 Task: Search one way flight ticket for 4 adults, 1 infant in seat and 1 infant on lap in premium economy from King Salmon: King Salmon Airport to Jacksonville: Albert J. Ellis Airport on 5-3-2023. Choice of flights is Singapure airlines. Number of bags: 2 carry on bags and 1 checked bag. Price is upto 98000. Outbound departure time preference is 17:45.
Action: Mouse moved to (346, 460)
Screenshot: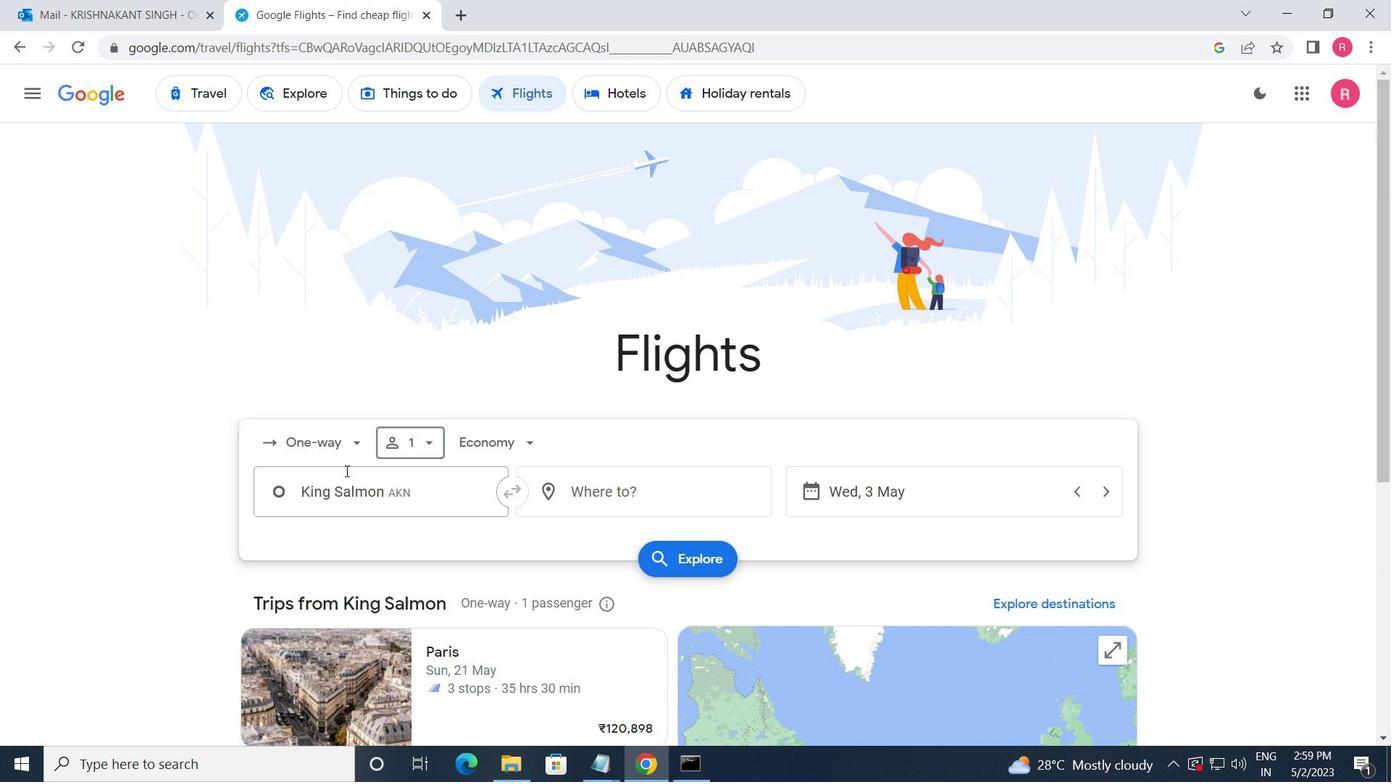 
Action: Mouse pressed left at (346, 460)
Screenshot: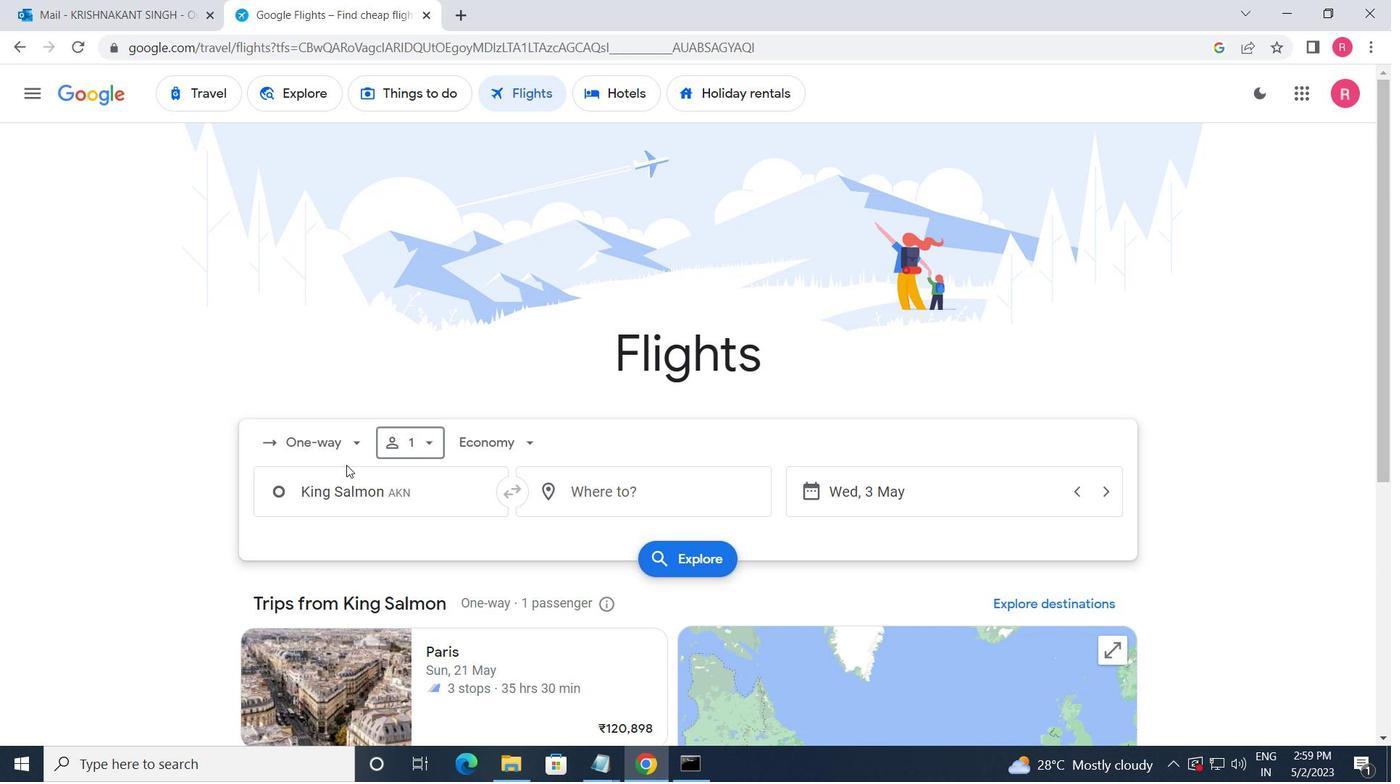 
Action: Mouse moved to (369, 524)
Screenshot: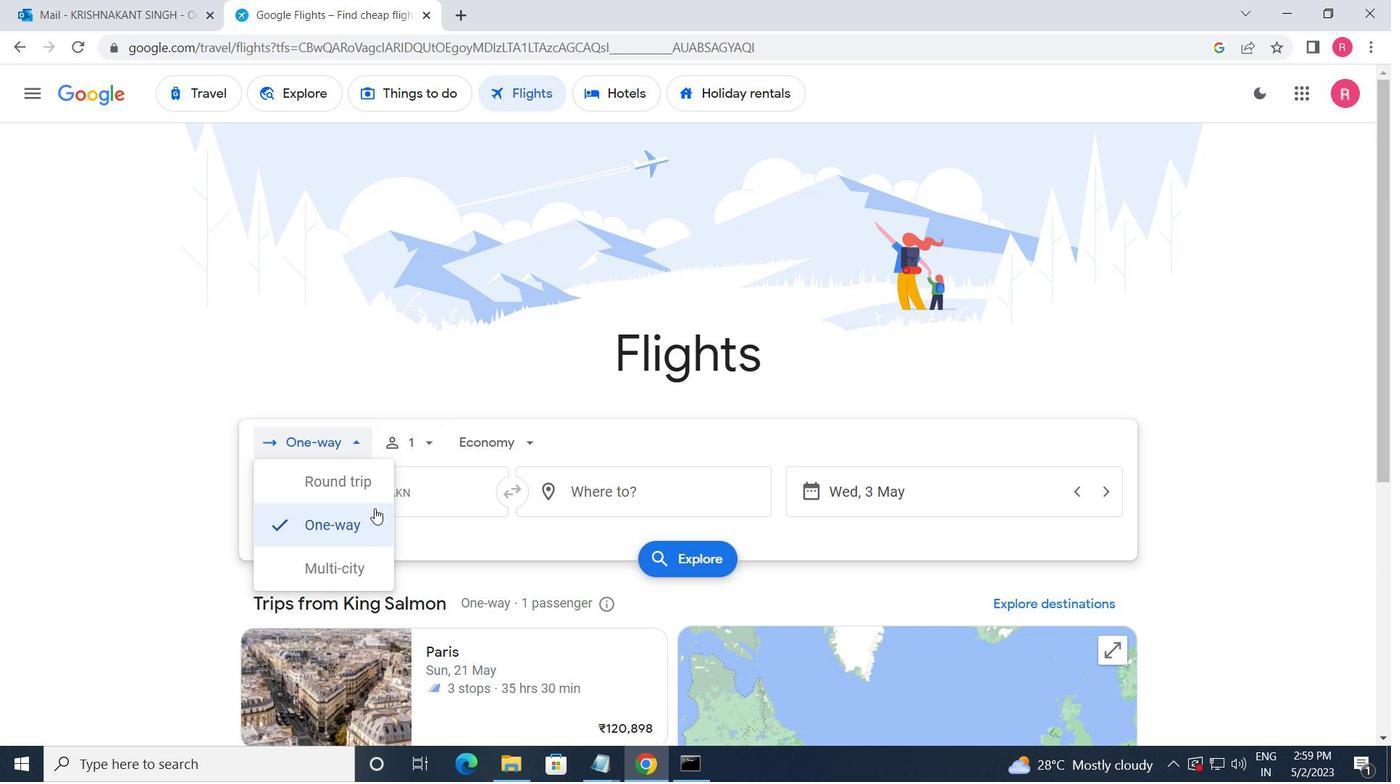
Action: Mouse pressed left at (369, 524)
Screenshot: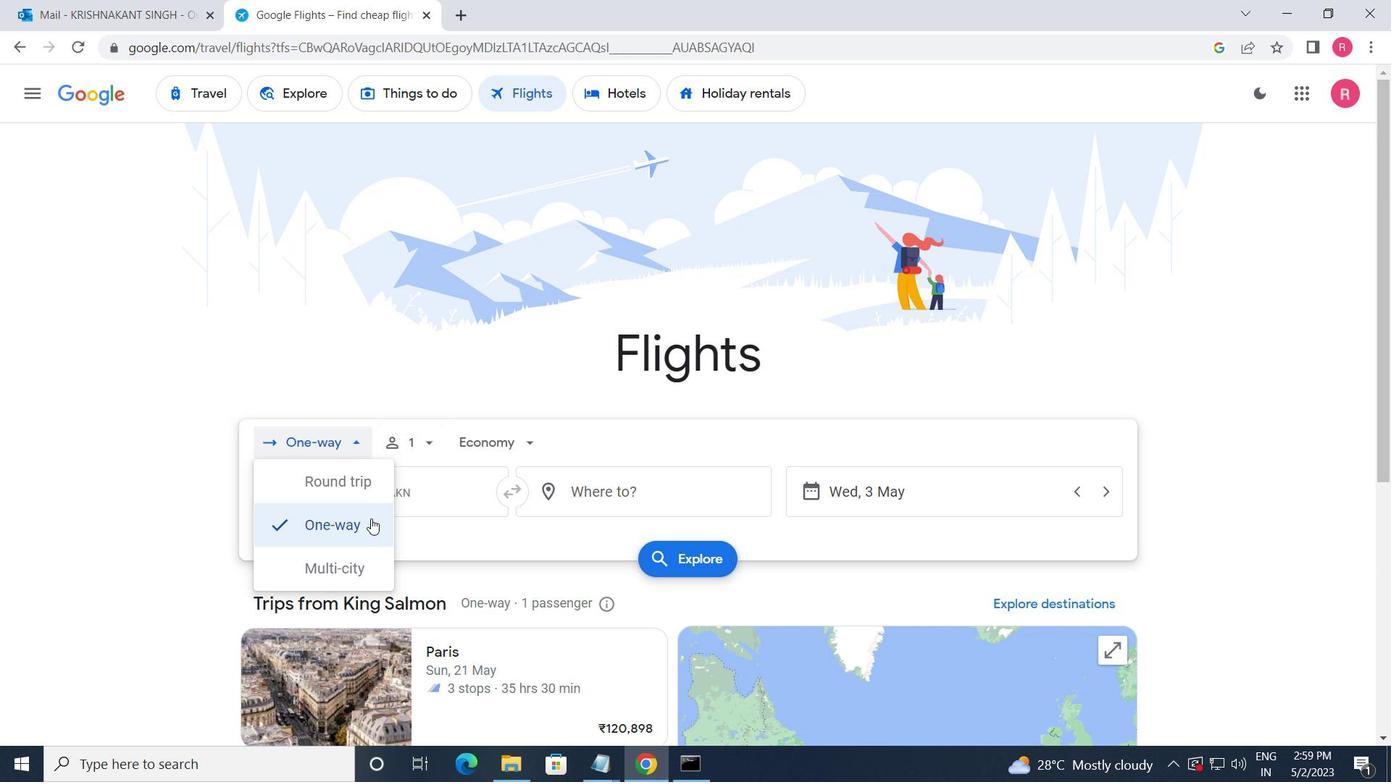 
Action: Mouse moved to (405, 453)
Screenshot: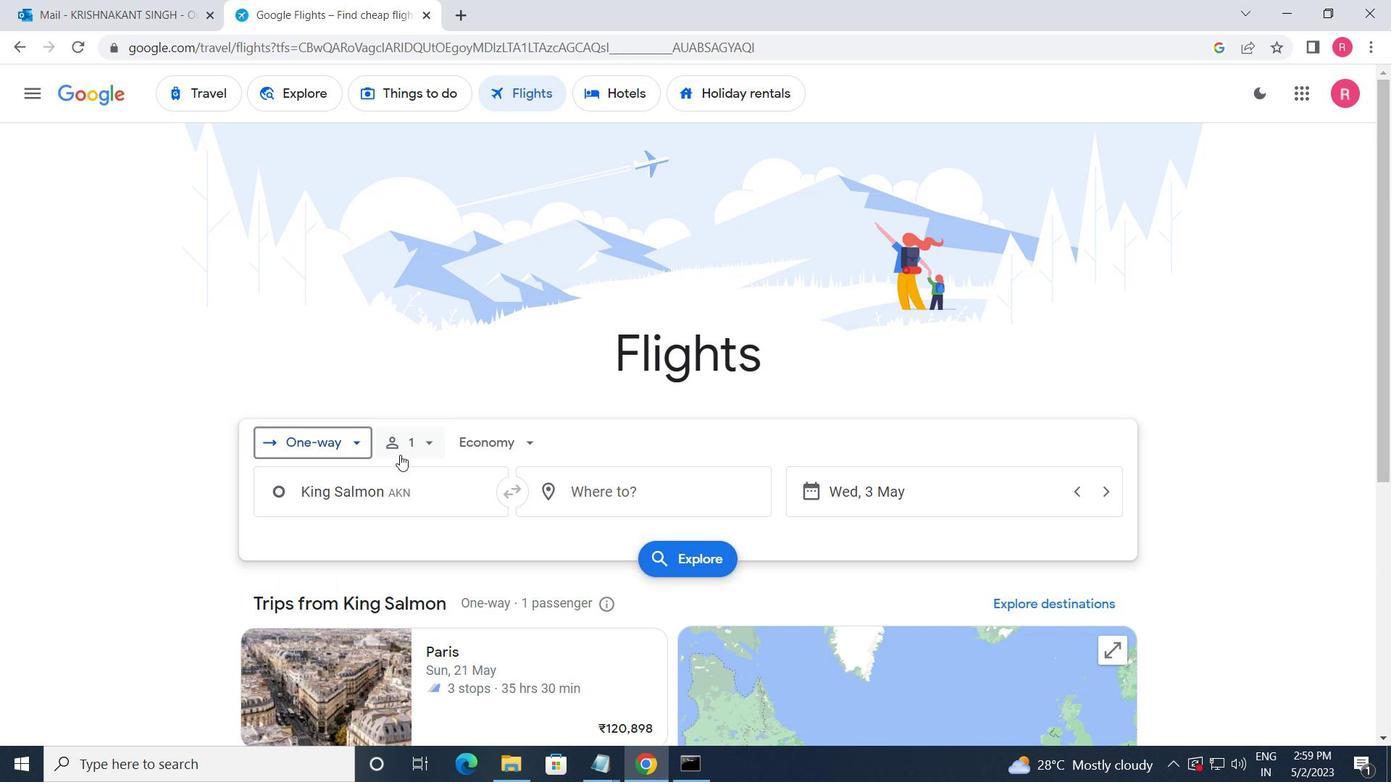 
Action: Mouse pressed left at (405, 453)
Screenshot: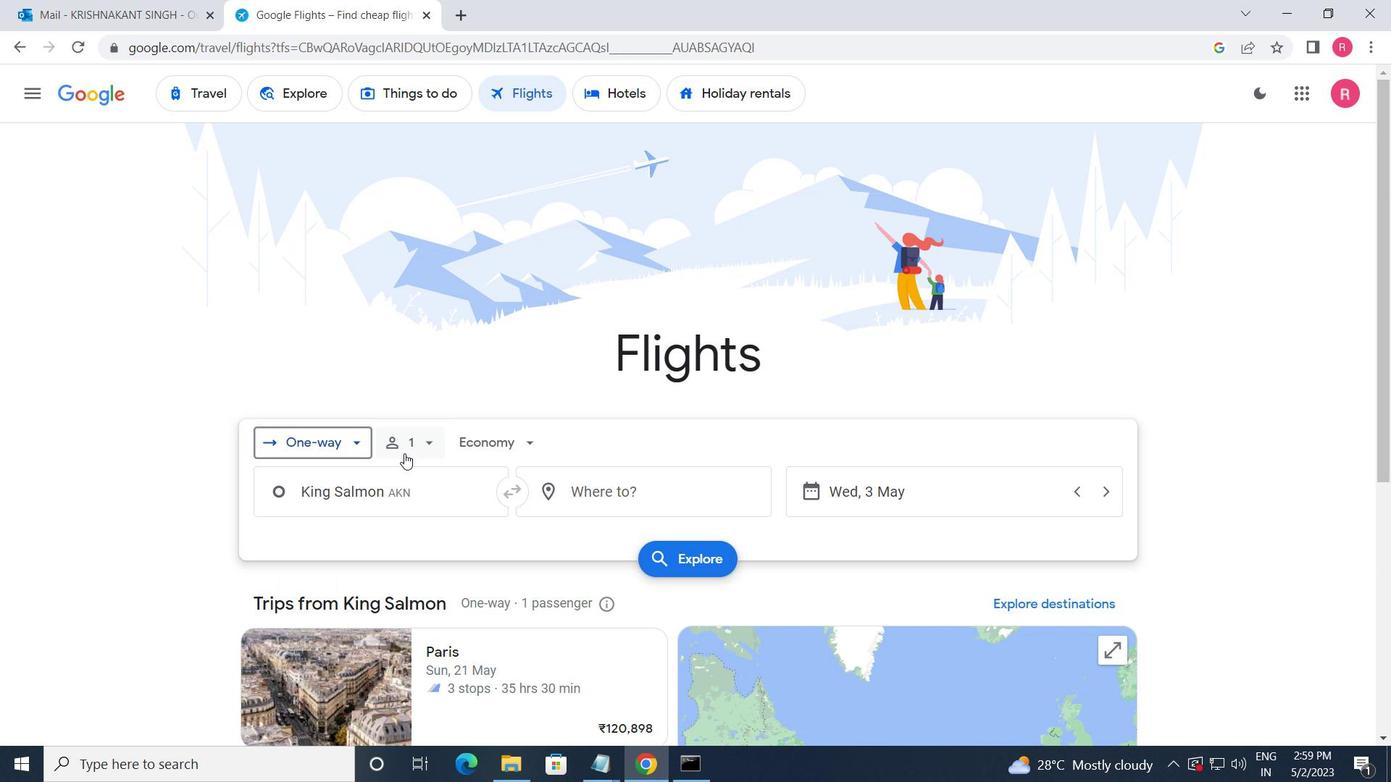 
Action: Mouse moved to (565, 499)
Screenshot: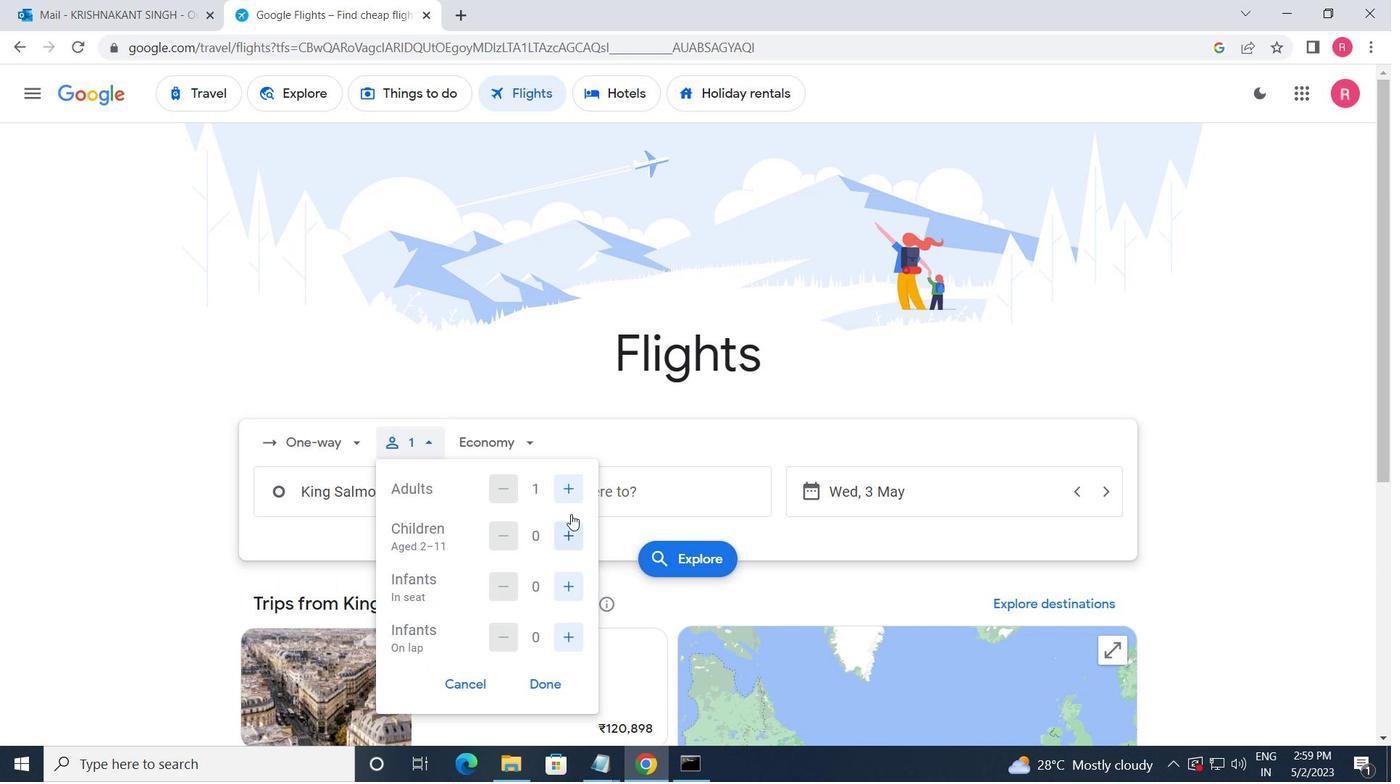 
Action: Mouse pressed left at (565, 499)
Screenshot: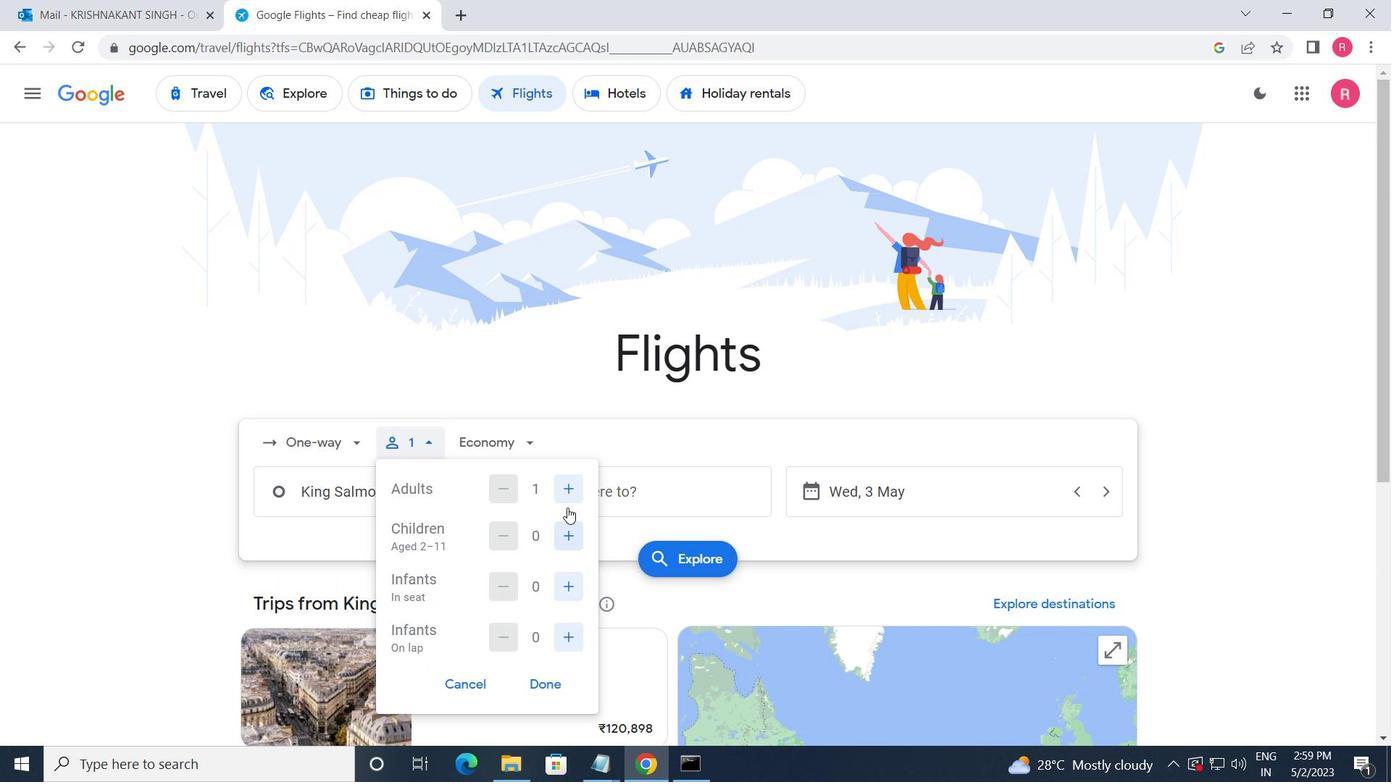 
Action: Mouse pressed left at (565, 499)
Screenshot: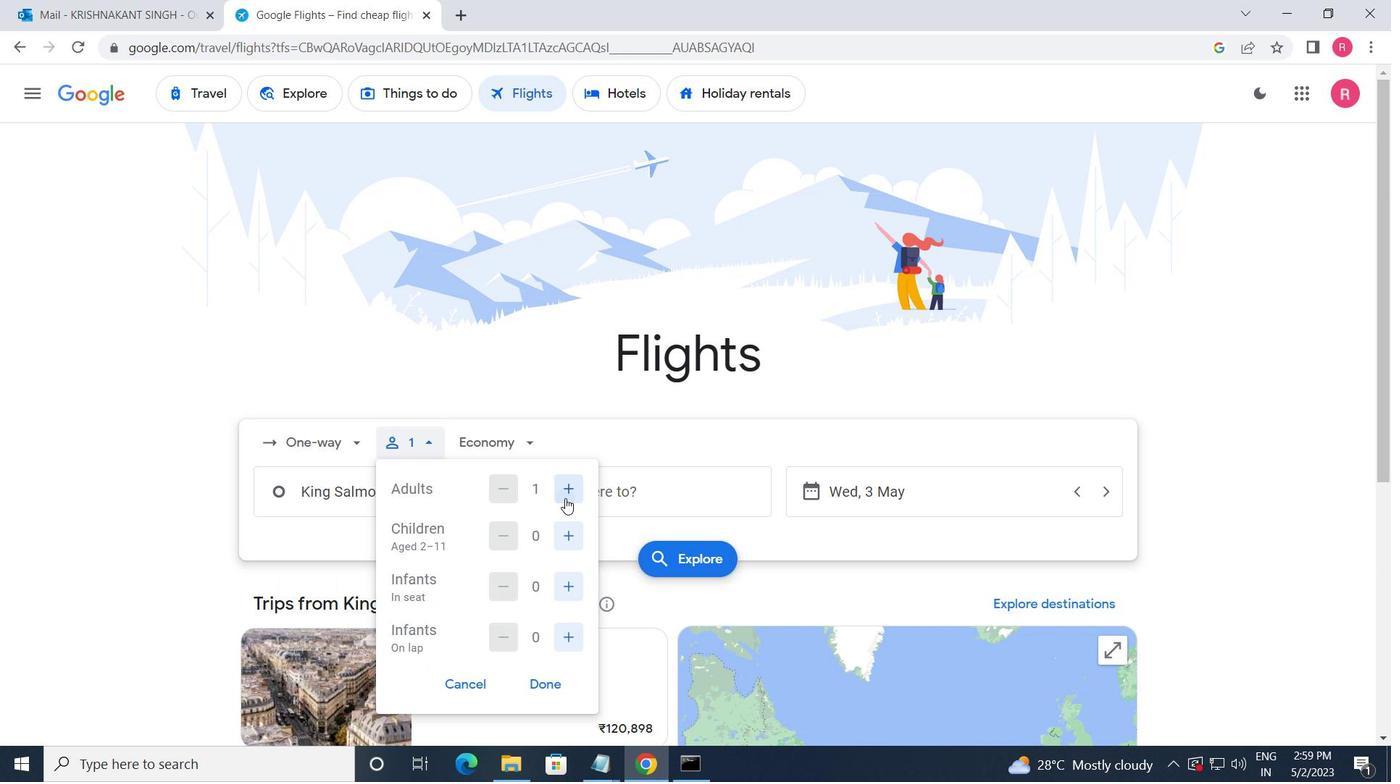 
Action: Mouse pressed left at (565, 499)
Screenshot: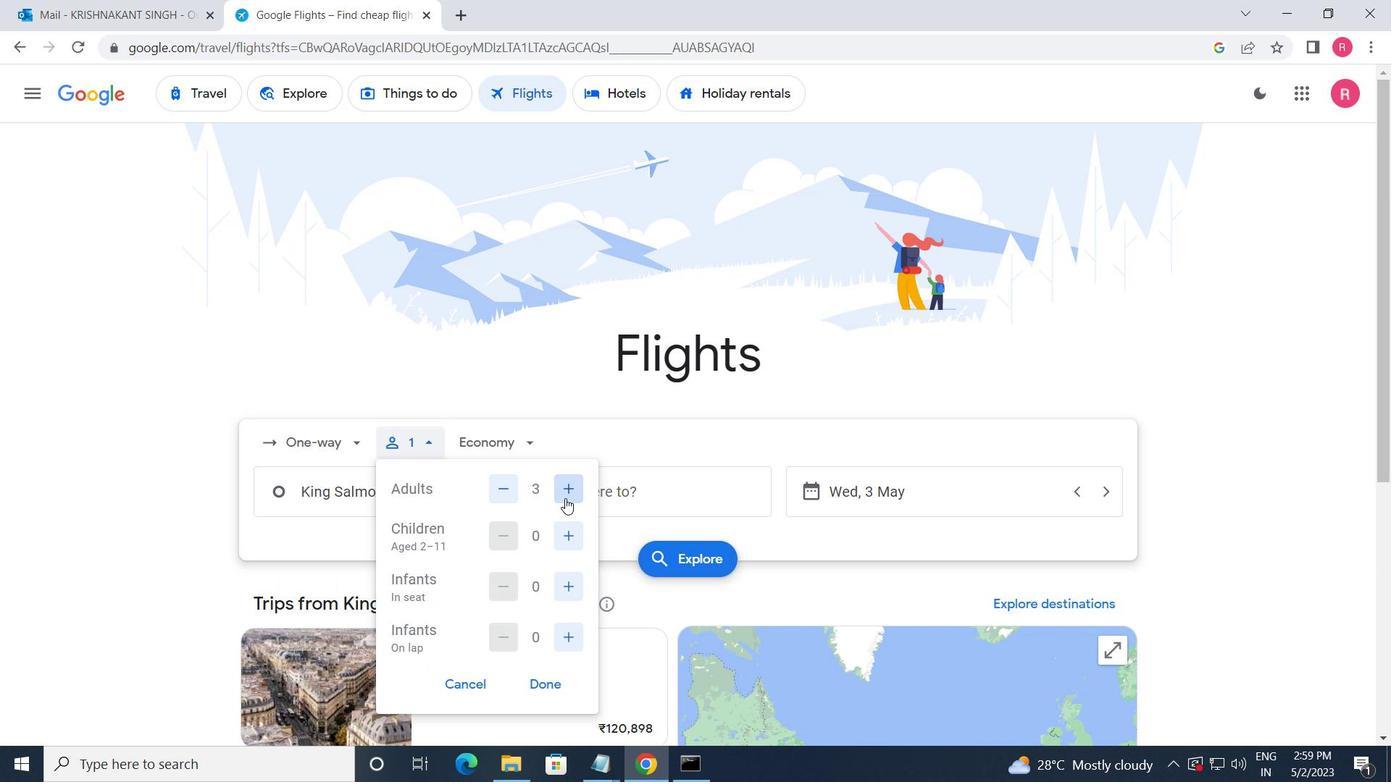 
Action: Mouse moved to (562, 540)
Screenshot: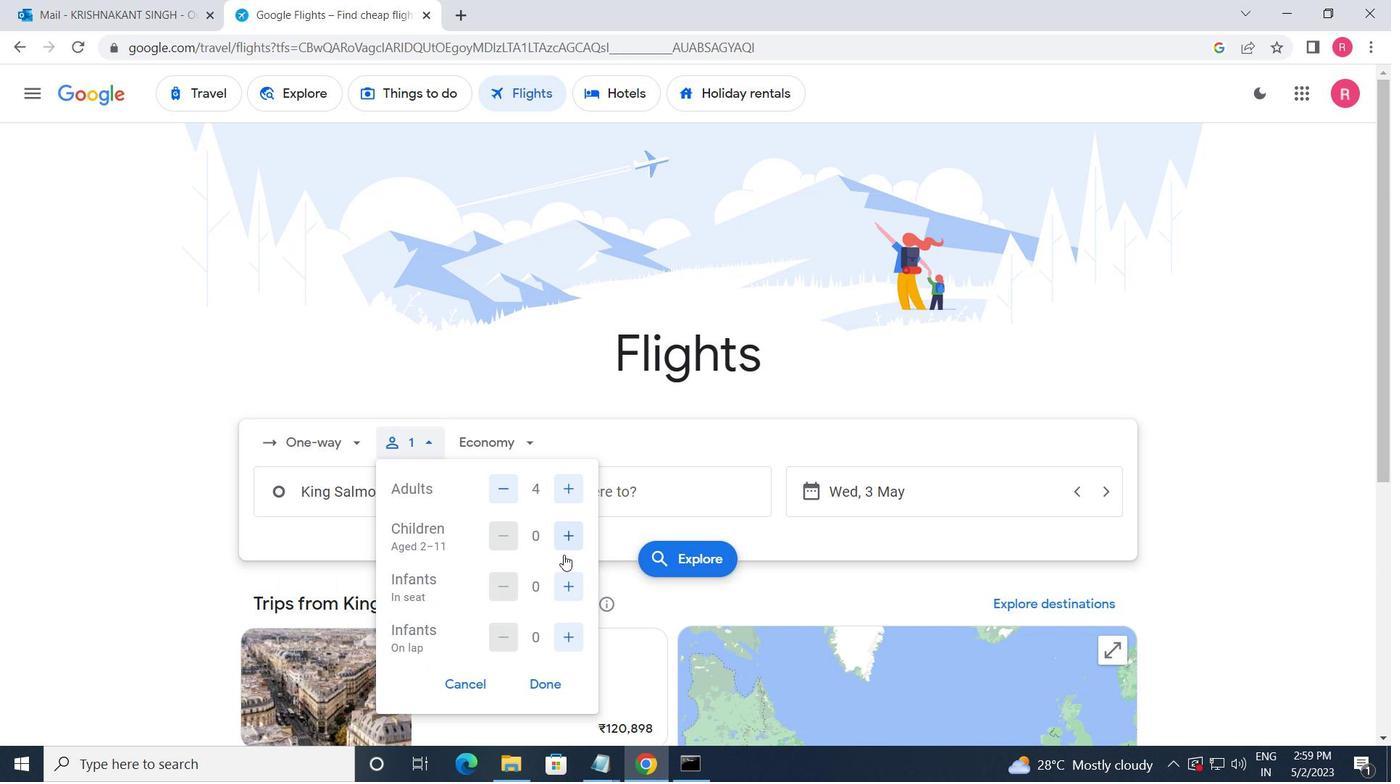 
Action: Mouse pressed left at (562, 540)
Screenshot: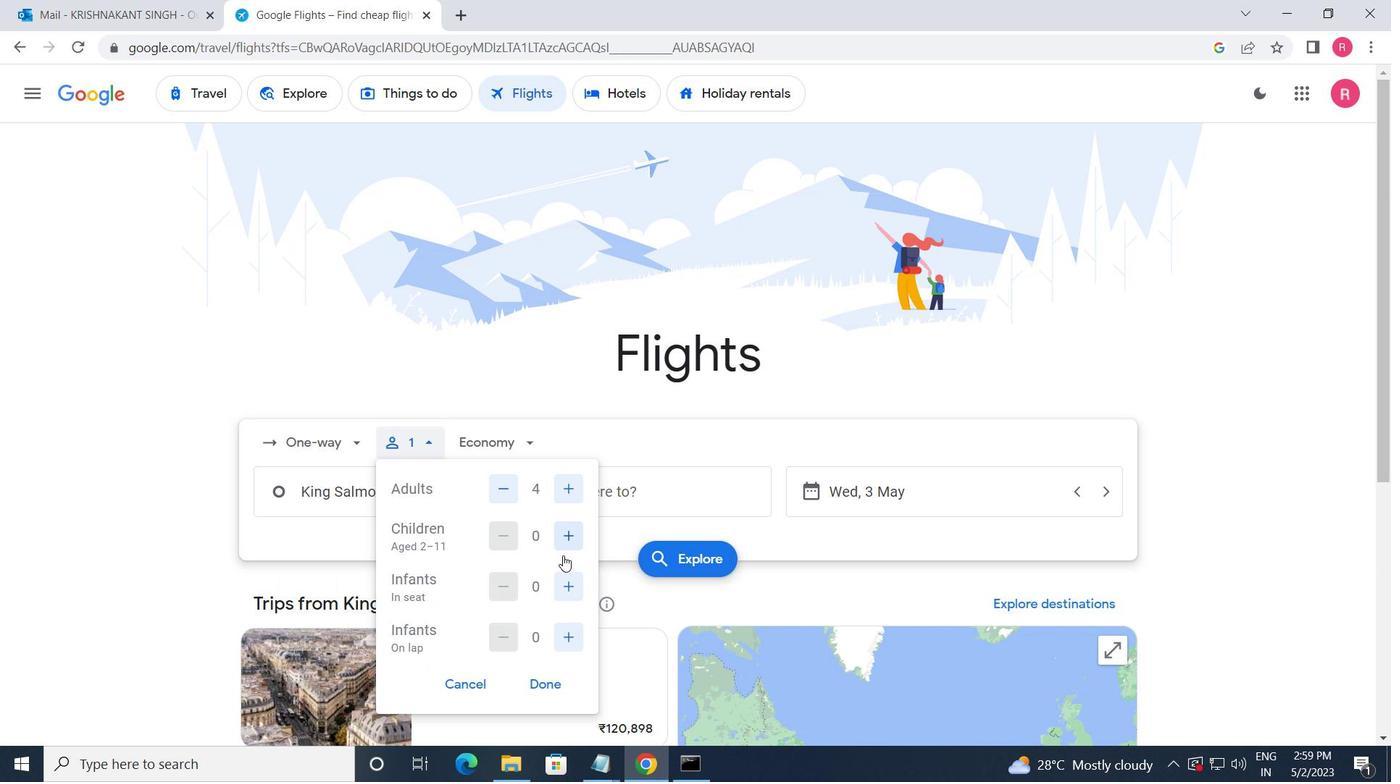 
Action: Mouse moved to (575, 588)
Screenshot: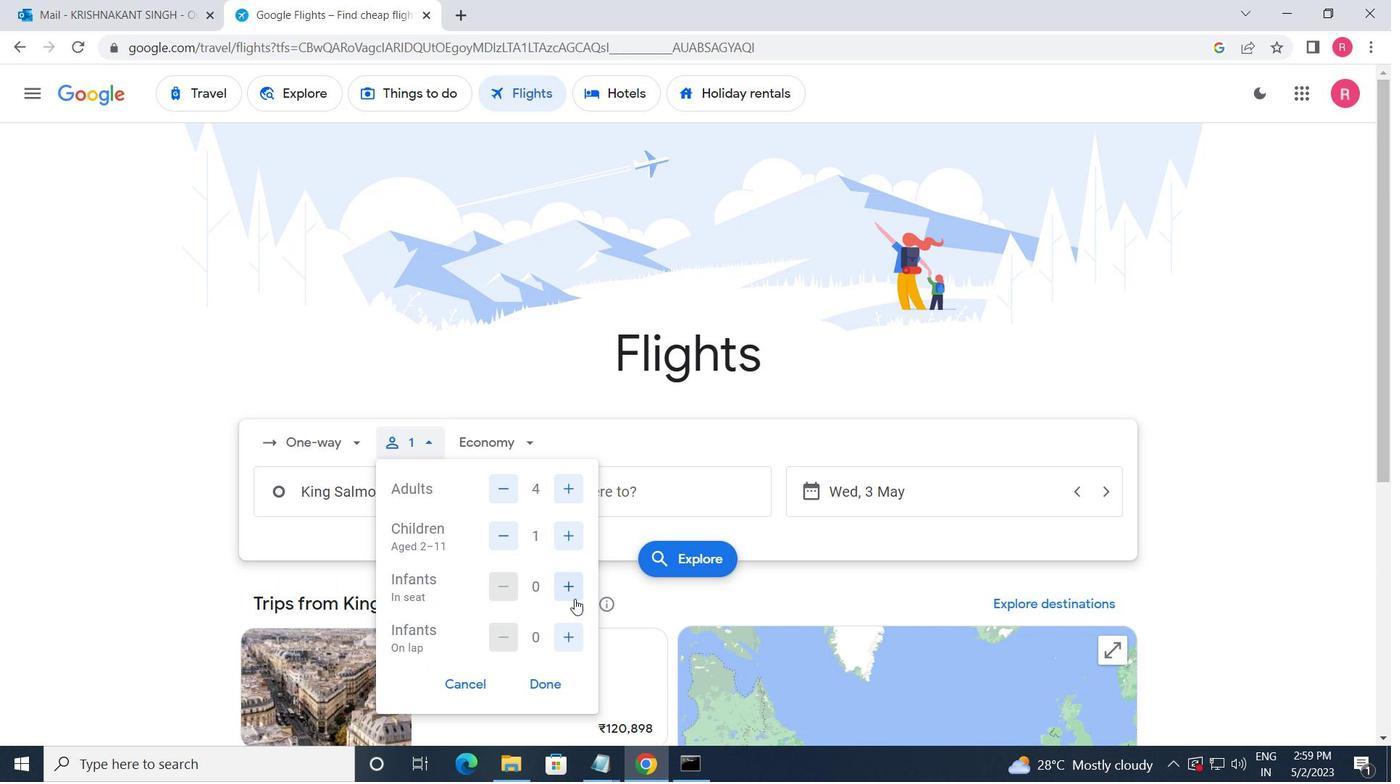
Action: Mouse pressed left at (575, 588)
Screenshot: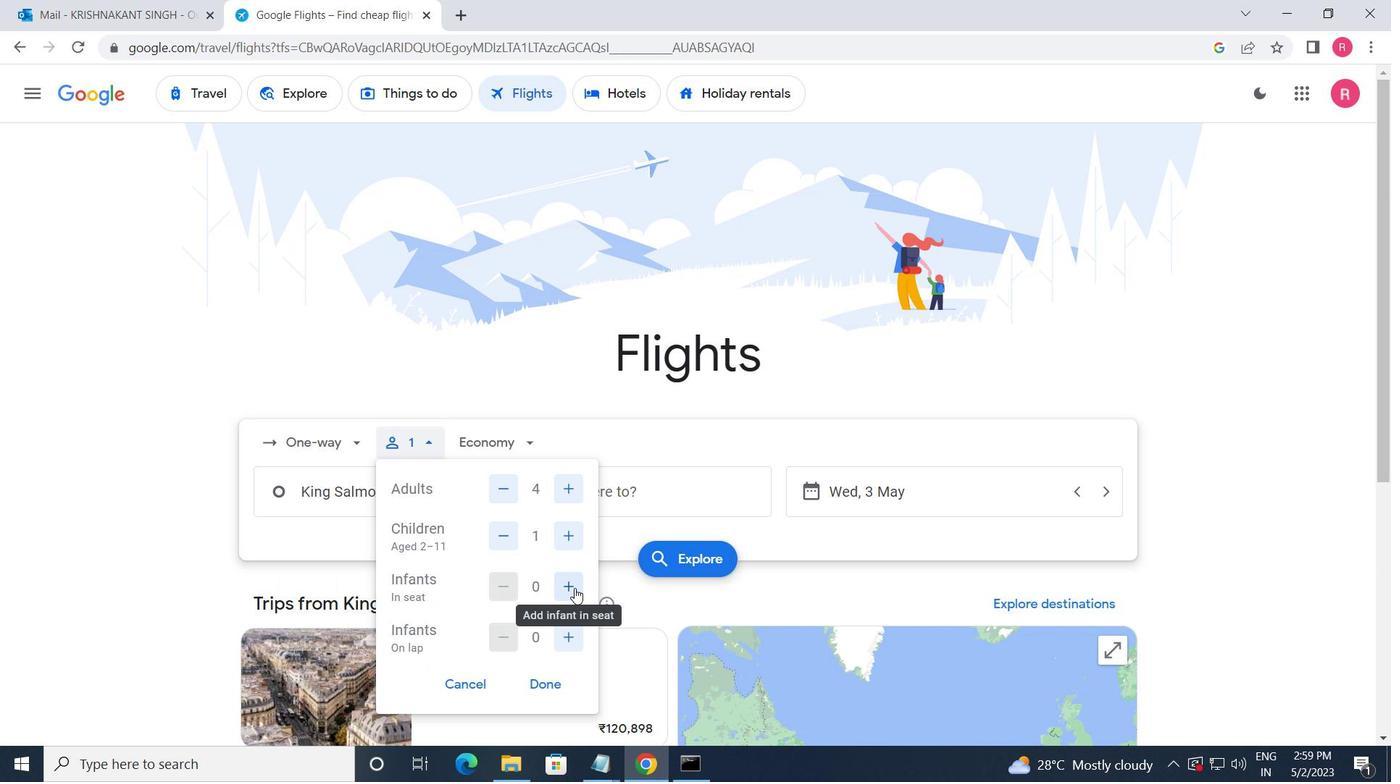 
Action: Mouse moved to (504, 454)
Screenshot: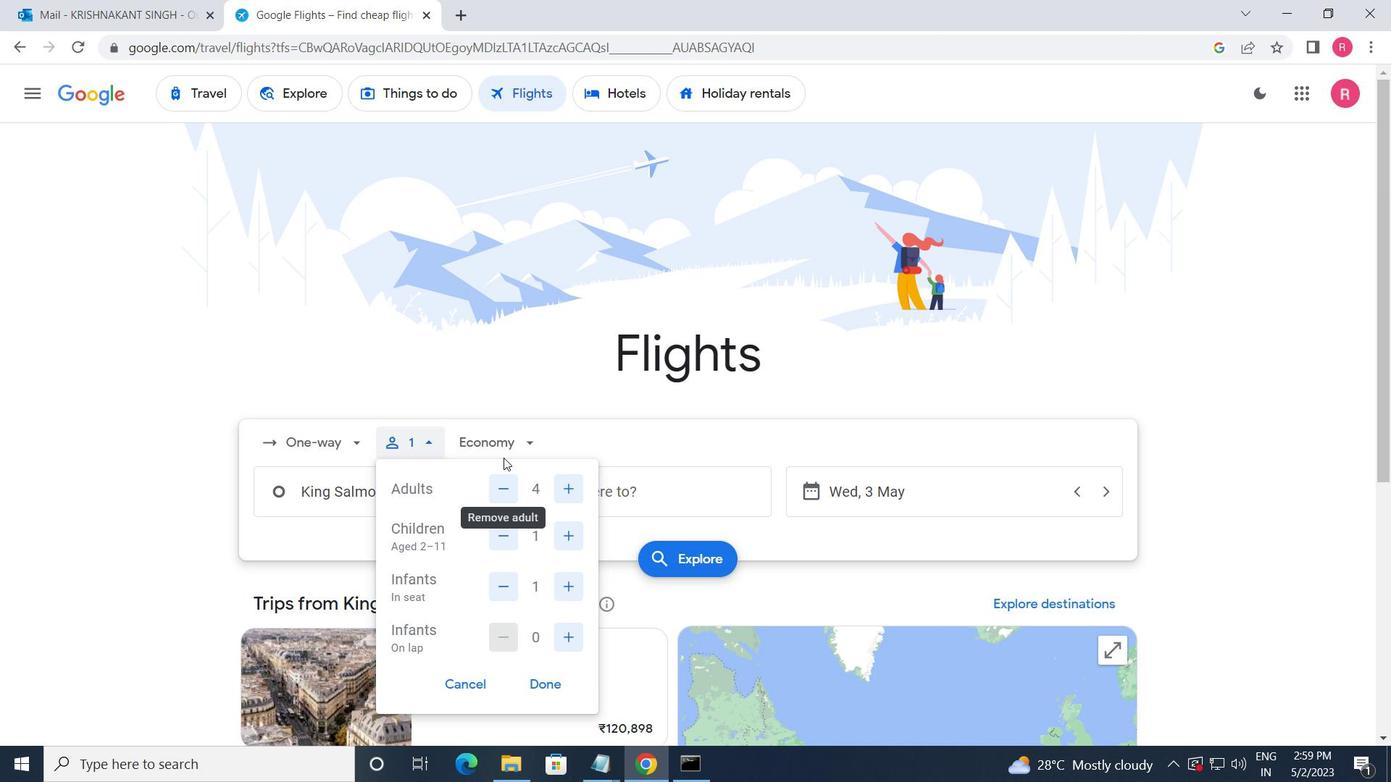 
Action: Mouse pressed left at (504, 454)
Screenshot: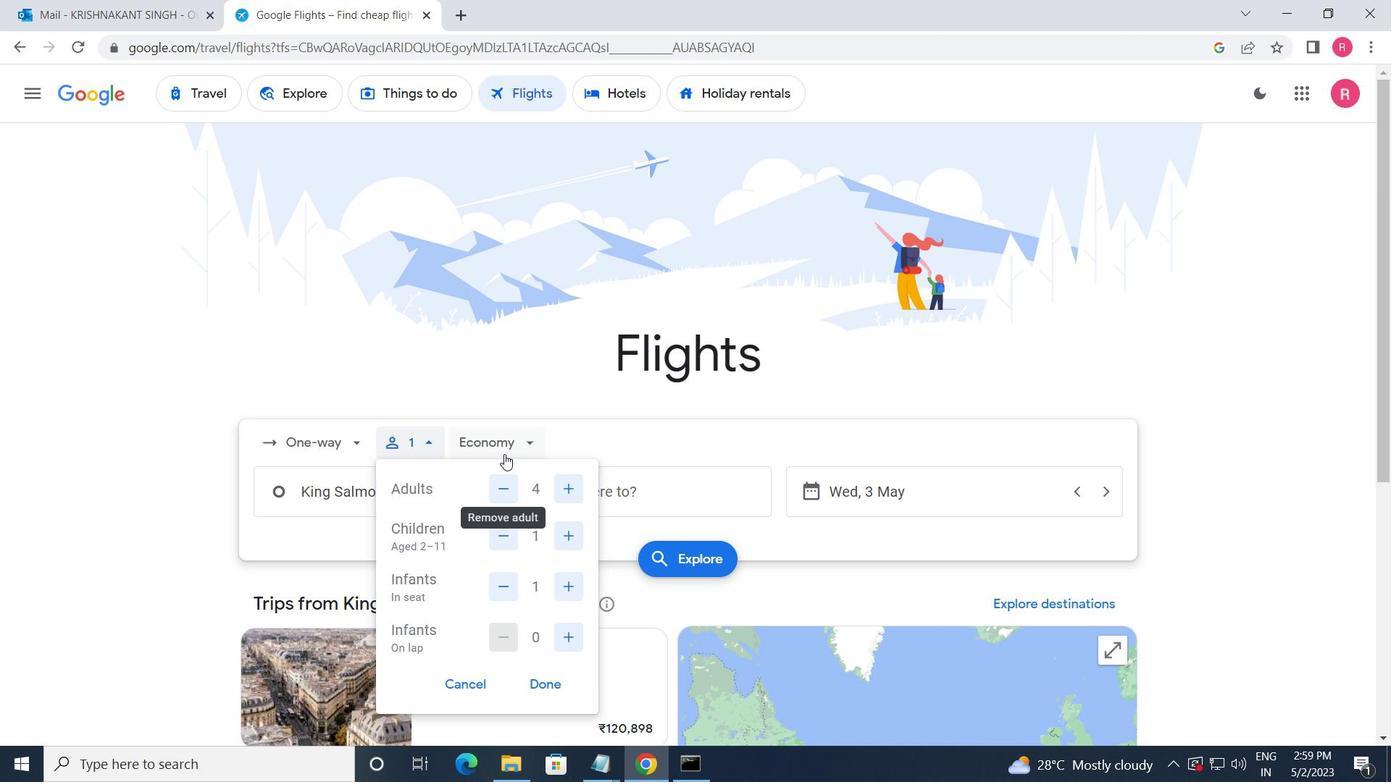
Action: Mouse moved to (548, 524)
Screenshot: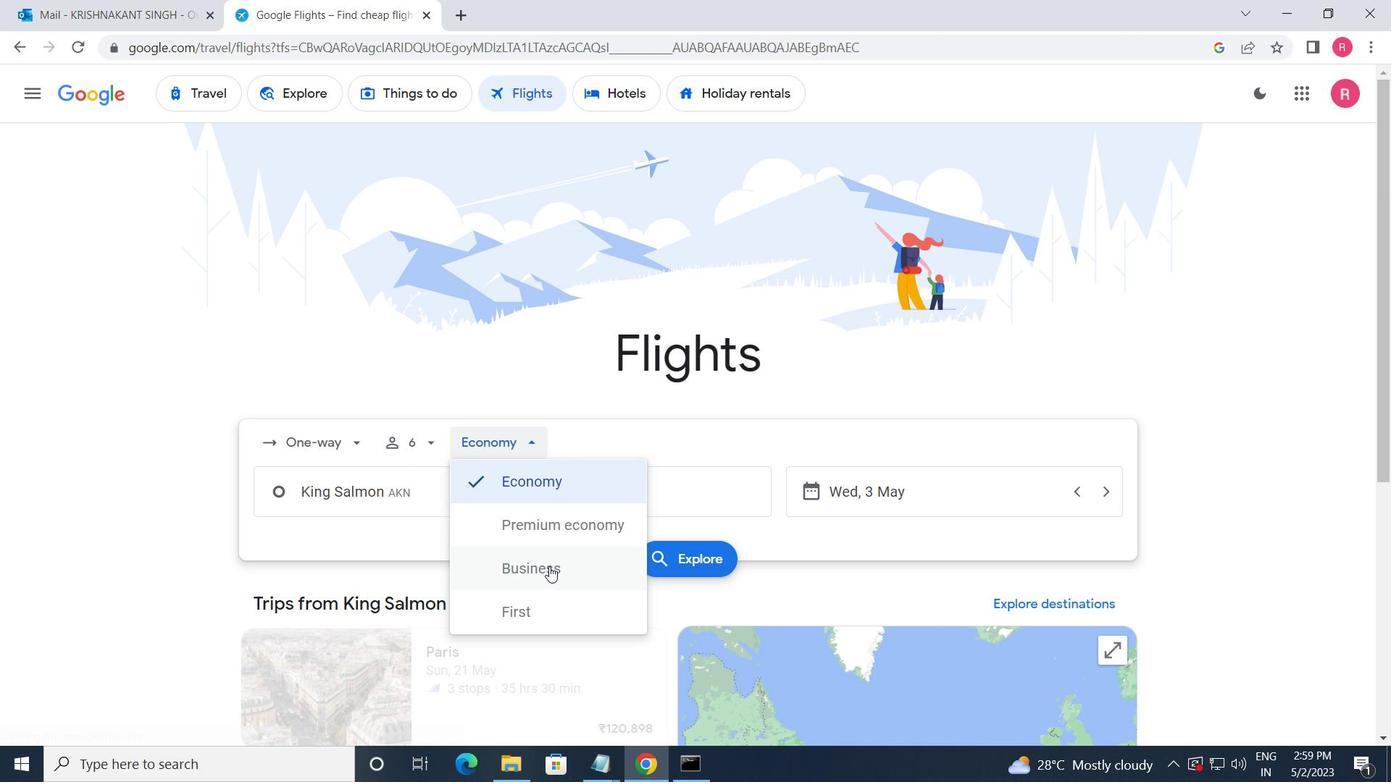 
Action: Mouse pressed left at (548, 524)
Screenshot: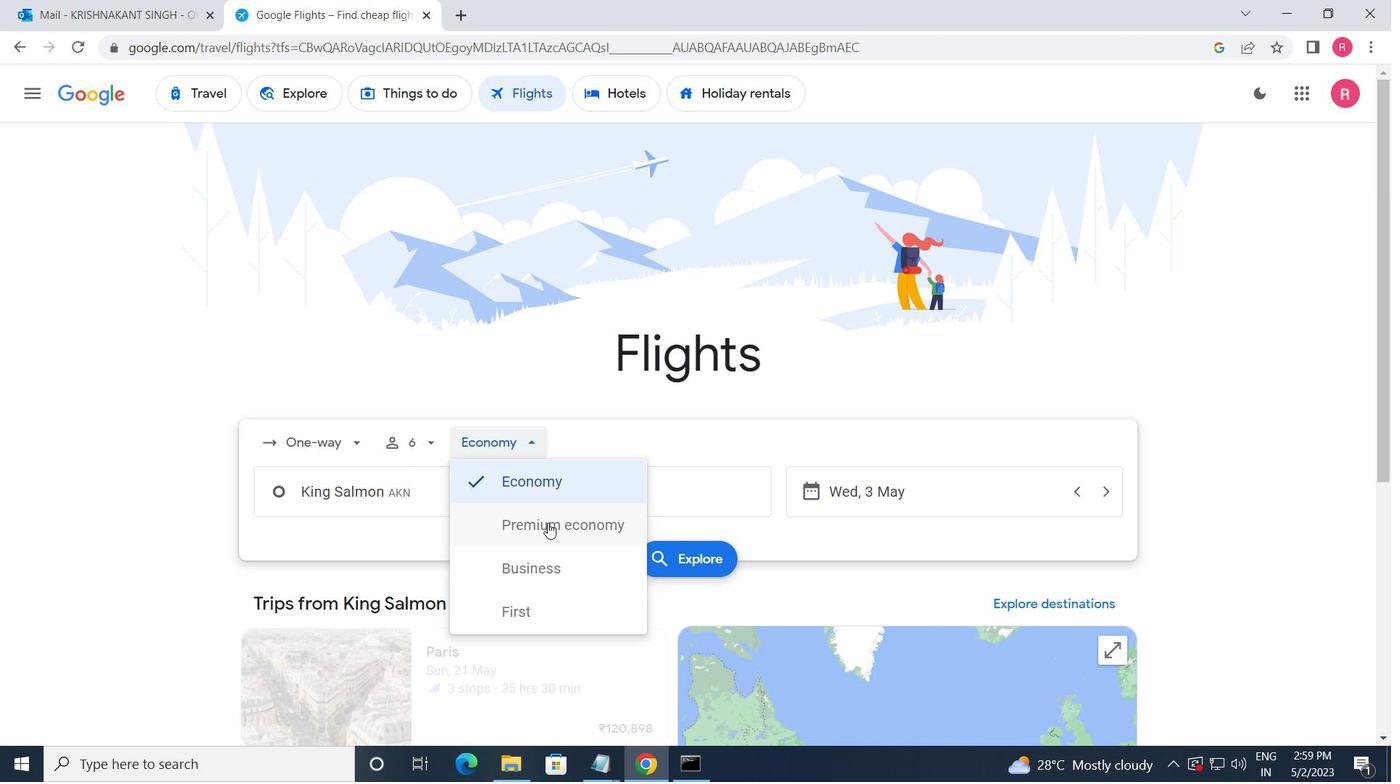 
Action: Mouse moved to (482, 513)
Screenshot: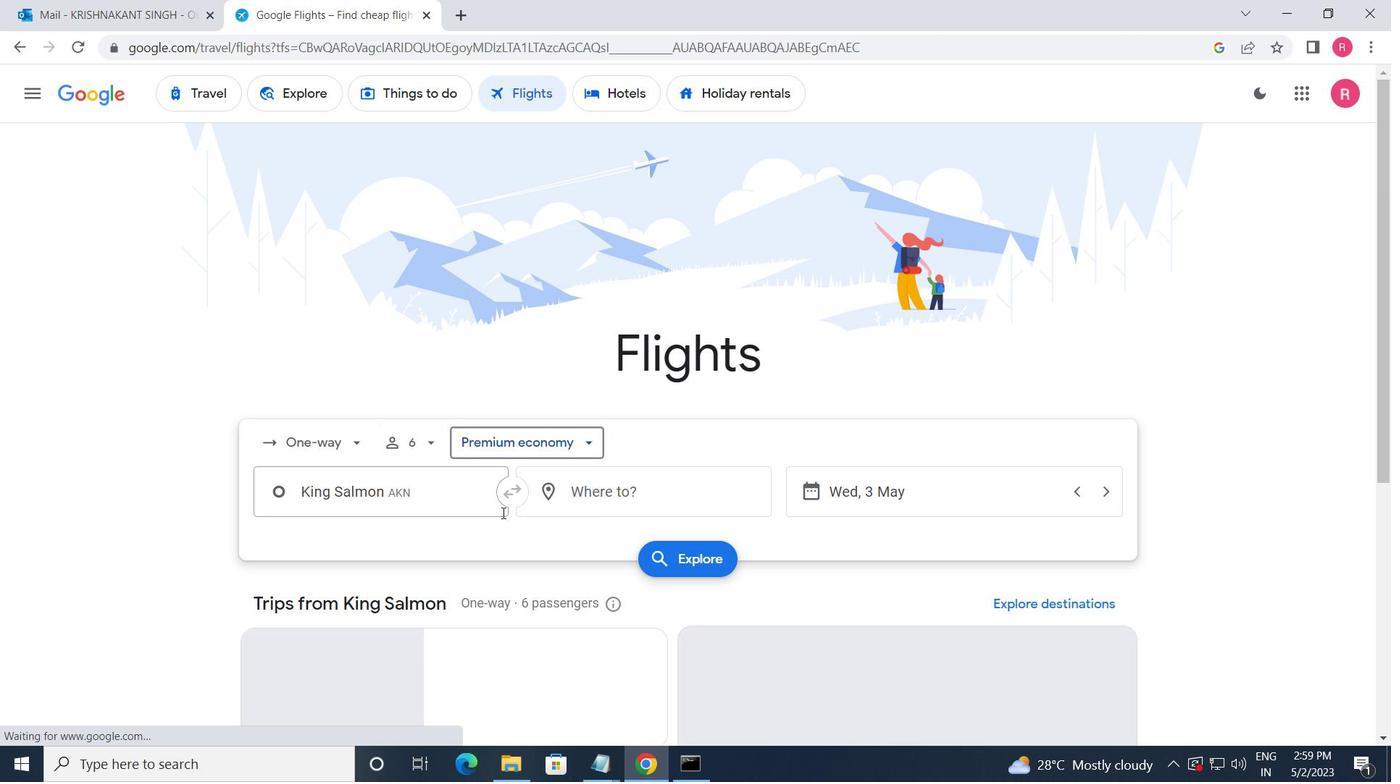 
Action: Mouse pressed left at (482, 513)
Screenshot: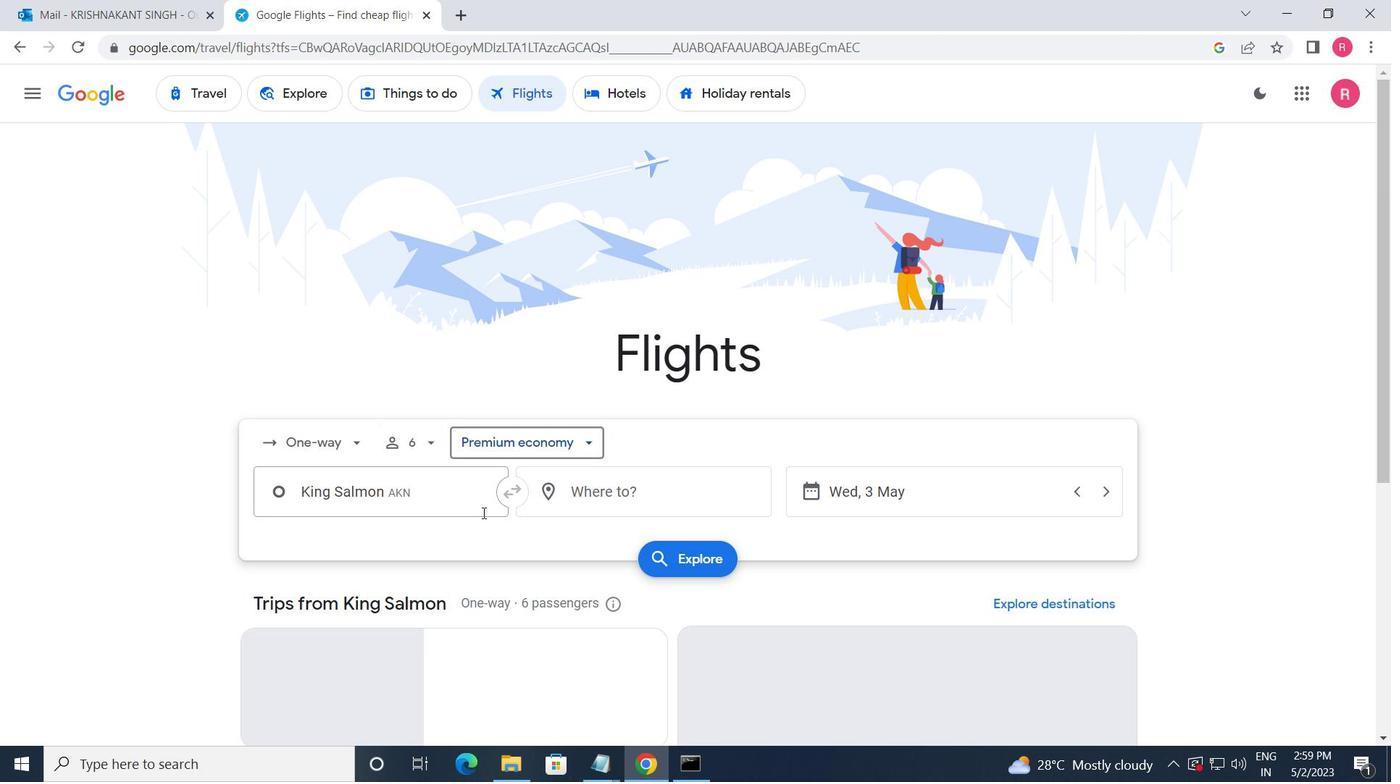 
Action: Mouse moved to (426, 552)
Screenshot: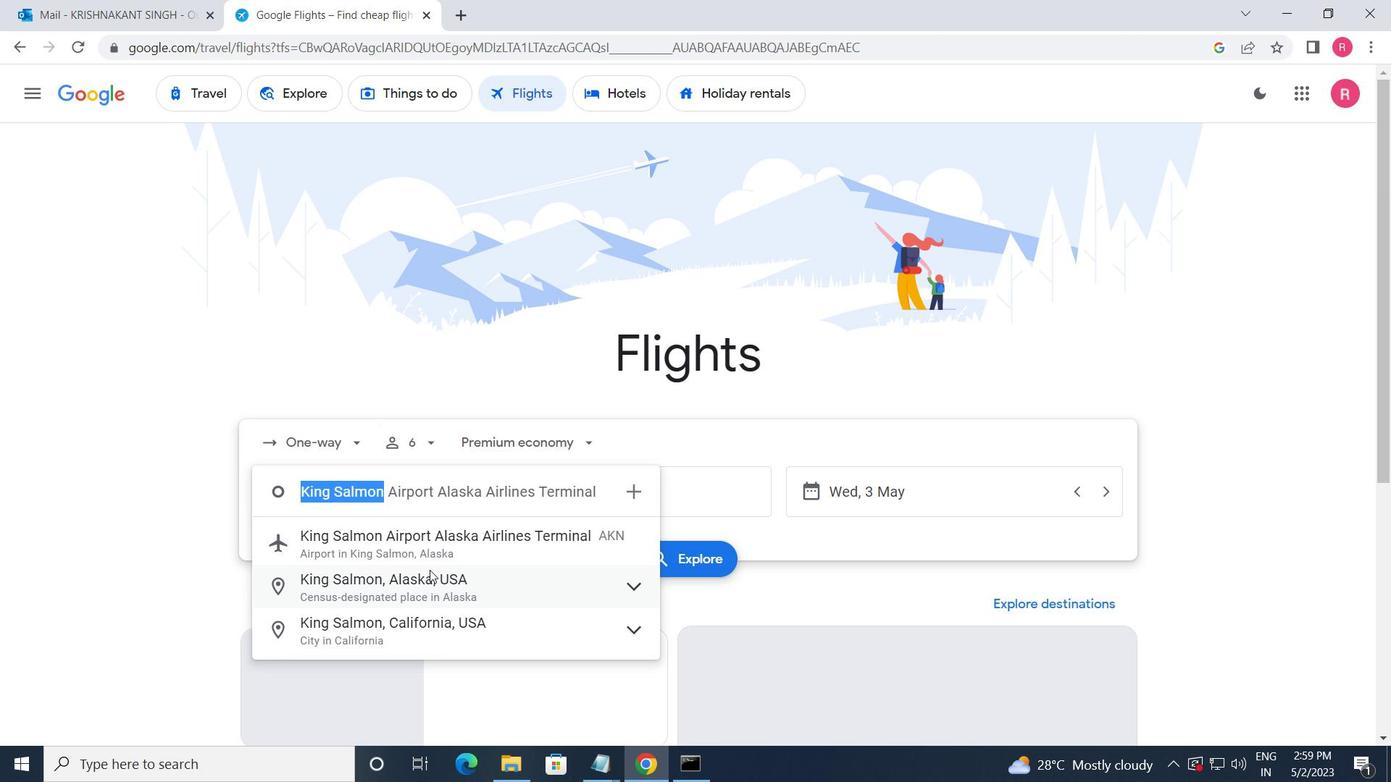 
Action: Mouse pressed left at (426, 552)
Screenshot: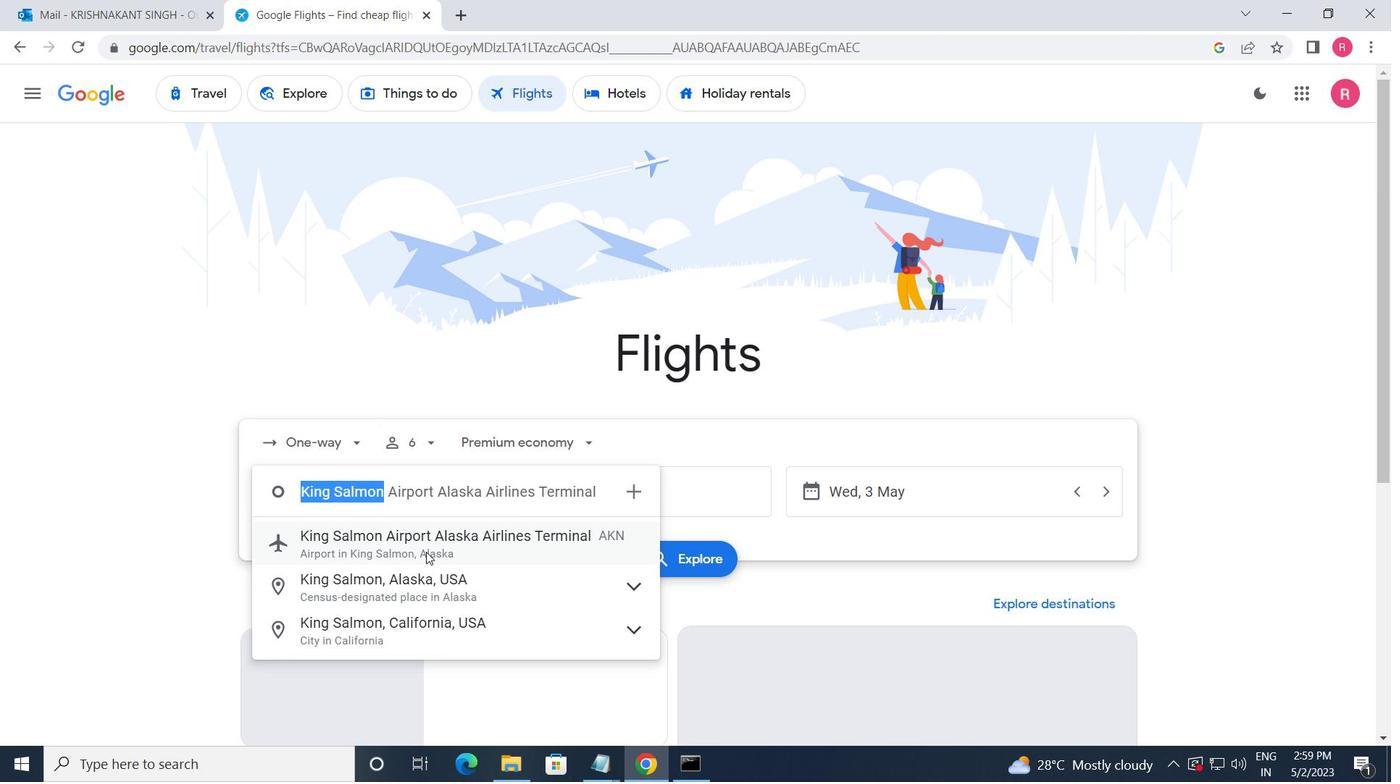 
Action: Mouse moved to (603, 512)
Screenshot: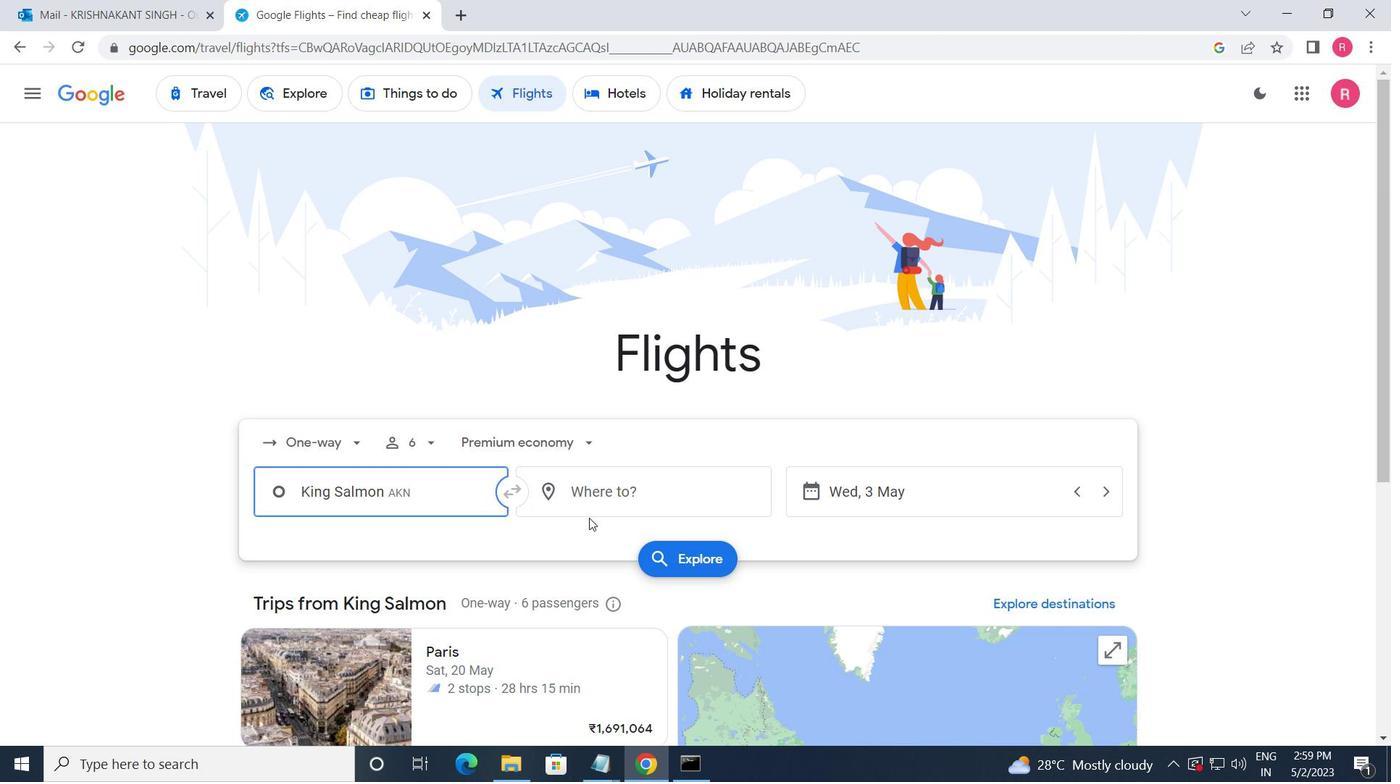 
Action: Mouse pressed left at (603, 512)
Screenshot: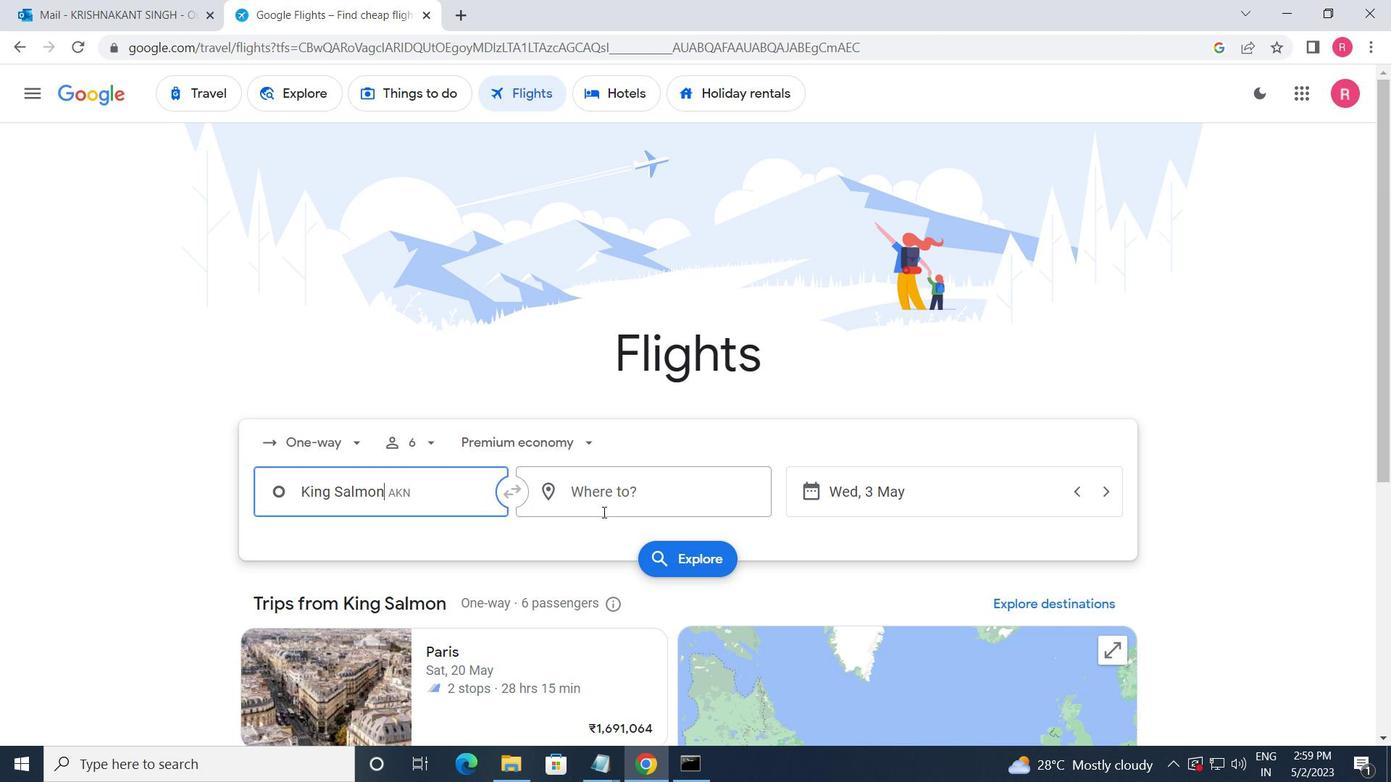 
Action: Mouse moved to (616, 621)
Screenshot: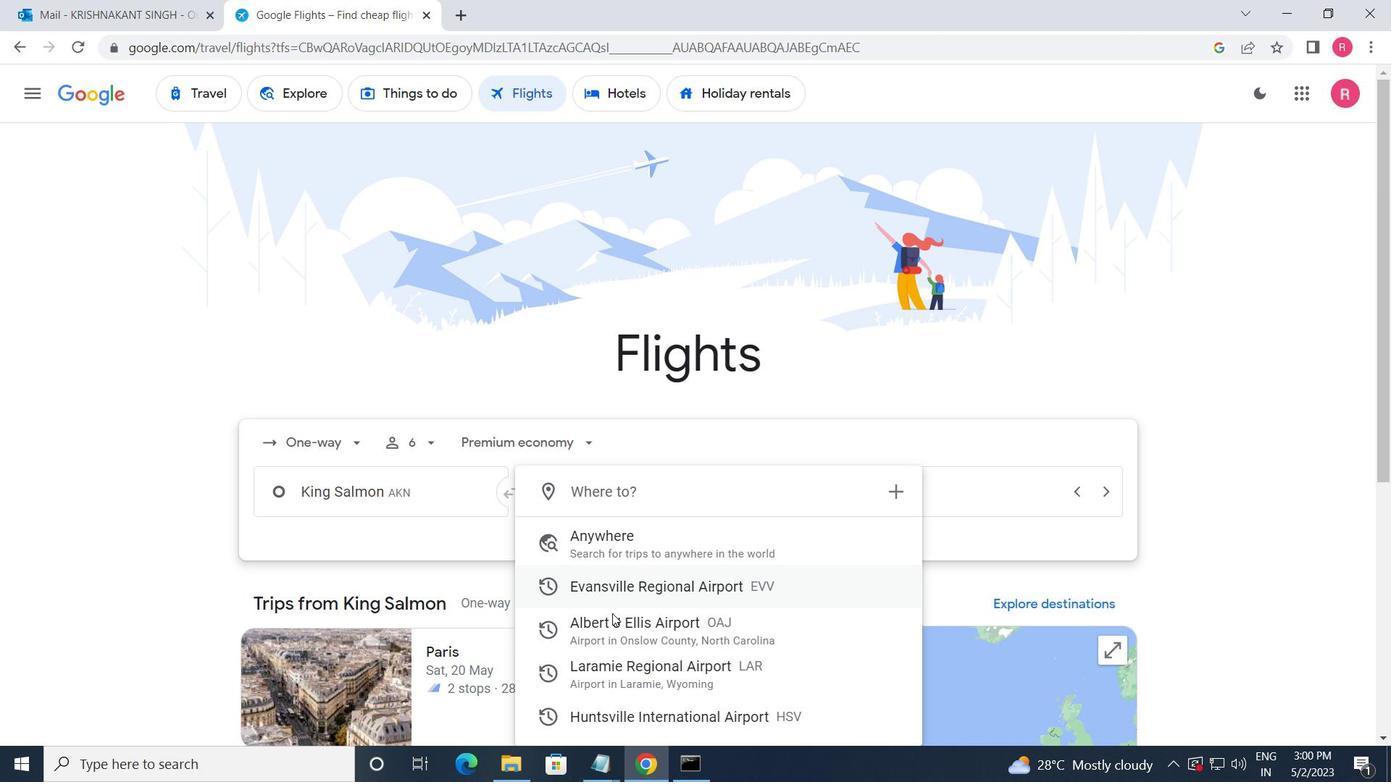 
Action: Mouse pressed left at (616, 621)
Screenshot: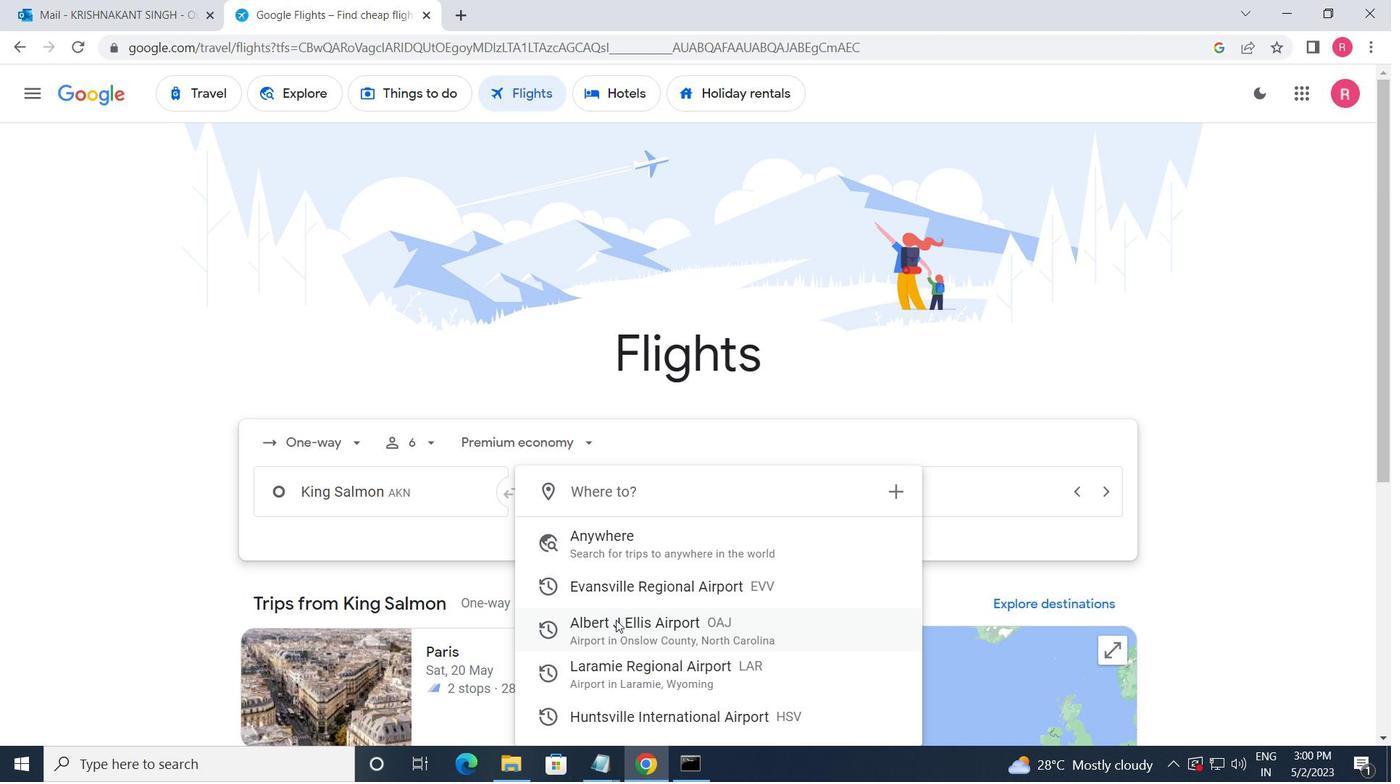 
Action: Mouse moved to (932, 505)
Screenshot: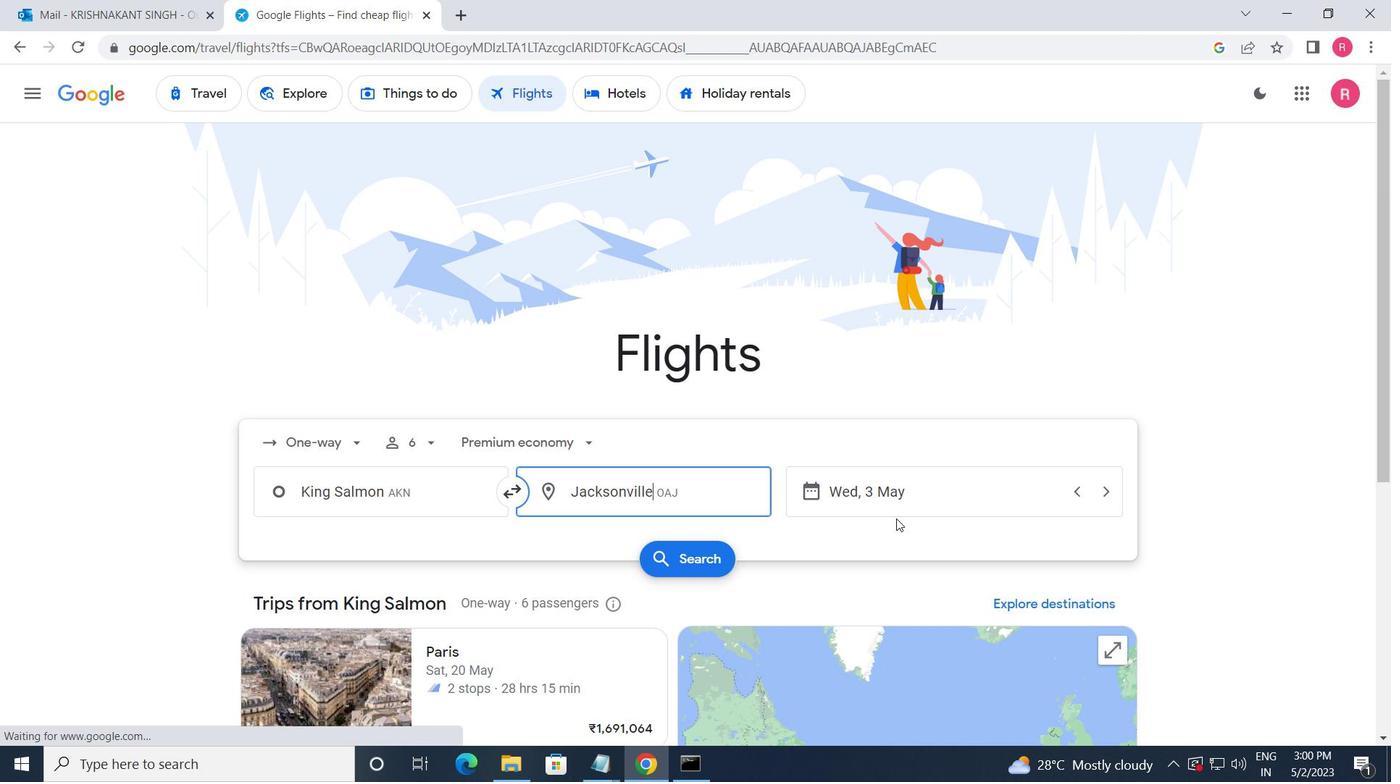 
Action: Mouse pressed left at (932, 505)
Screenshot: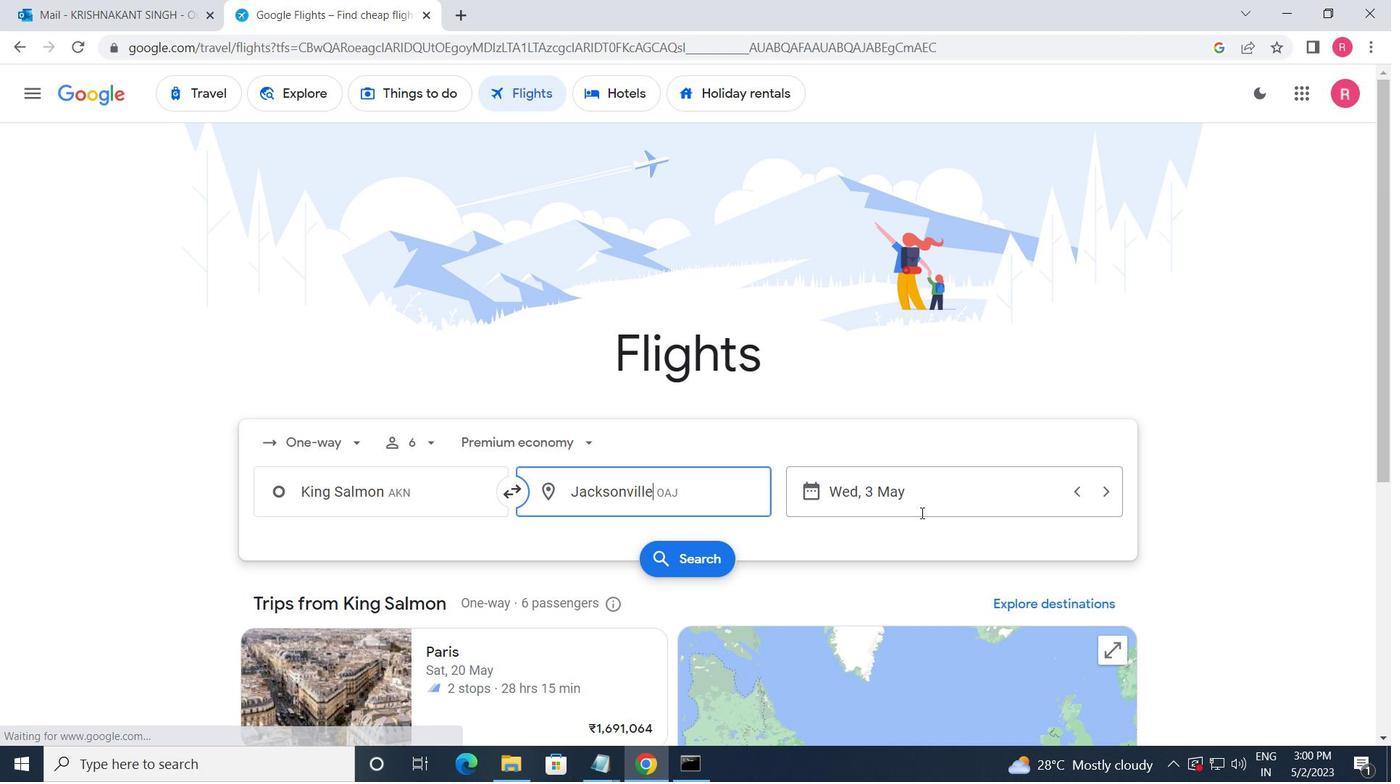 
Action: Mouse moved to (617, 426)
Screenshot: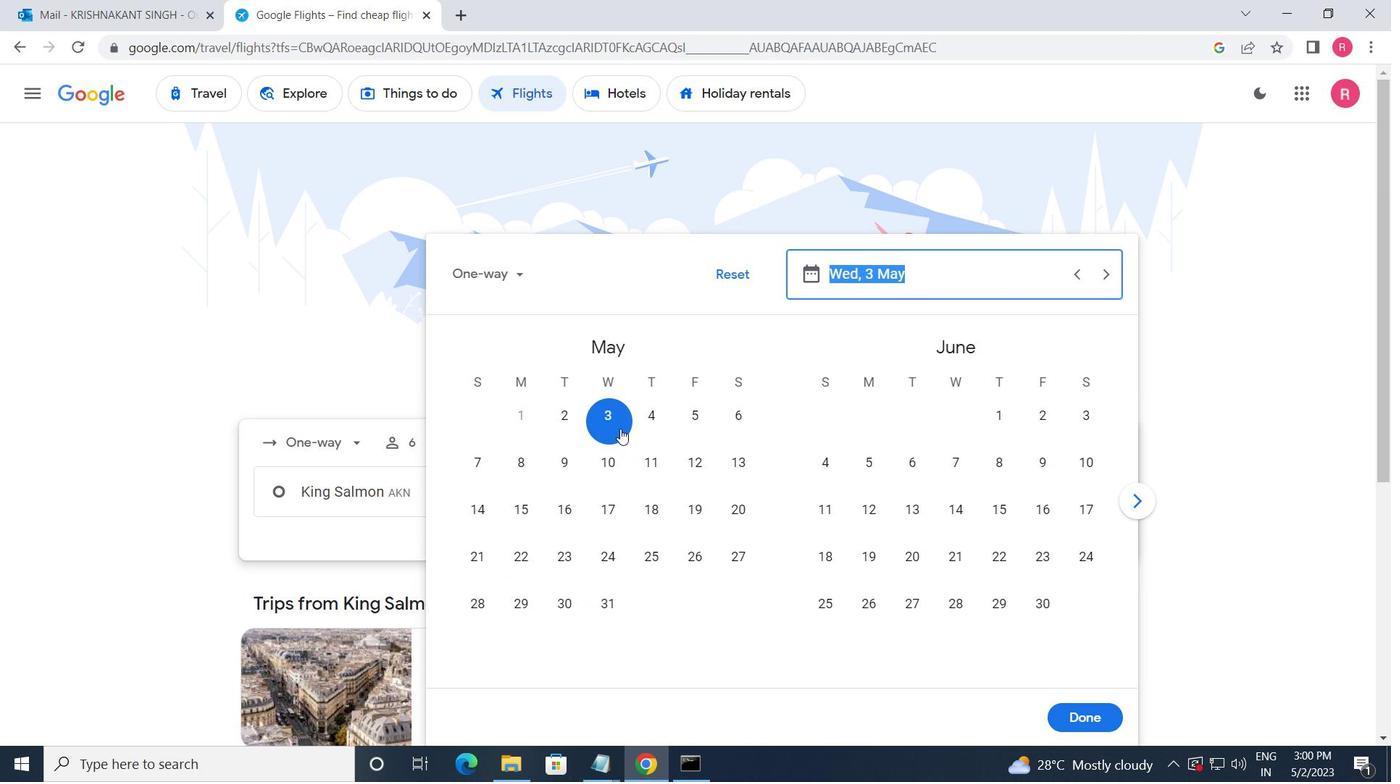 
Action: Mouse pressed left at (617, 426)
Screenshot: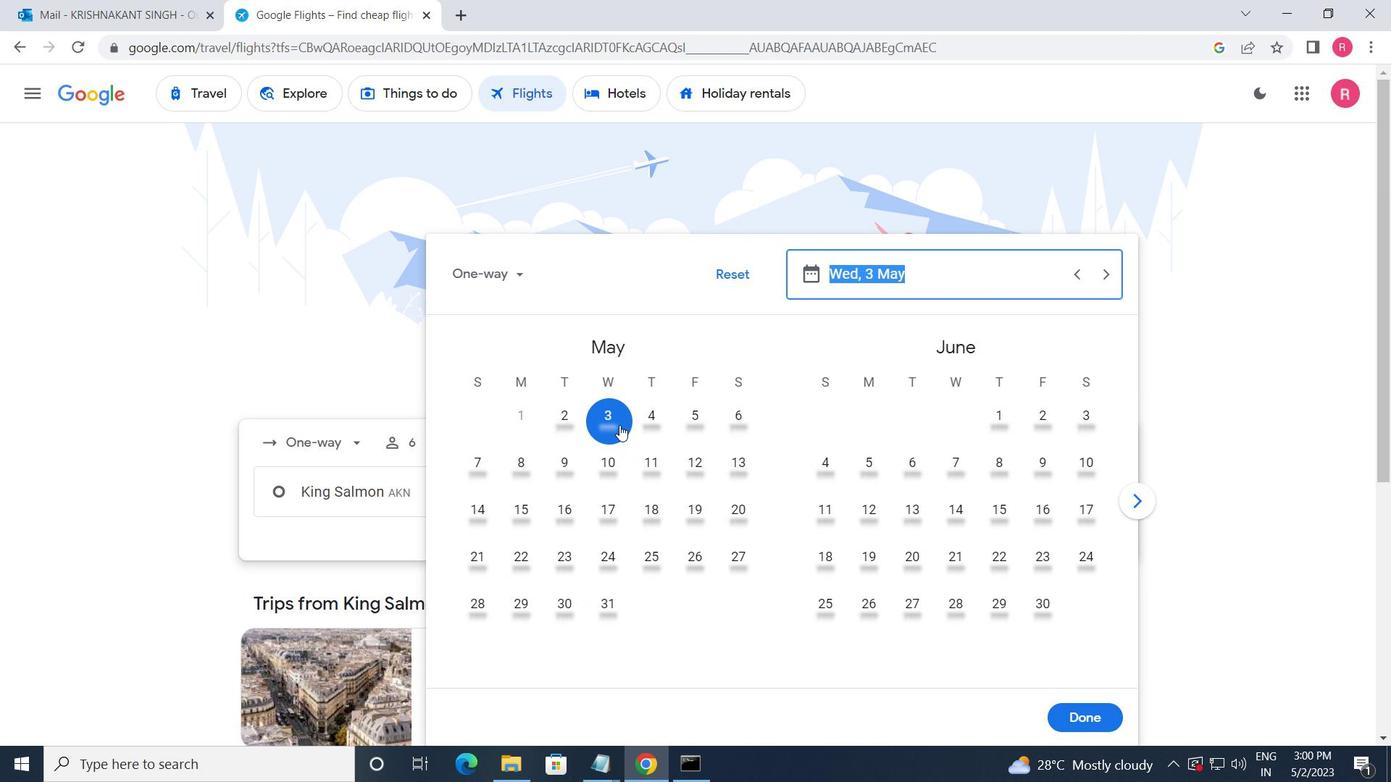 
Action: Mouse moved to (1066, 724)
Screenshot: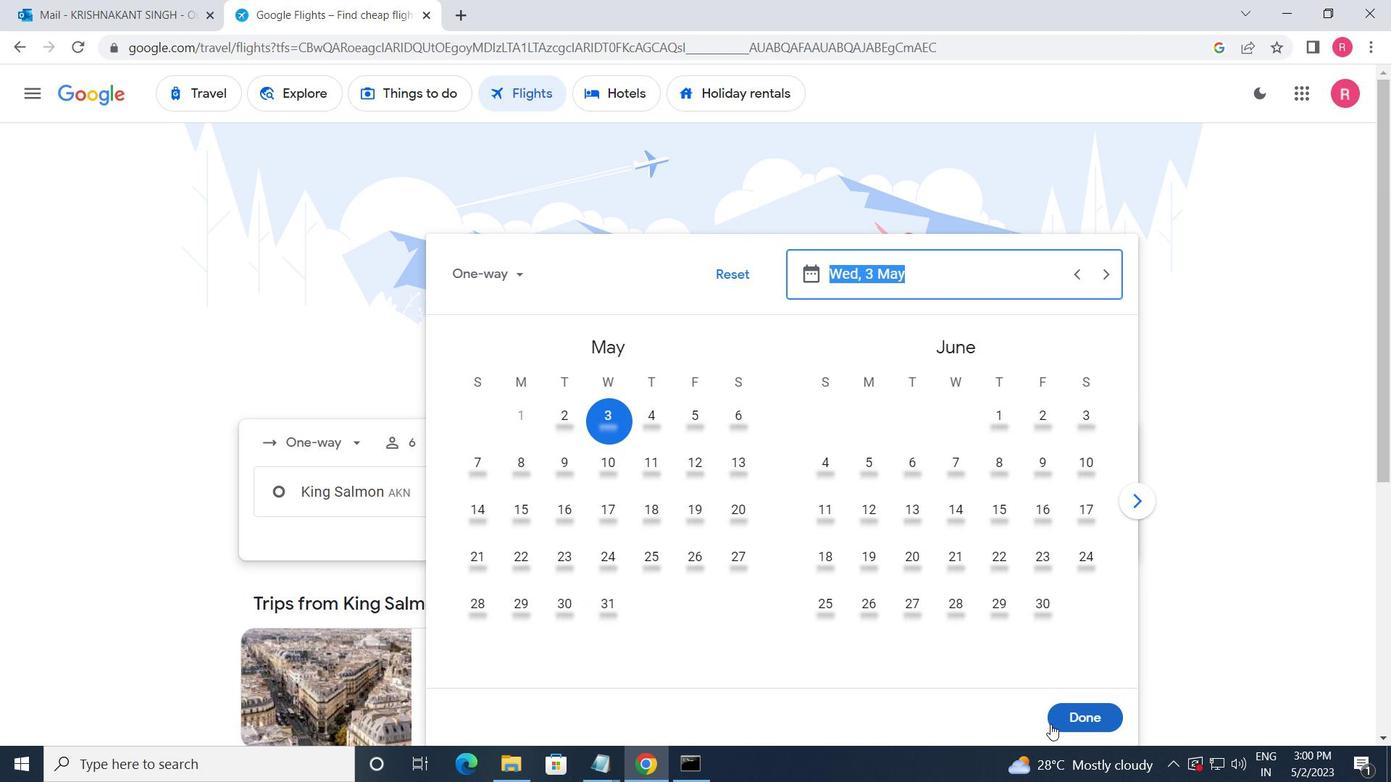 
Action: Mouse pressed left at (1066, 724)
Screenshot: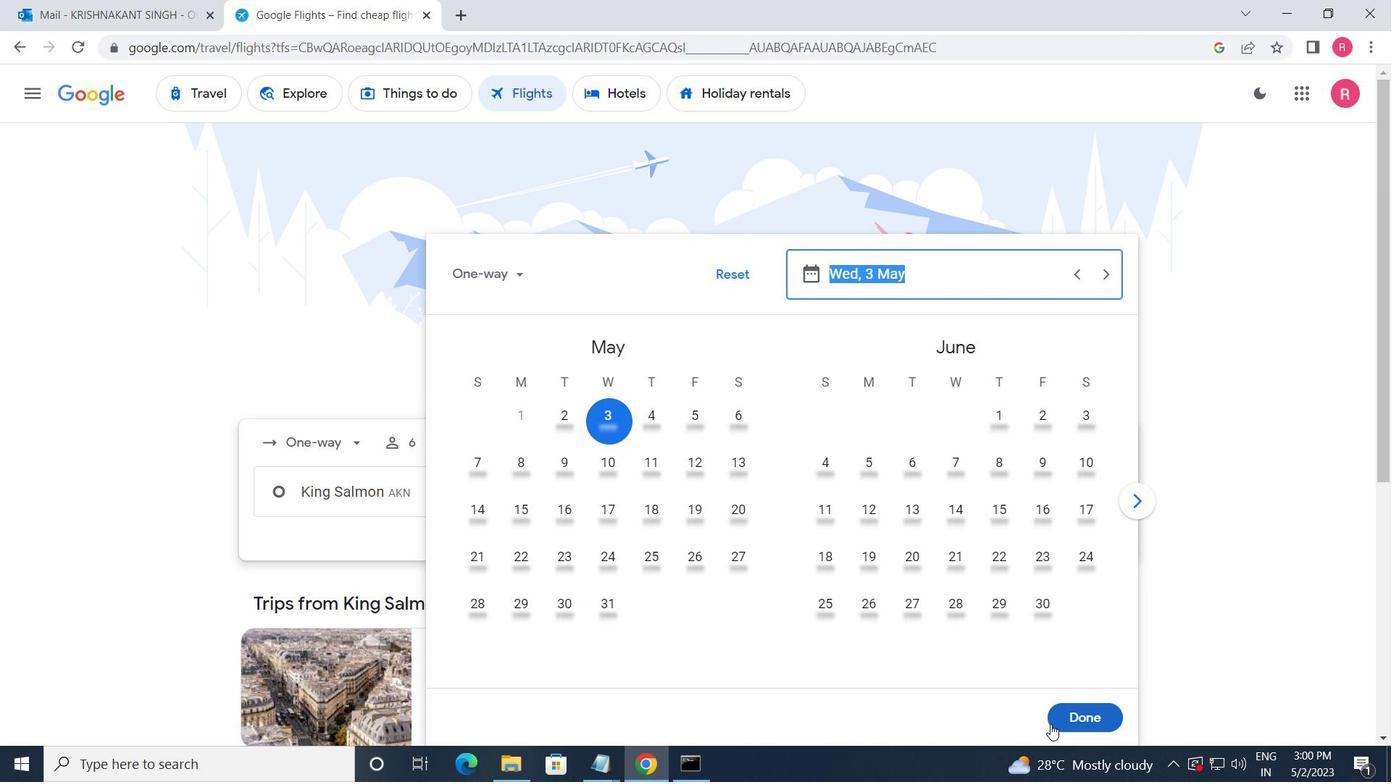 
Action: Mouse moved to (690, 566)
Screenshot: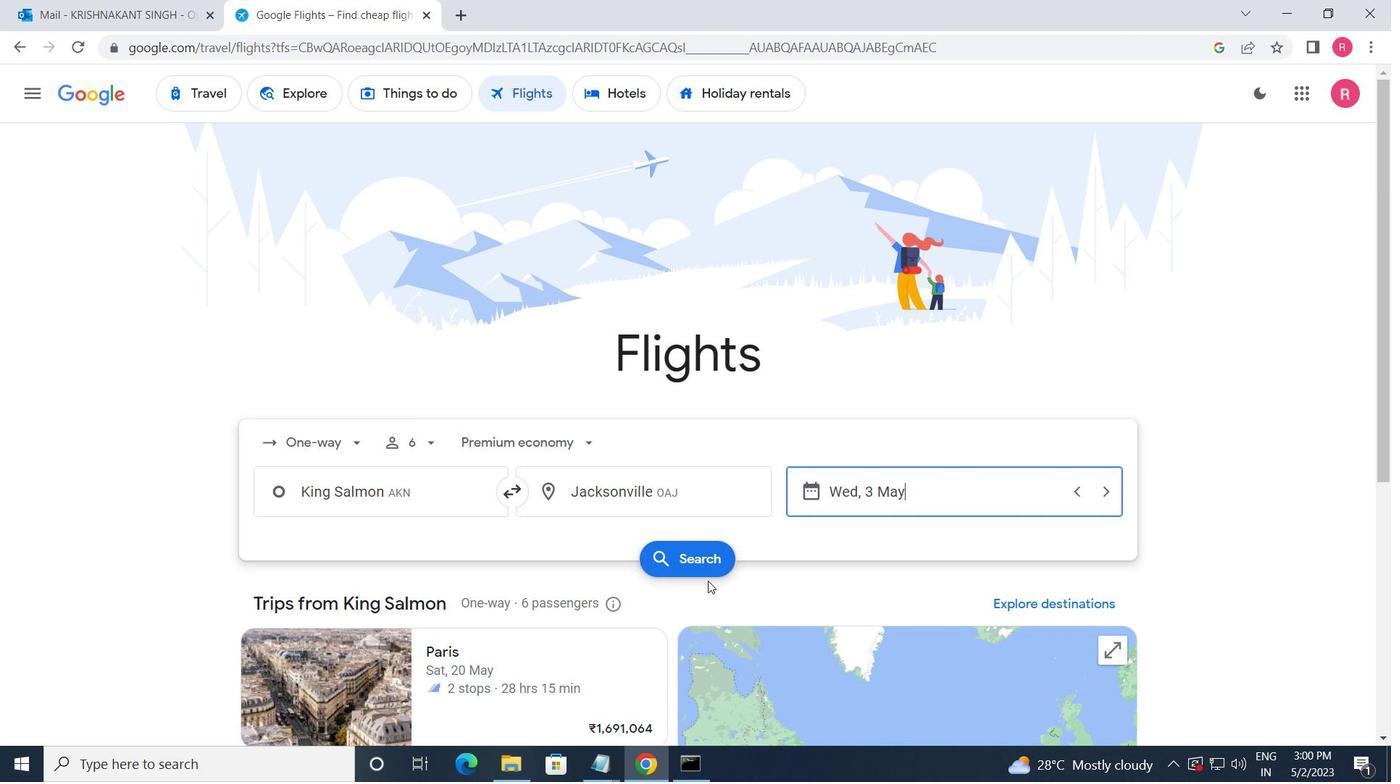 
Action: Mouse pressed left at (690, 566)
Screenshot: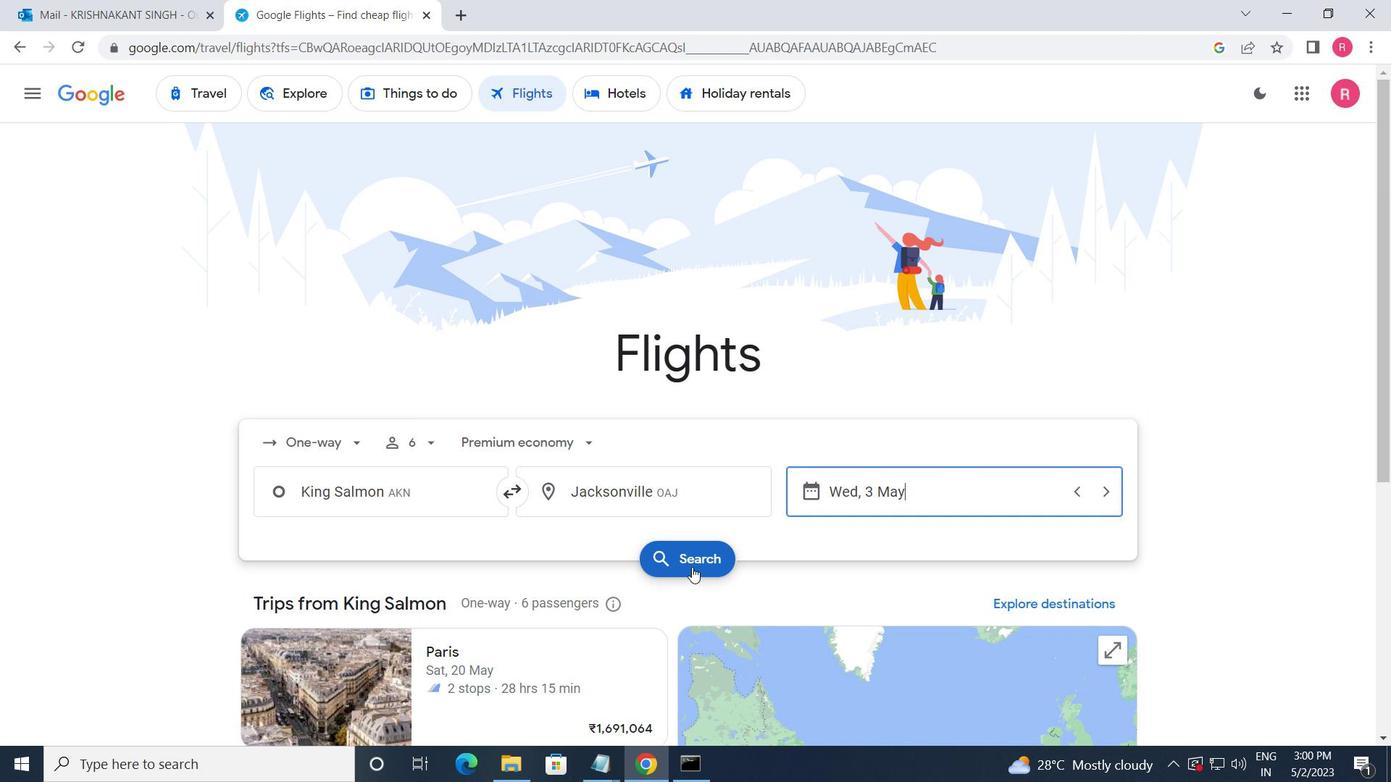 
Action: Mouse moved to (271, 271)
Screenshot: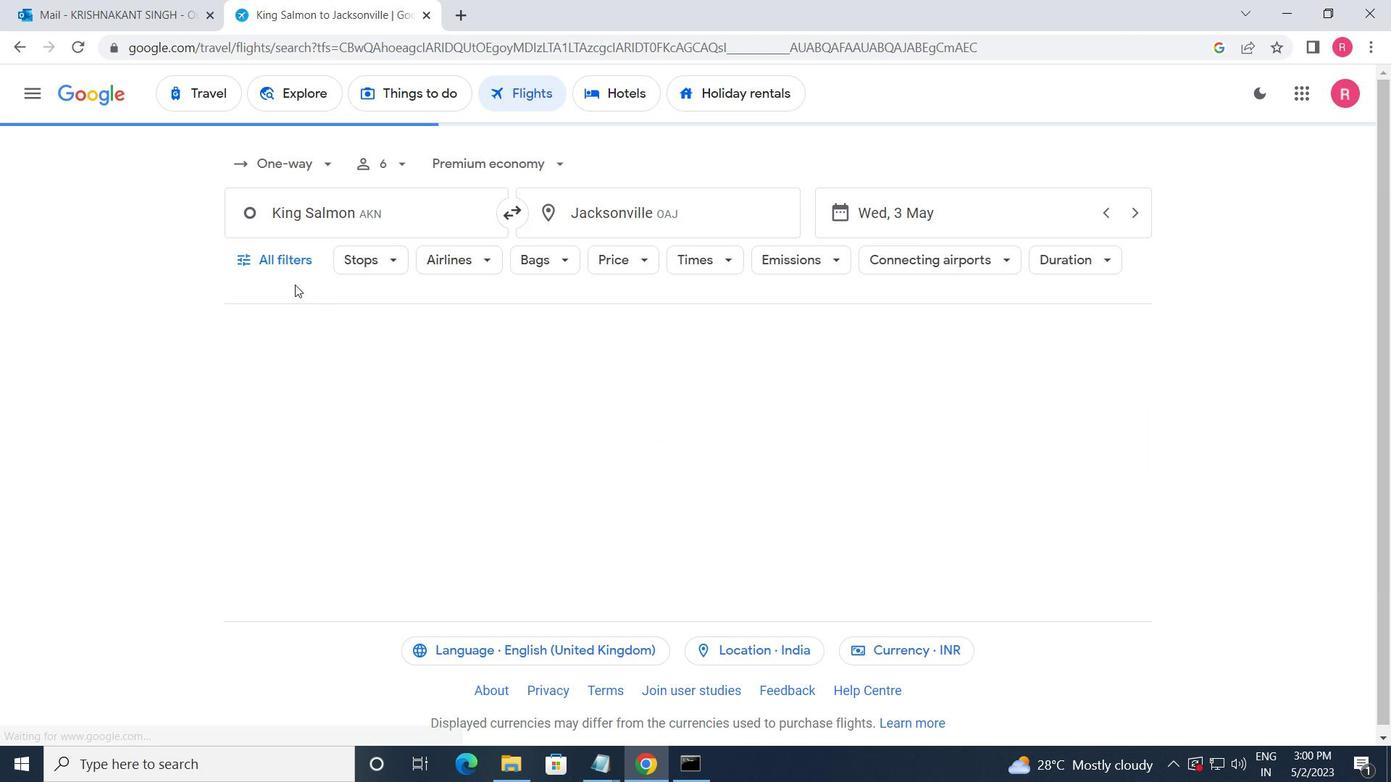 
Action: Mouse pressed left at (271, 271)
Screenshot: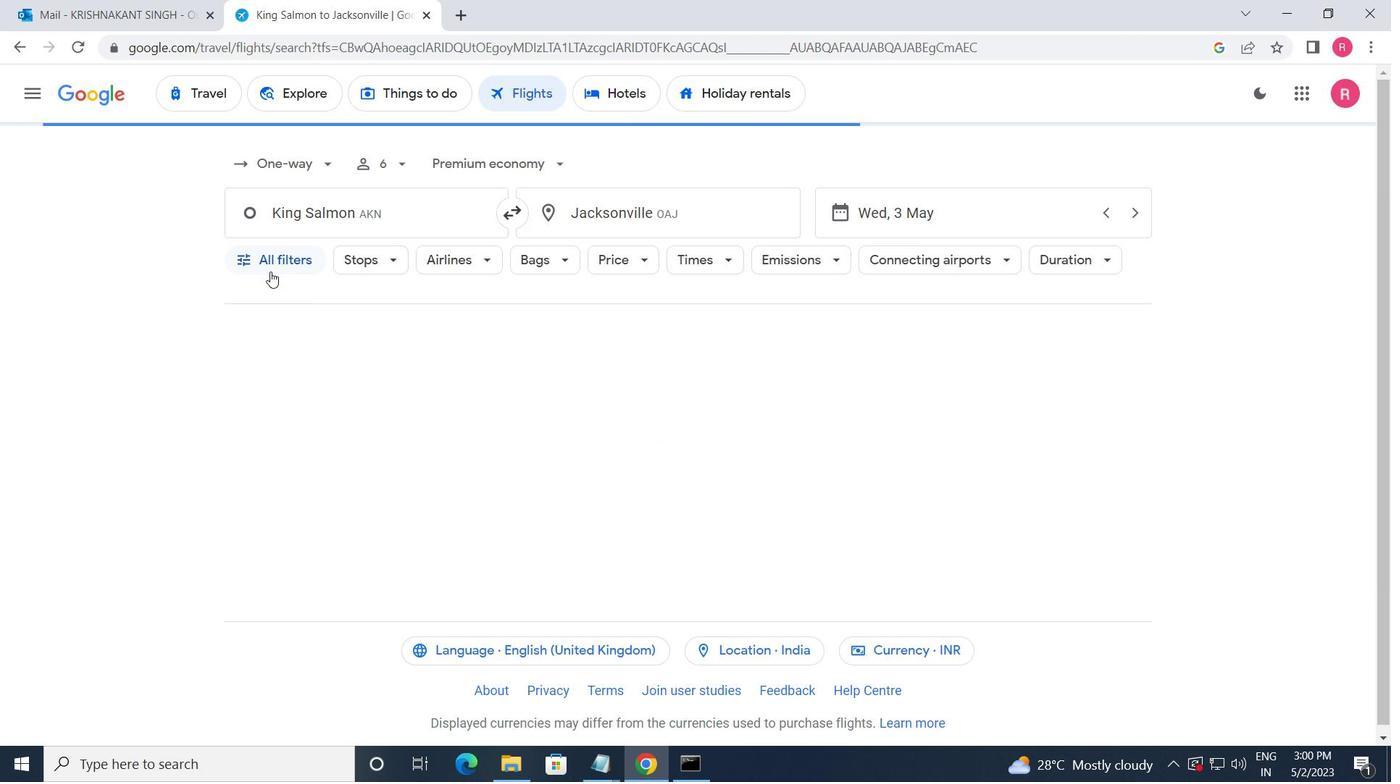 
Action: Mouse moved to (424, 580)
Screenshot: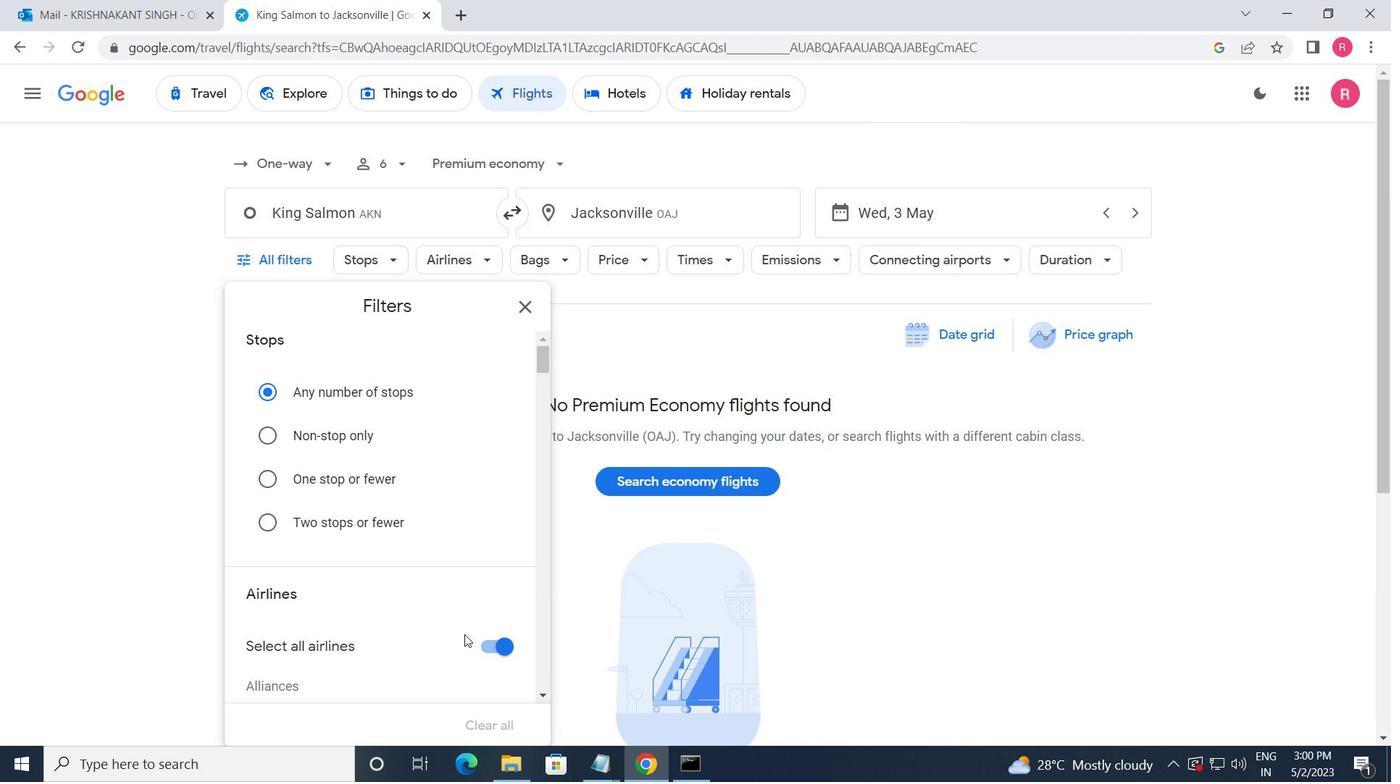 
Action: Mouse scrolled (424, 579) with delta (0, 0)
Screenshot: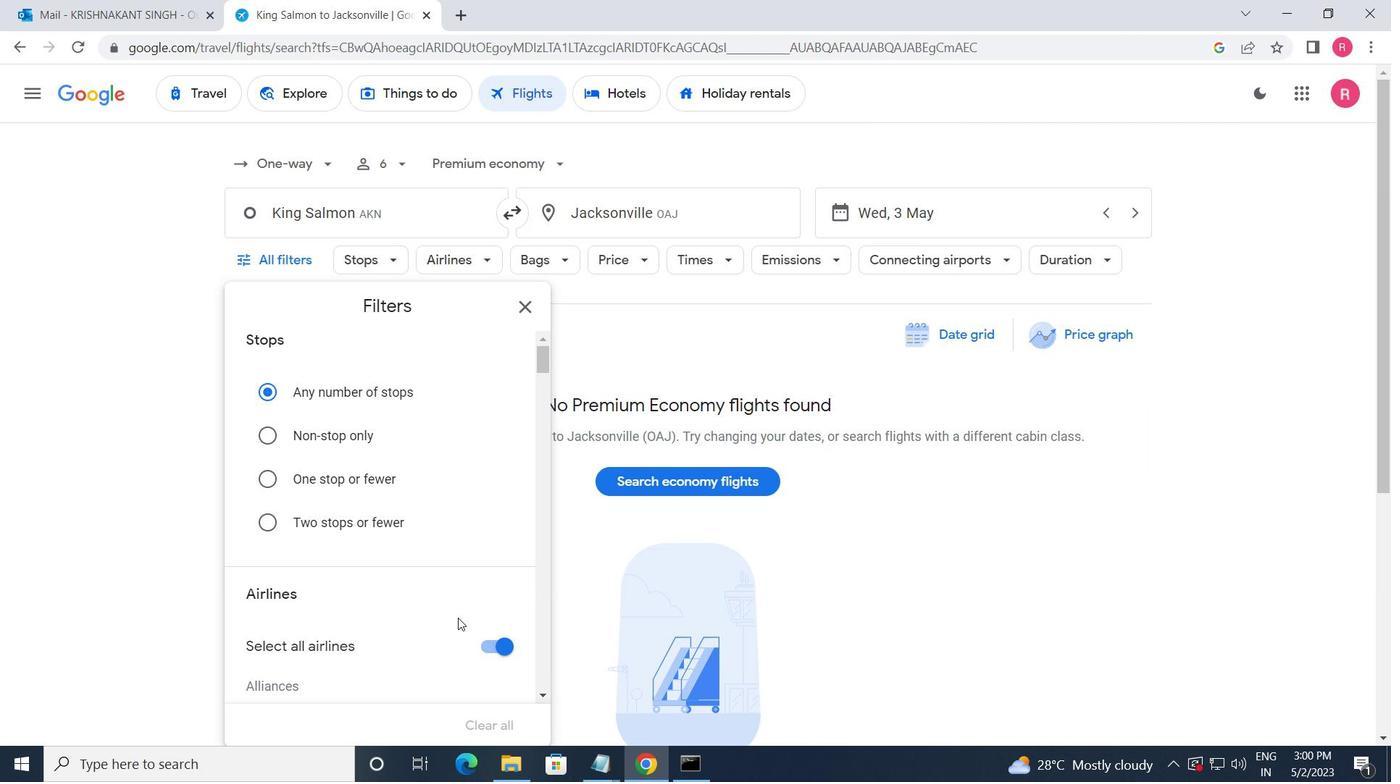 
Action: Mouse moved to (423, 579)
Screenshot: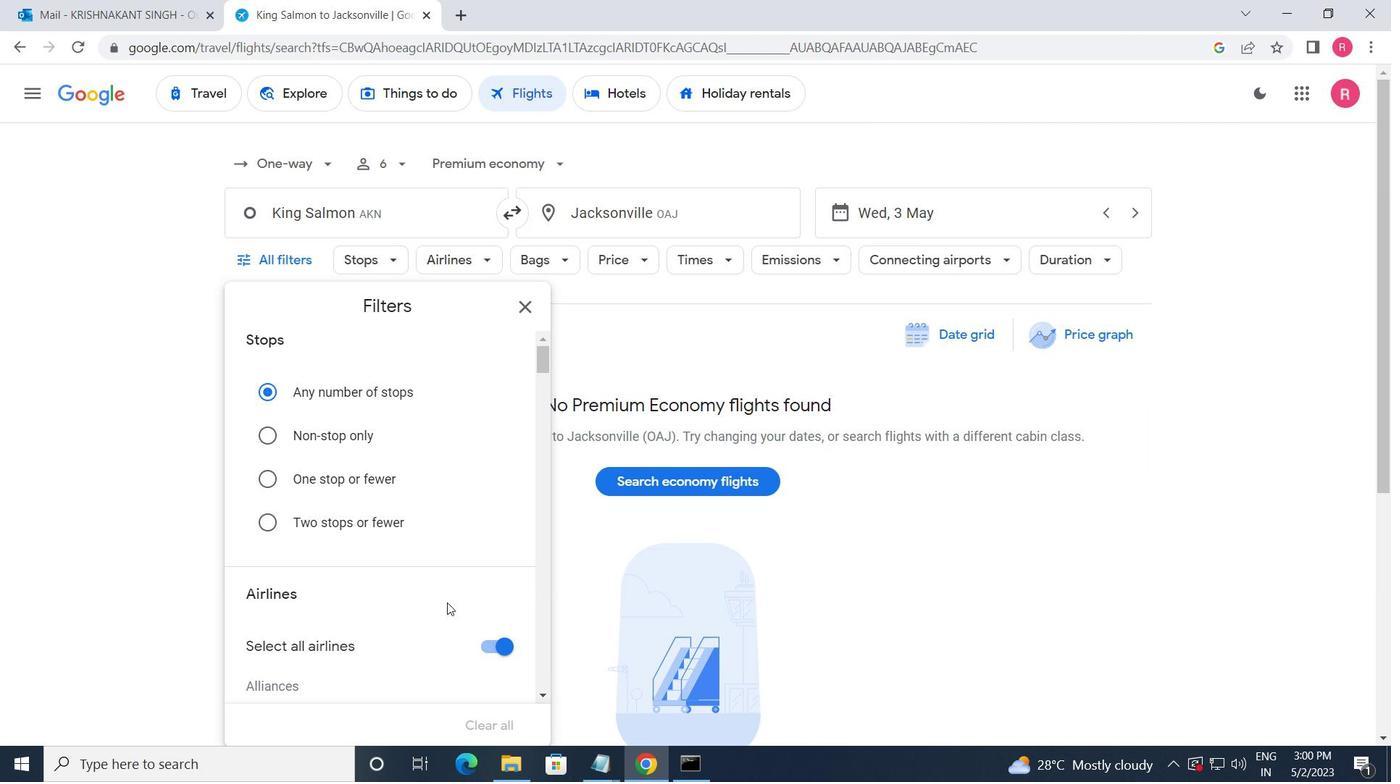
Action: Mouse scrolled (423, 578) with delta (0, 0)
Screenshot: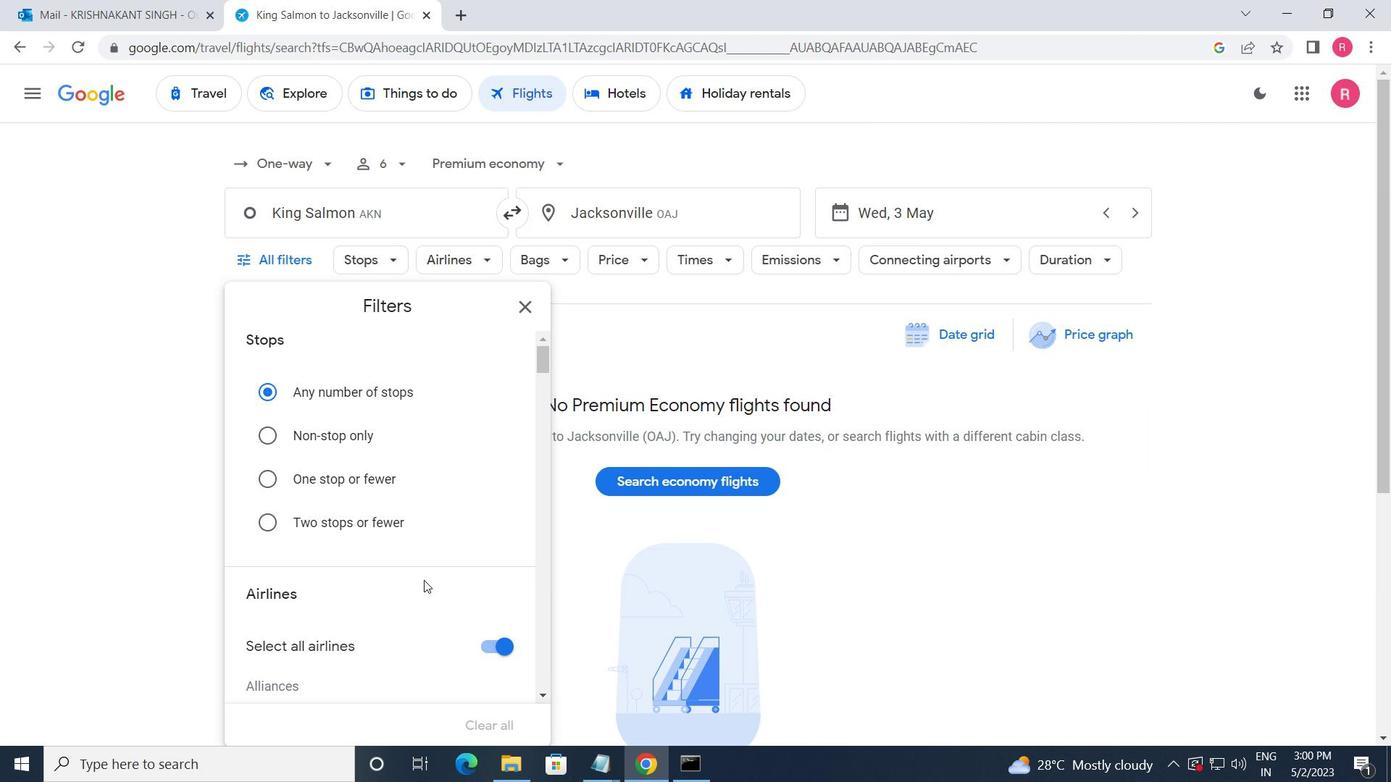
Action: Mouse scrolled (423, 578) with delta (0, 0)
Screenshot: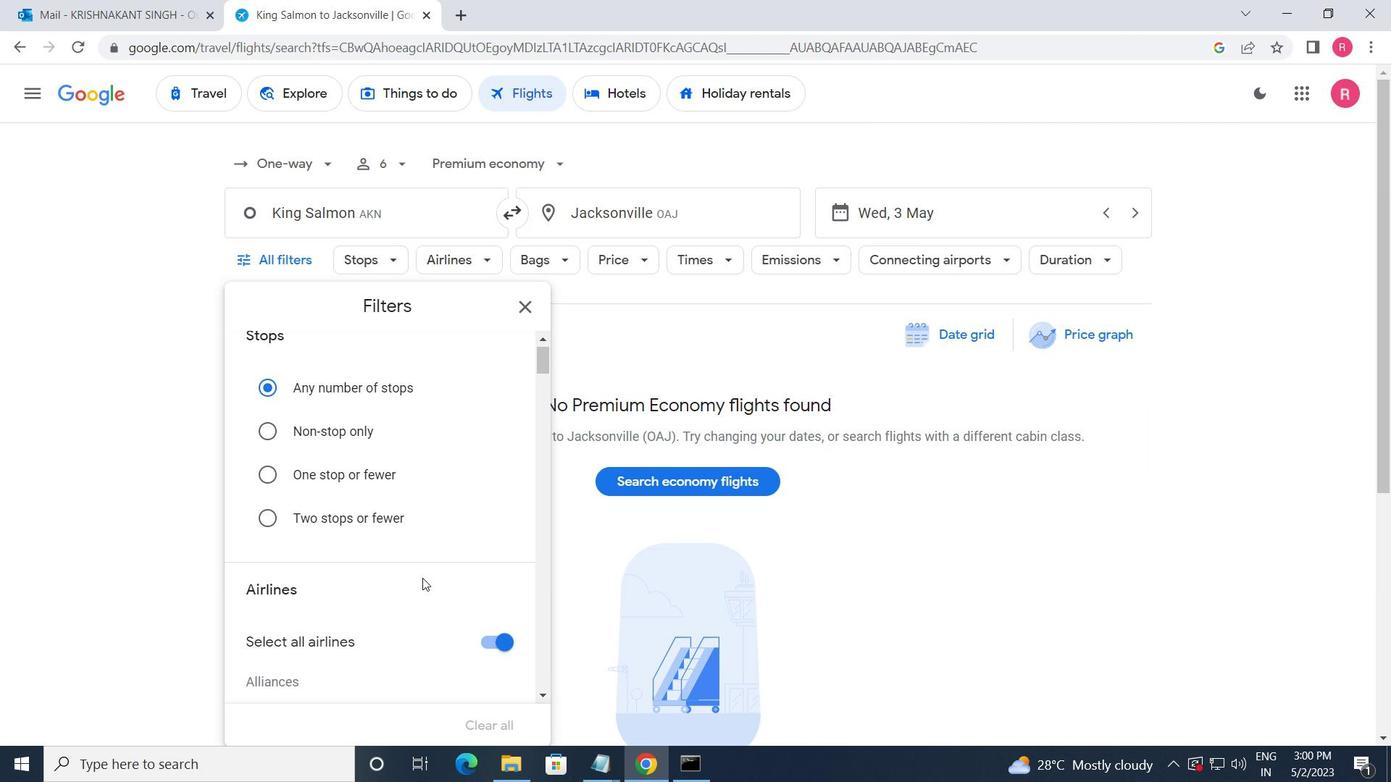 
Action: Mouse scrolled (423, 578) with delta (0, 0)
Screenshot: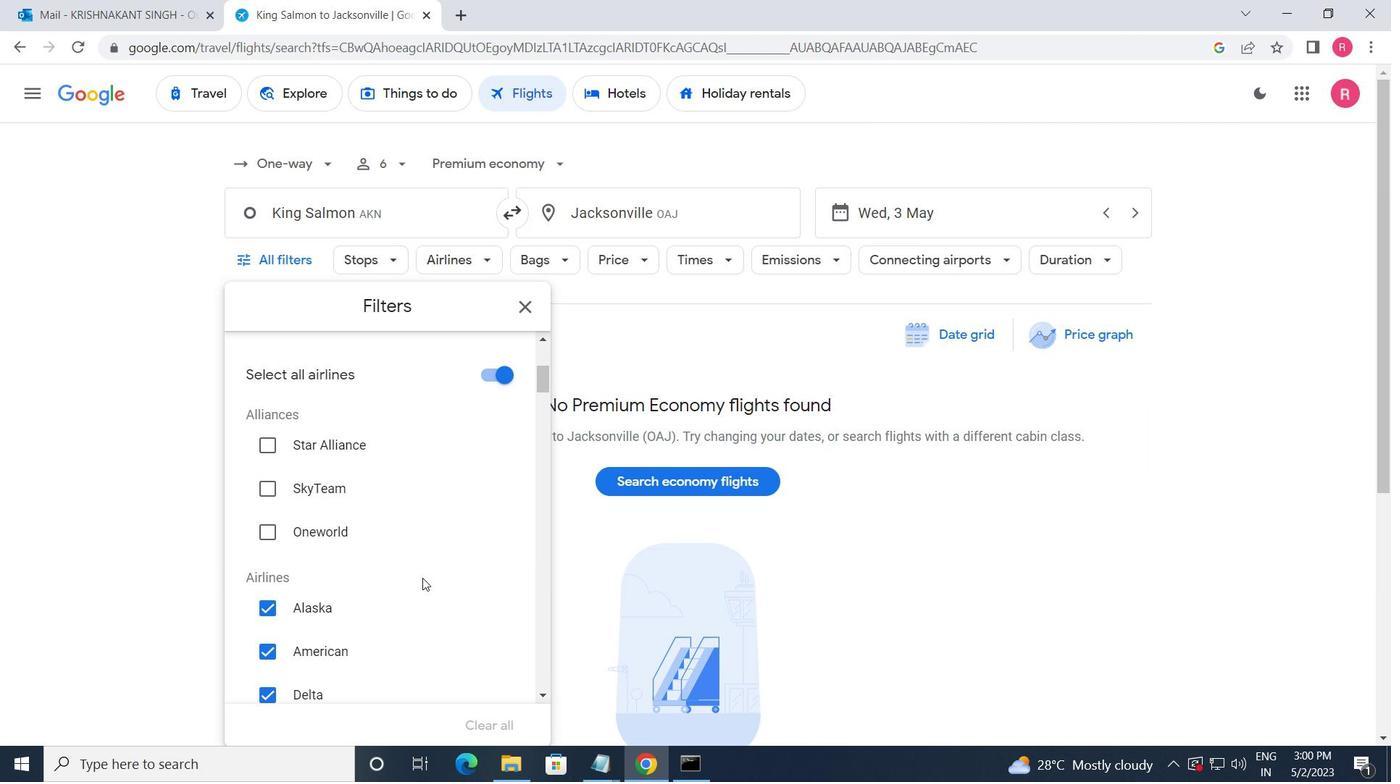
Action: Mouse scrolled (423, 578) with delta (0, 0)
Screenshot: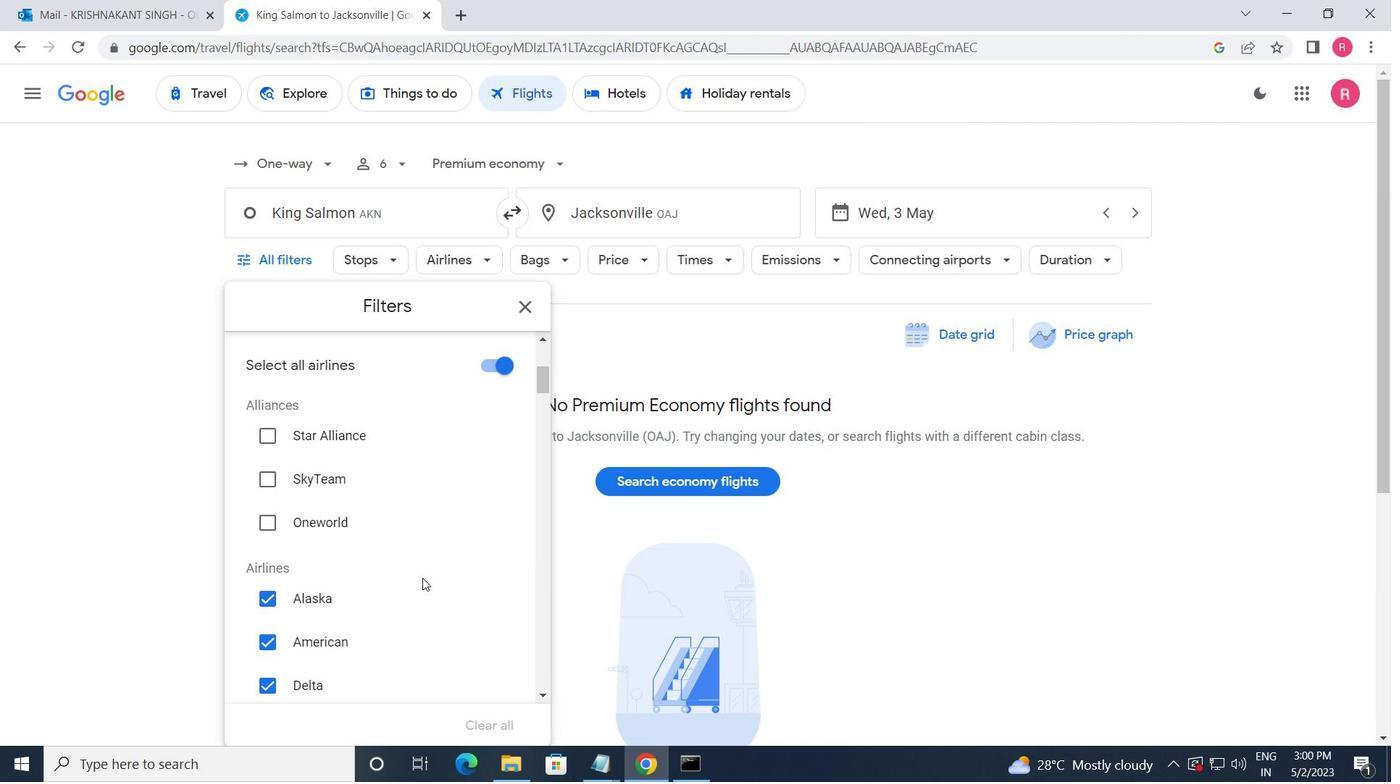 
Action: Mouse moved to (479, 561)
Screenshot: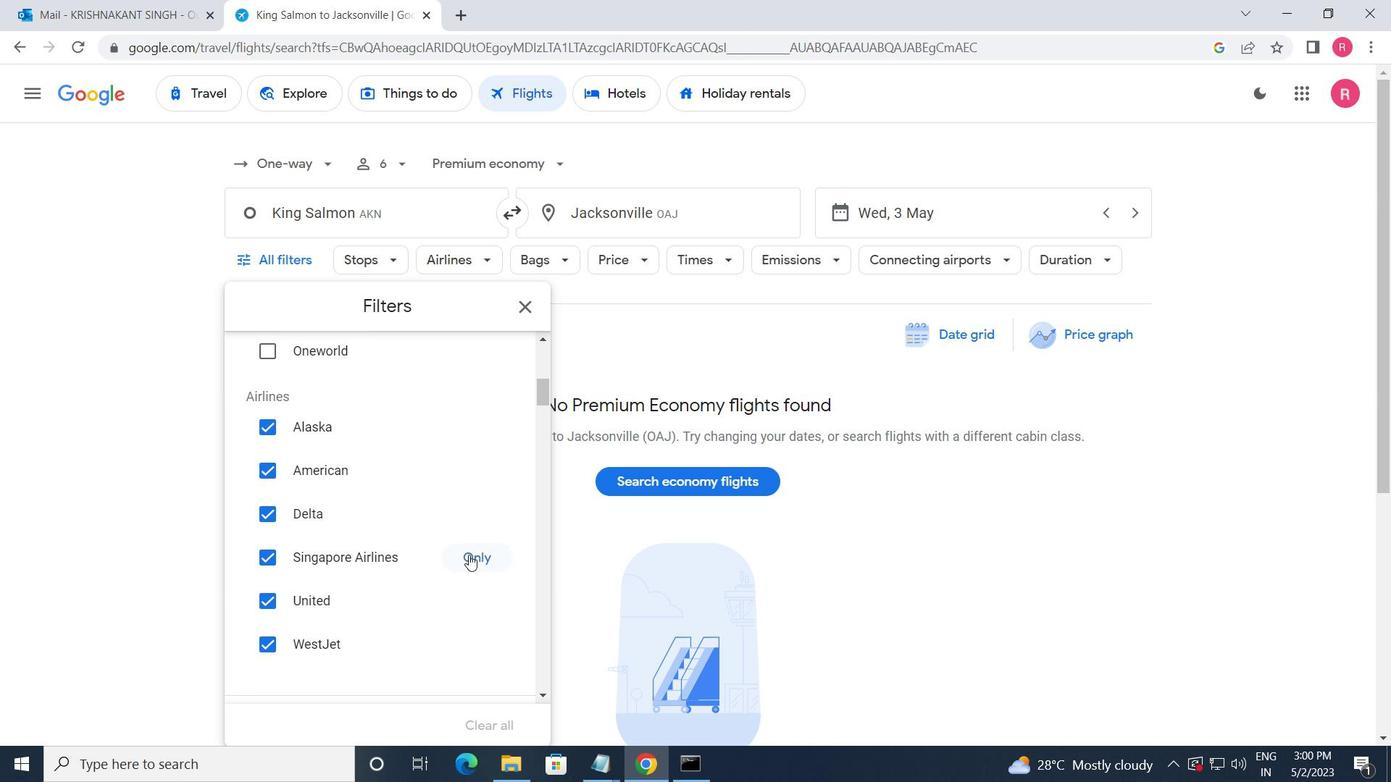 
Action: Mouse pressed left at (479, 561)
Screenshot: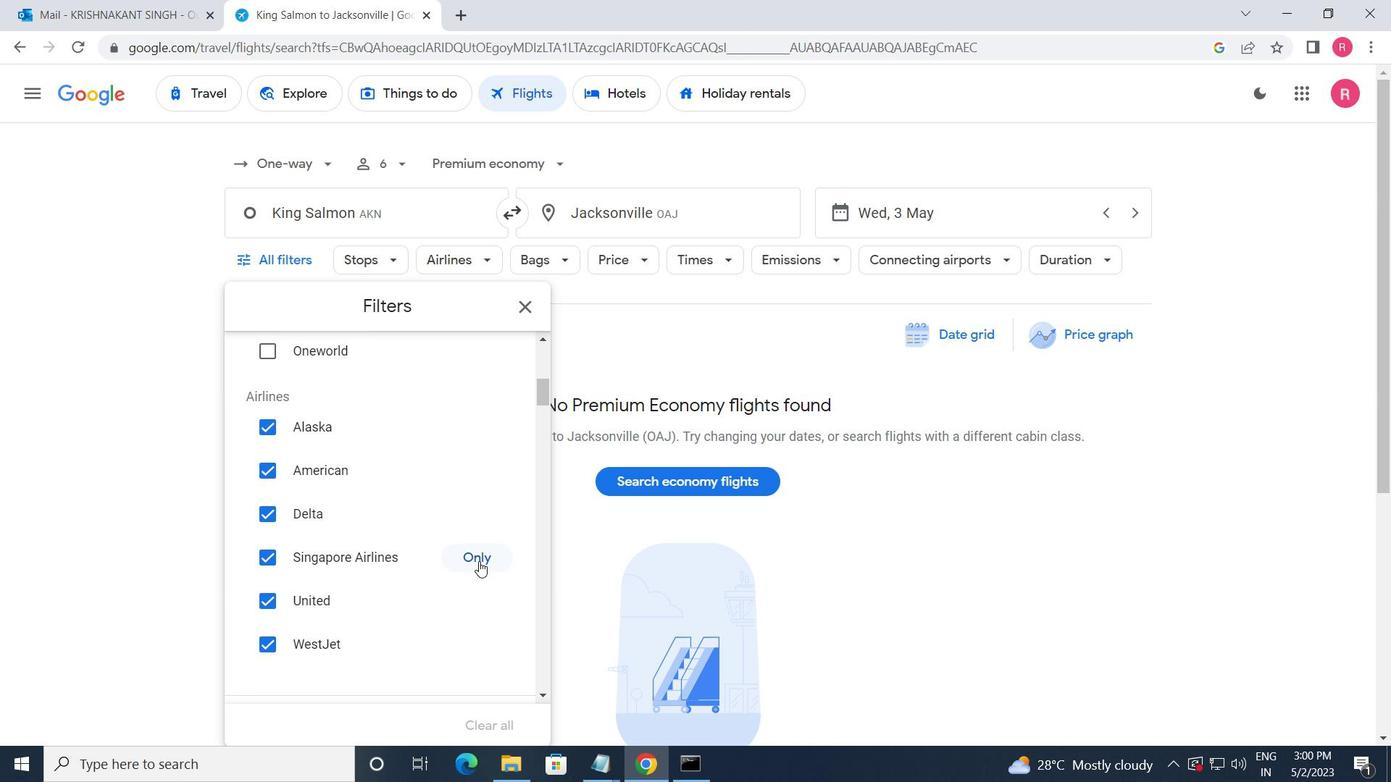 
Action: Mouse moved to (455, 596)
Screenshot: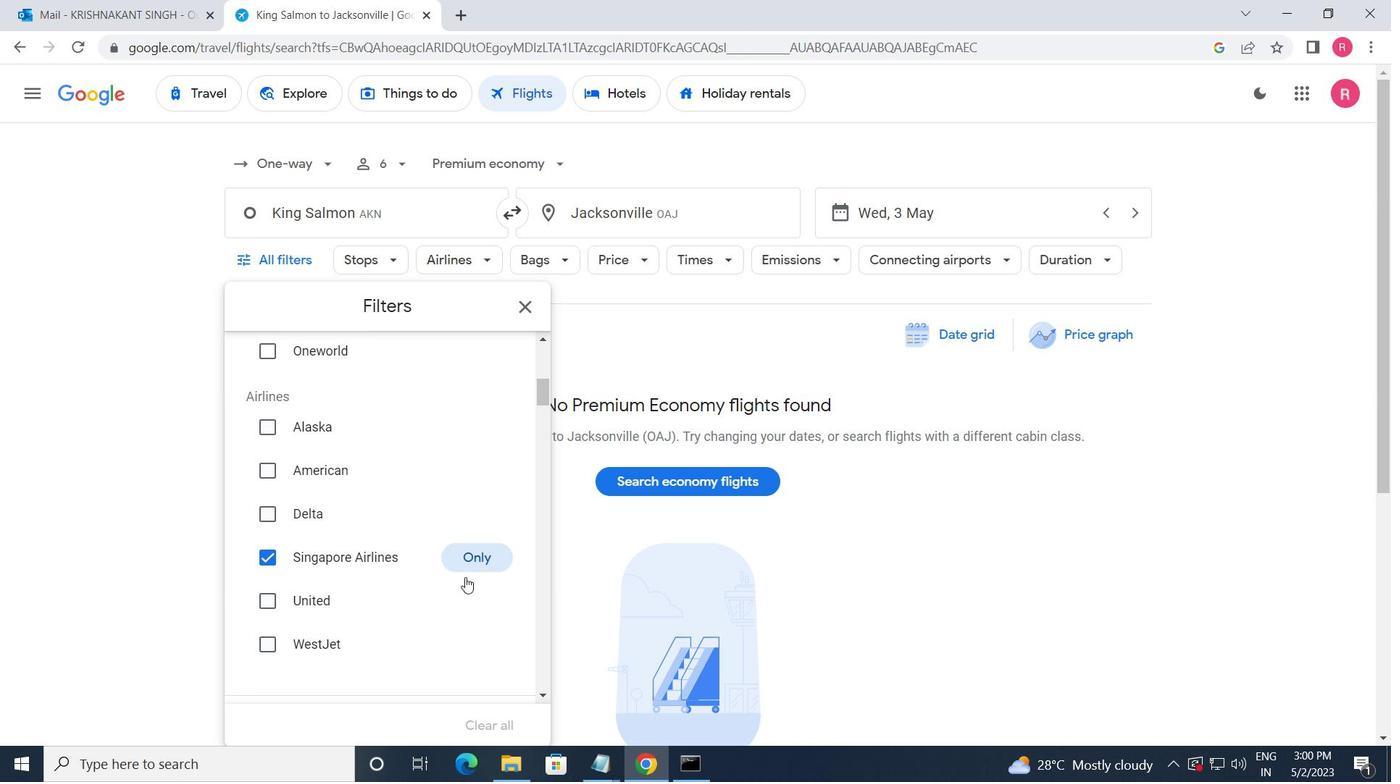
Action: Mouse scrolled (455, 595) with delta (0, 0)
Screenshot: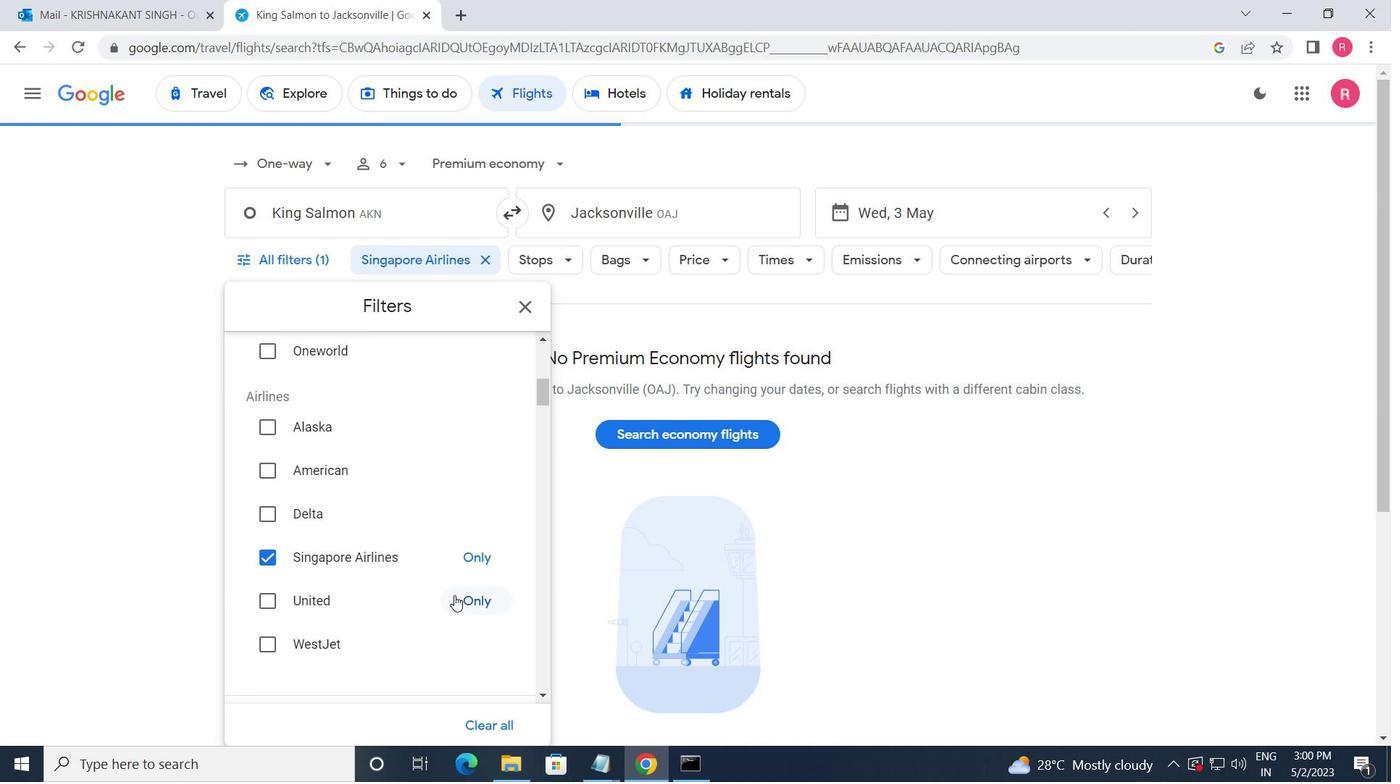 
Action: Mouse scrolled (455, 595) with delta (0, 0)
Screenshot: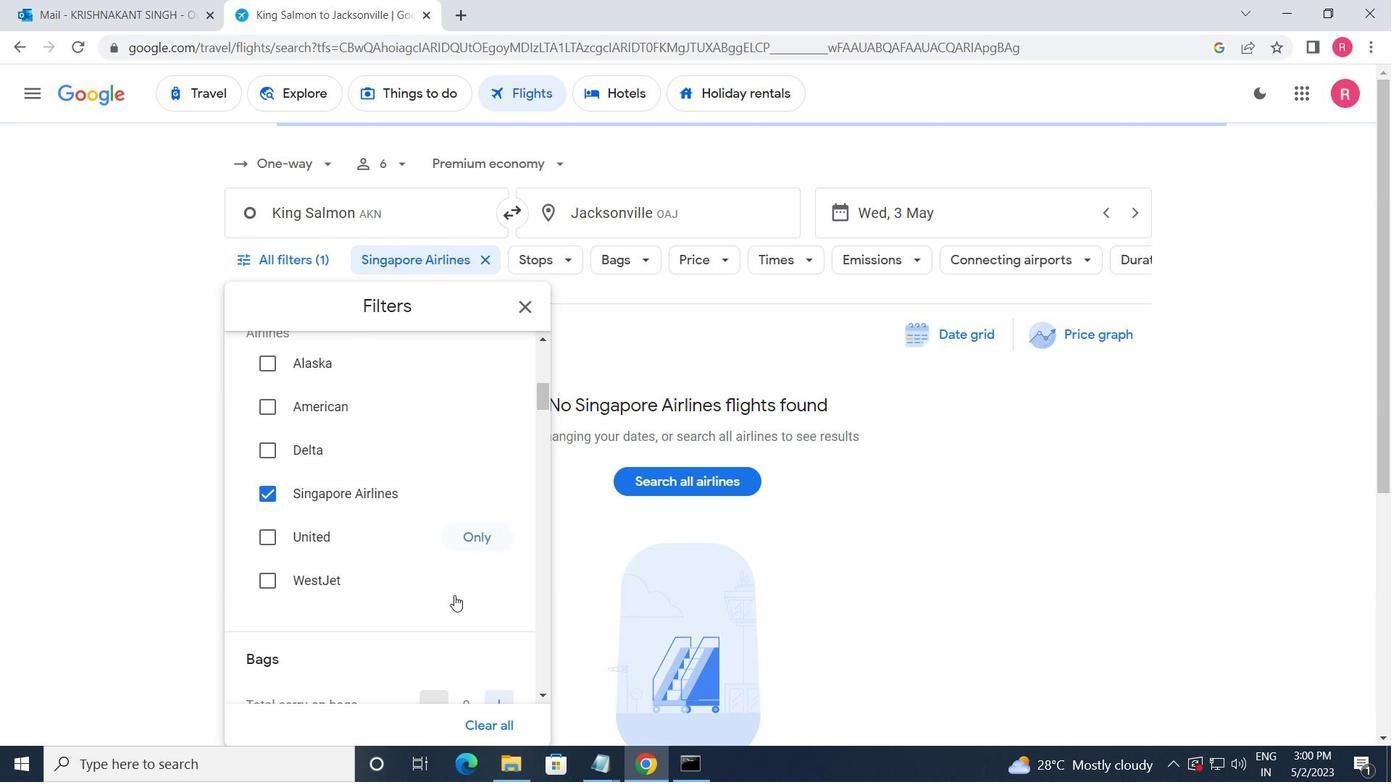 
Action: Mouse moved to (492, 593)
Screenshot: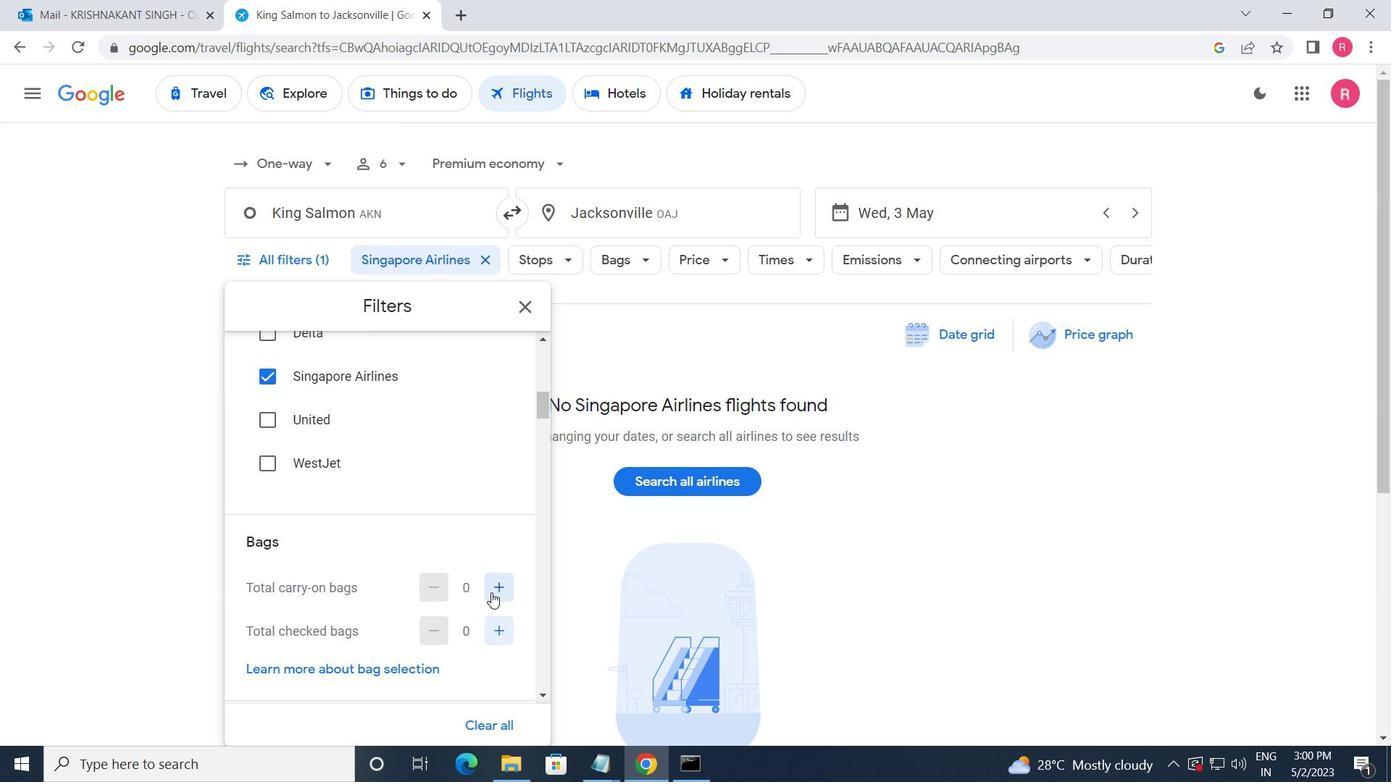 
Action: Mouse pressed left at (492, 593)
Screenshot: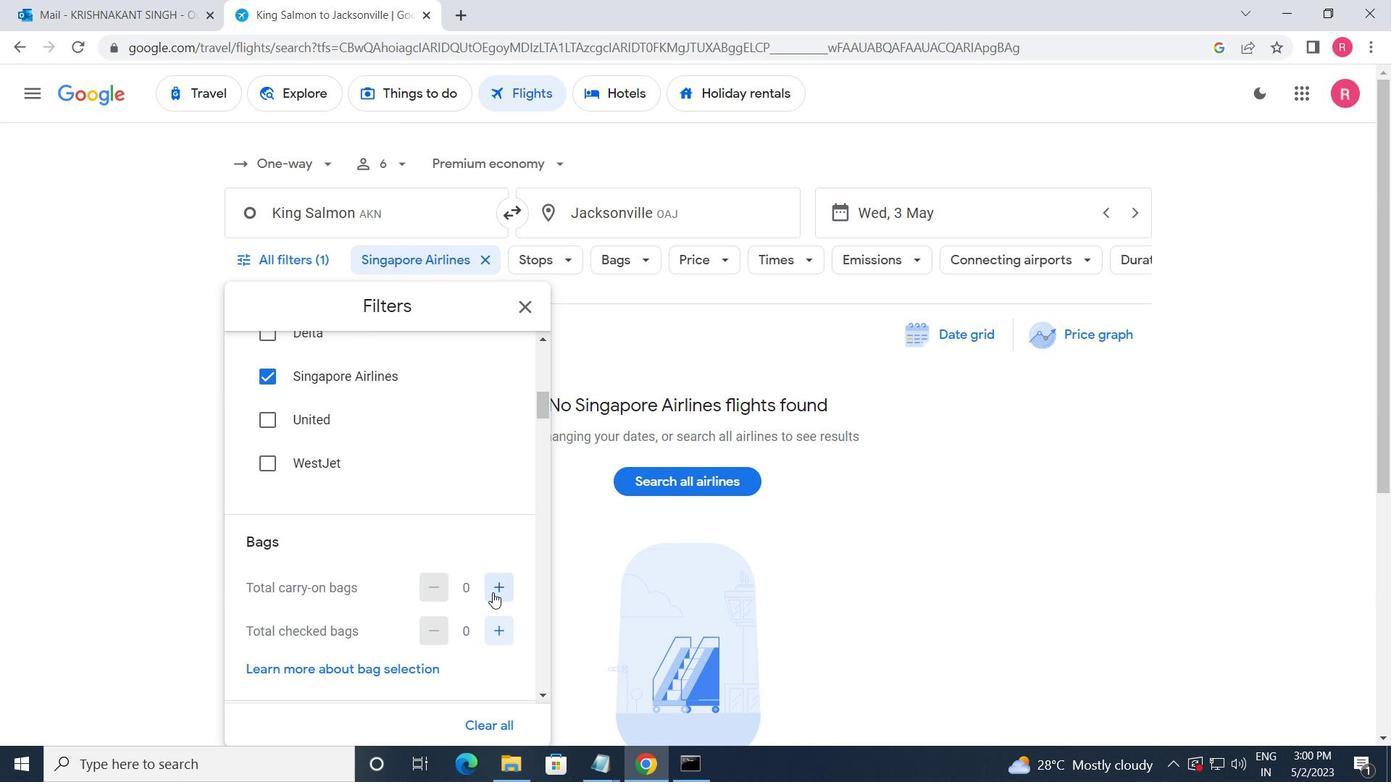 
Action: Mouse pressed left at (492, 593)
Screenshot: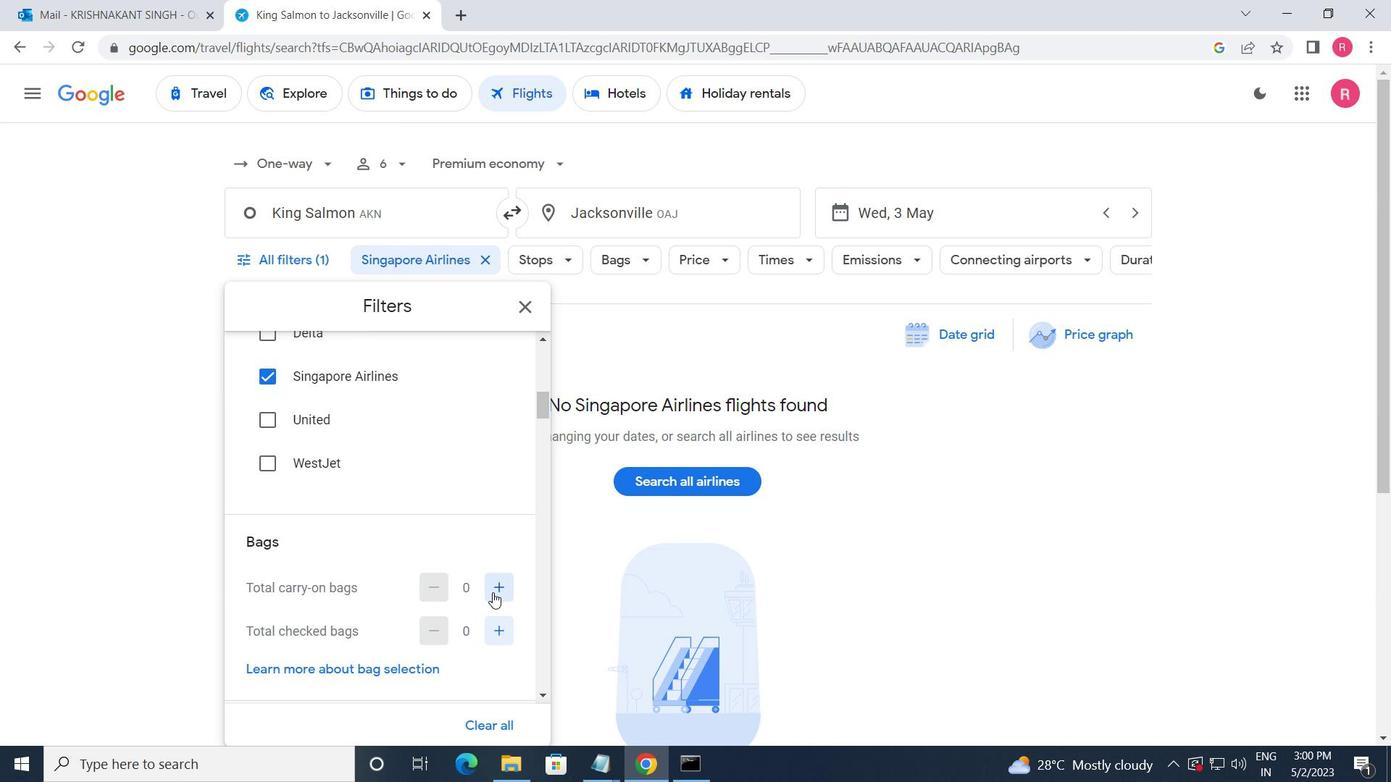 
Action: Mouse moved to (492, 595)
Screenshot: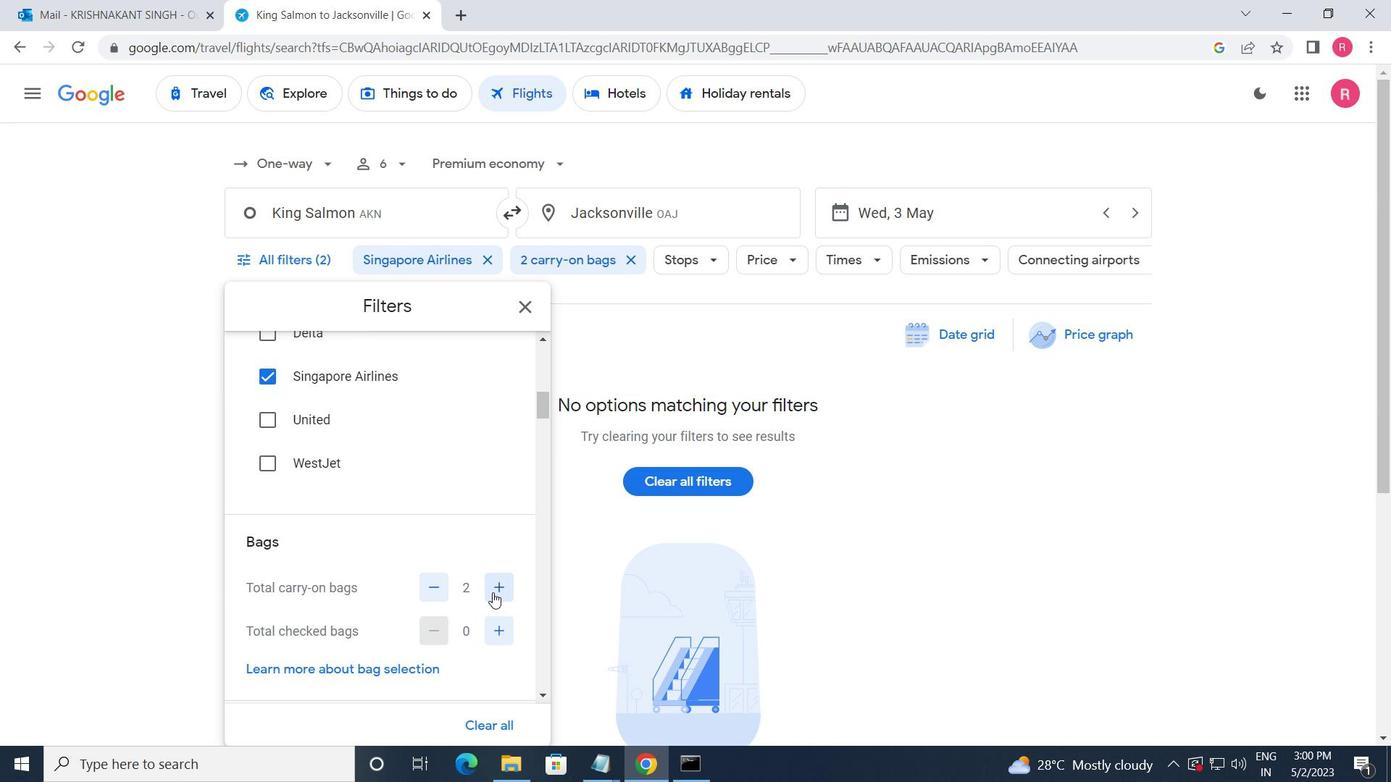 
Action: Mouse scrolled (492, 595) with delta (0, 0)
Screenshot: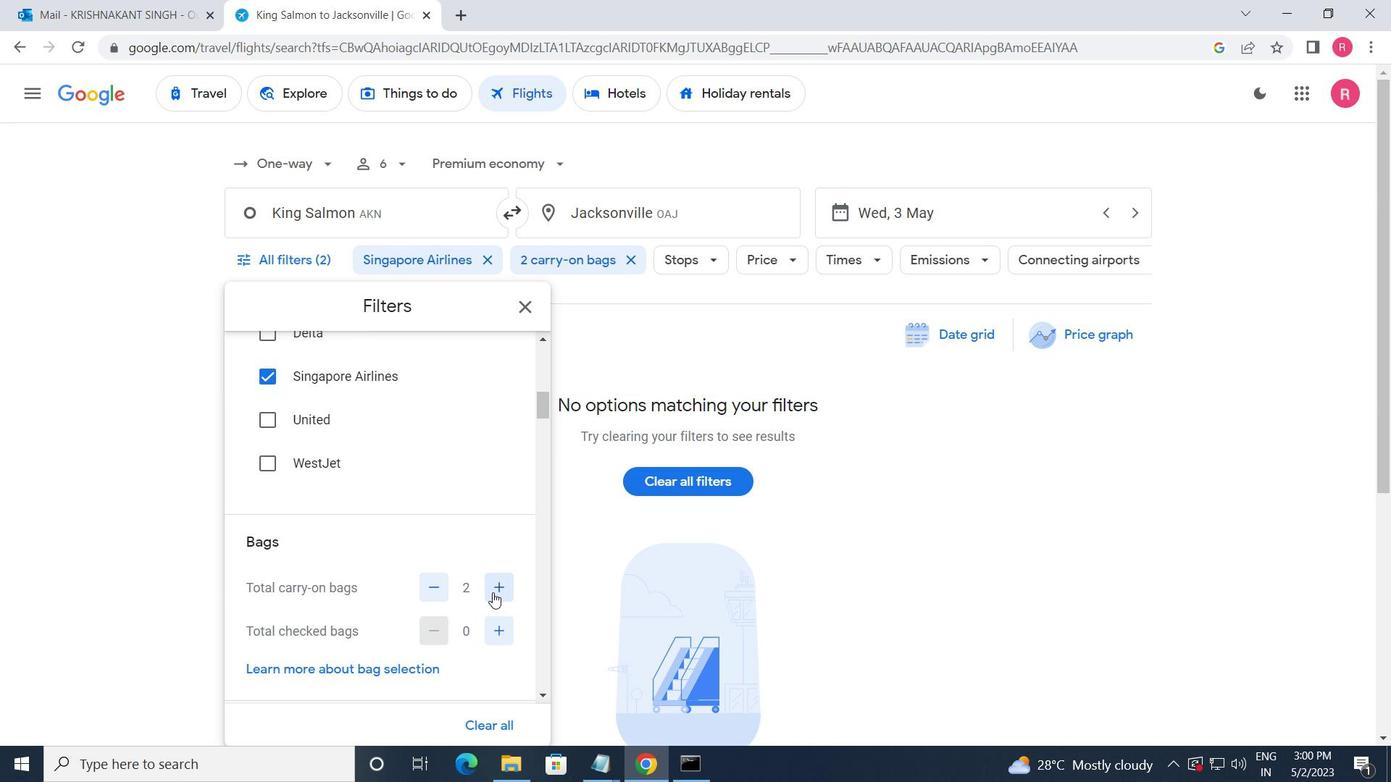 
Action: Mouse moved to (492, 546)
Screenshot: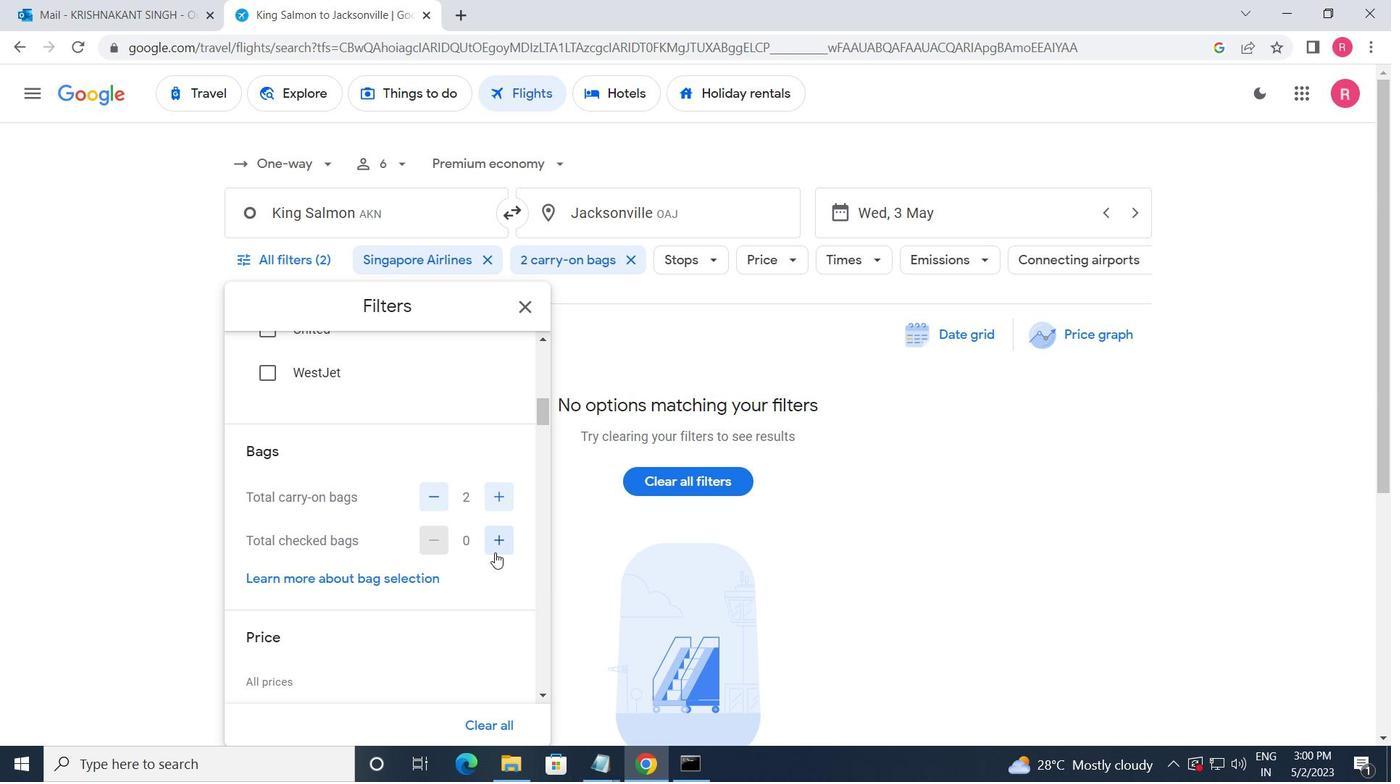 
Action: Mouse pressed left at (492, 546)
Screenshot: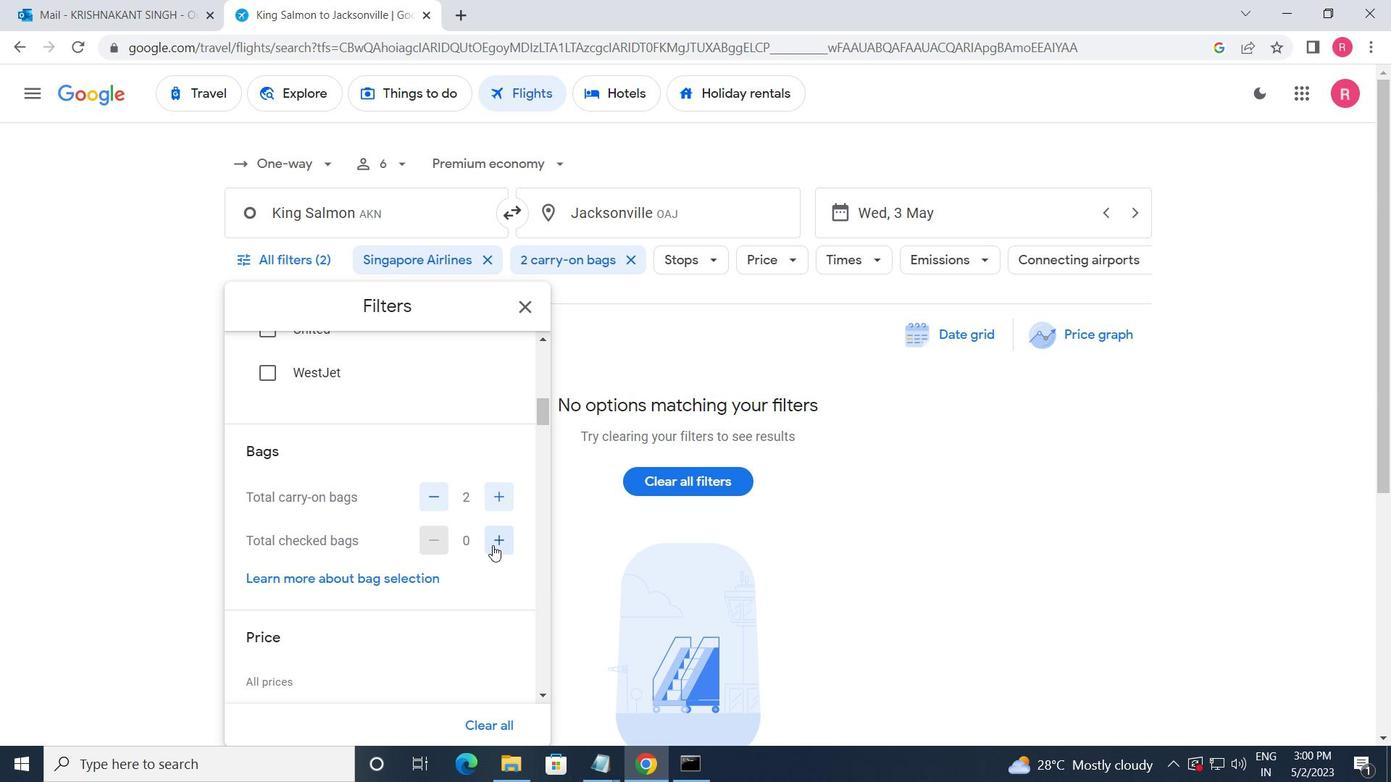 
Action: Mouse moved to (489, 574)
Screenshot: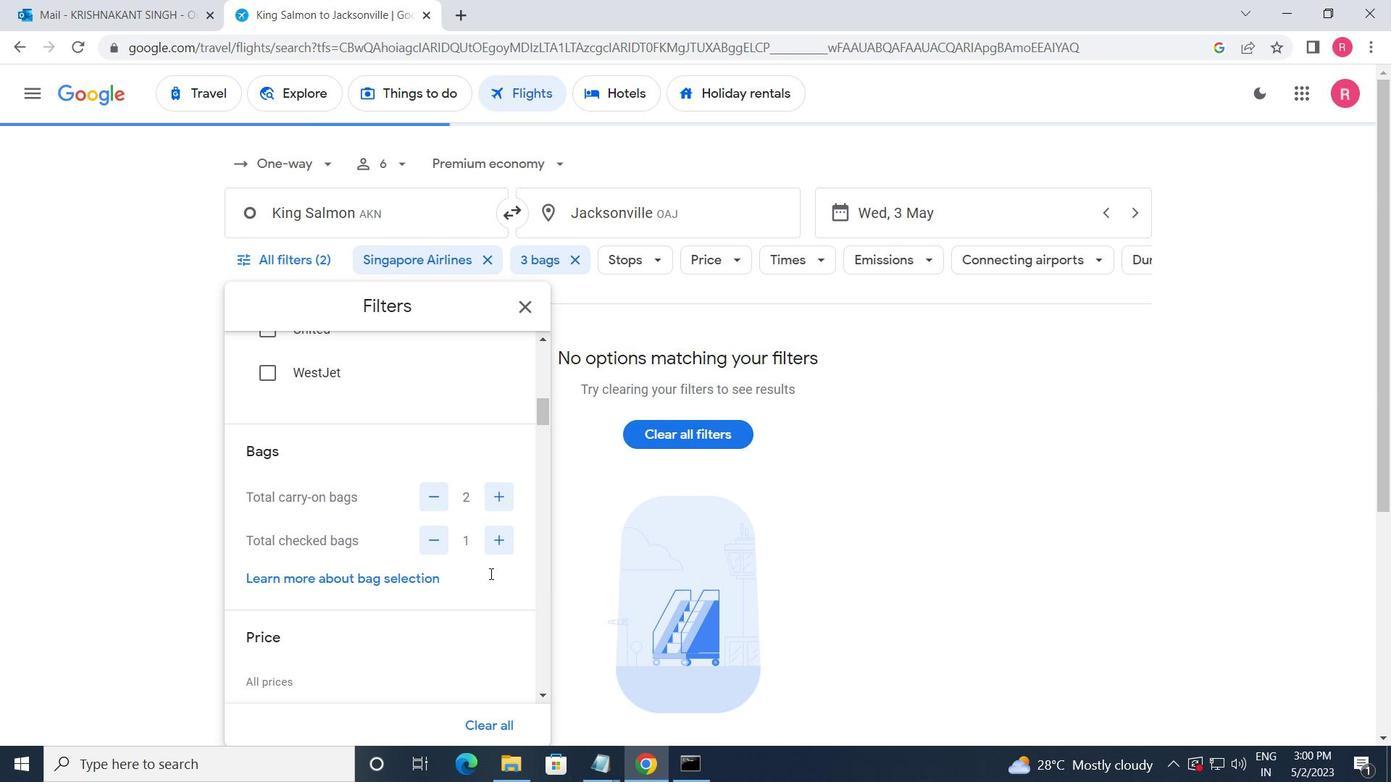 
Action: Mouse scrolled (489, 574) with delta (0, 0)
Screenshot: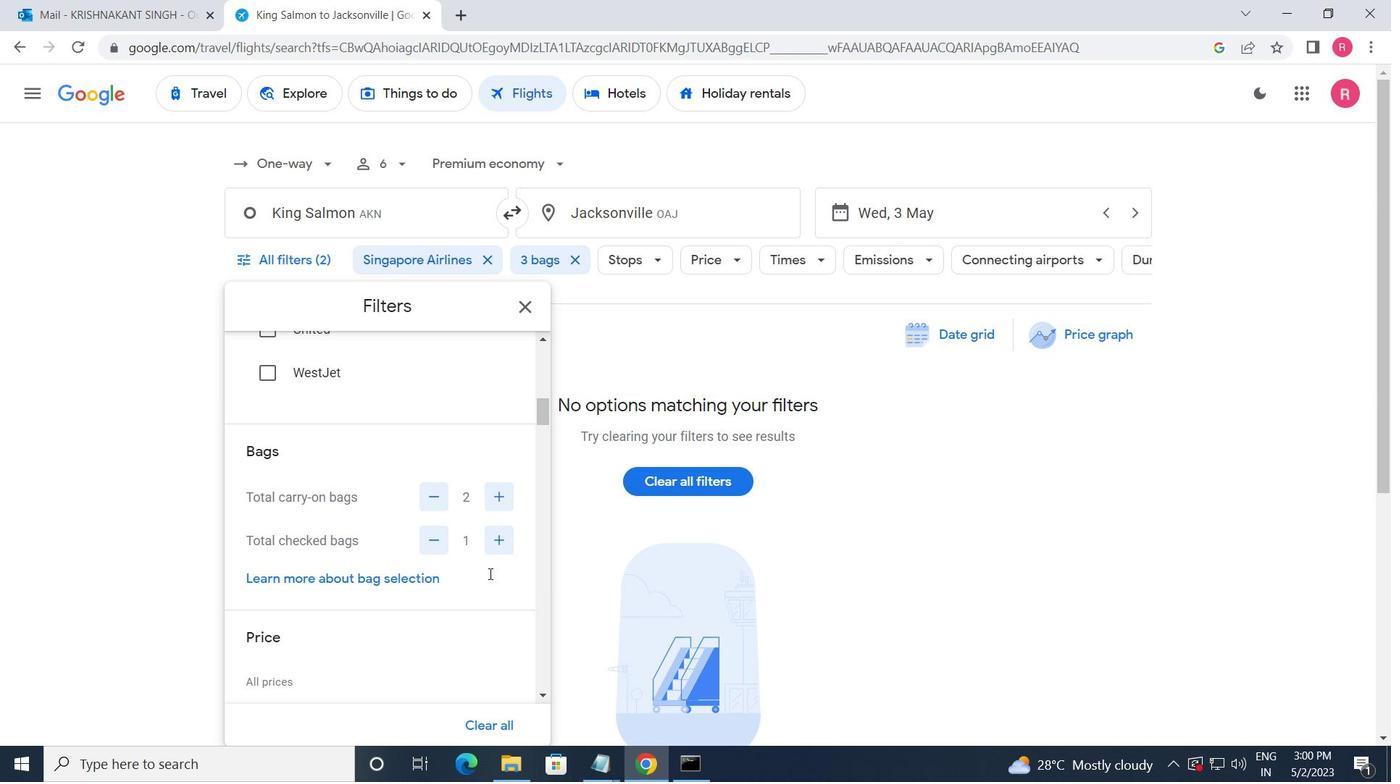 
Action: Mouse scrolled (489, 574) with delta (0, 0)
Screenshot: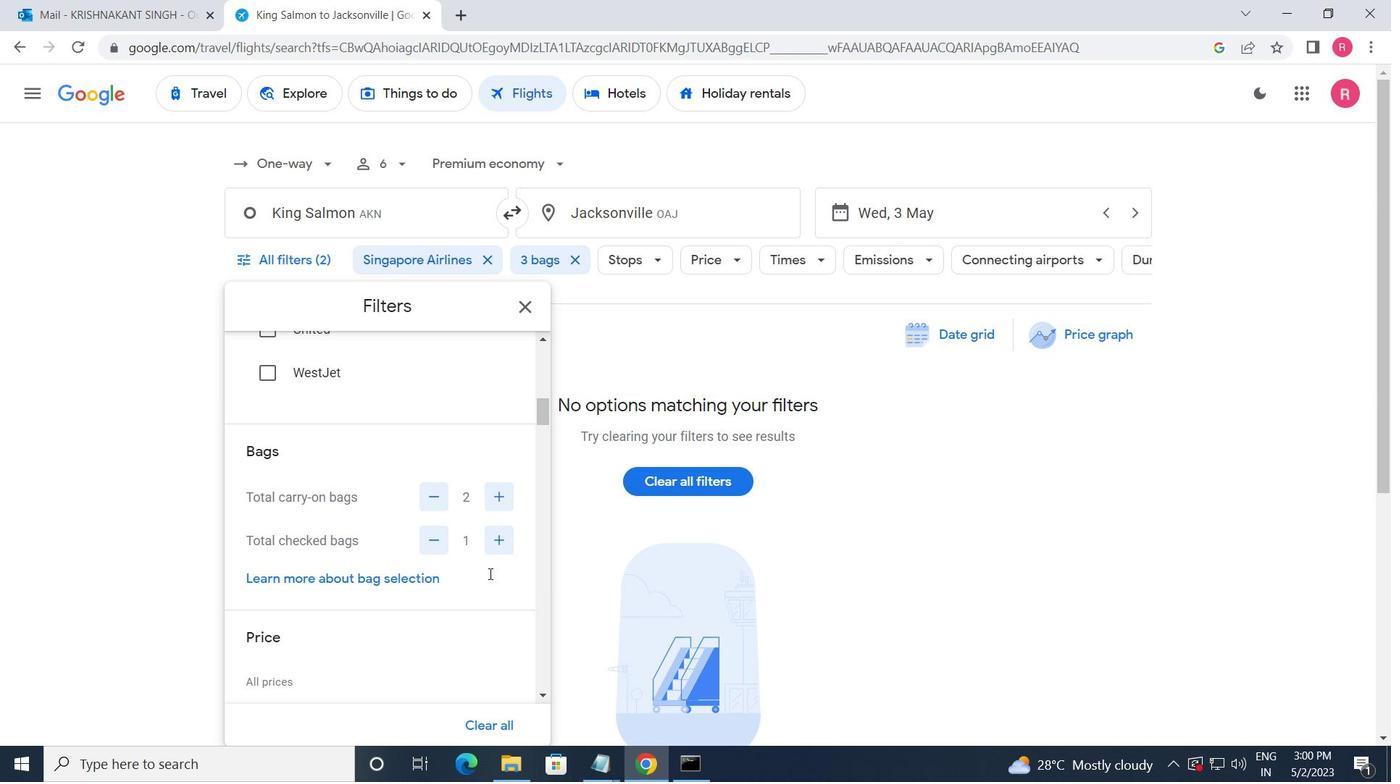 
Action: Mouse moved to (856, 560)
Screenshot: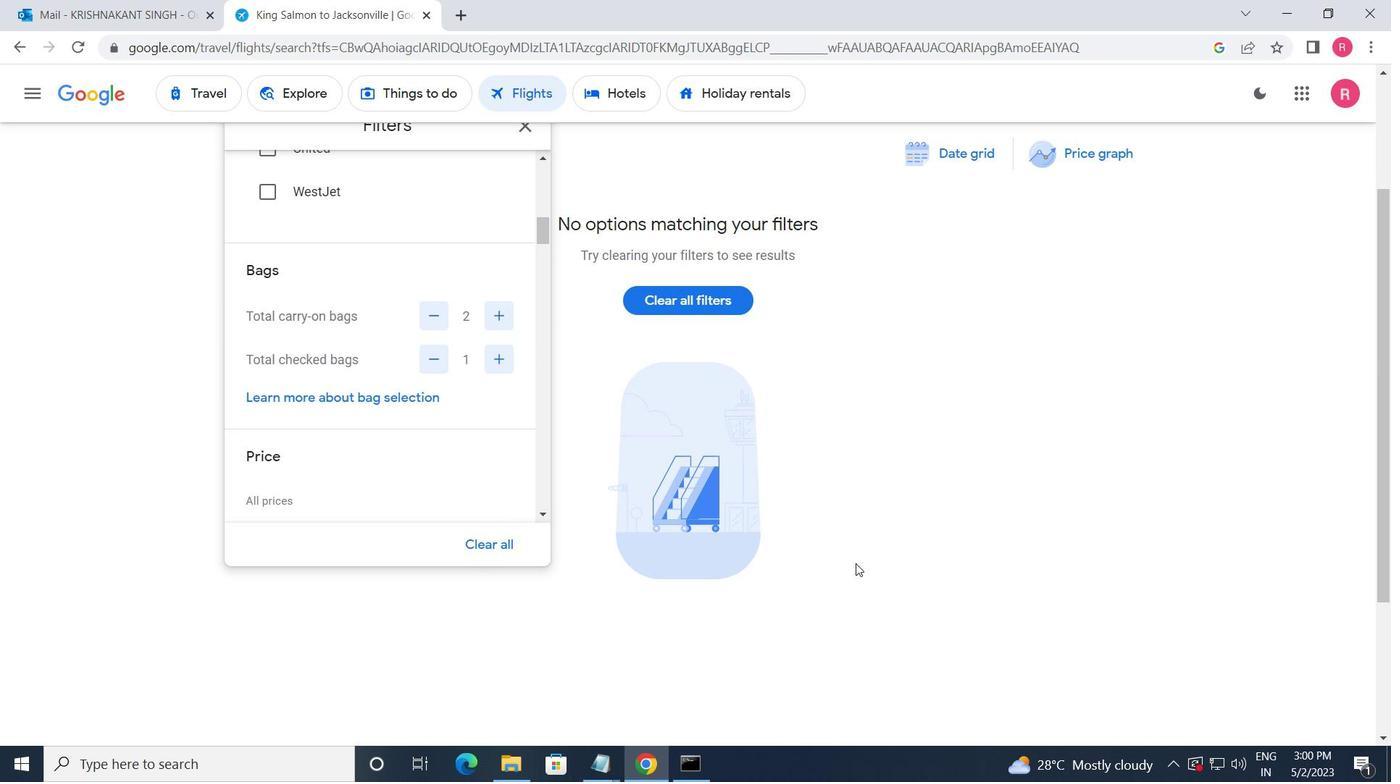 
Action: Mouse scrolled (856, 561) with delta (0, 0)
Screenshot: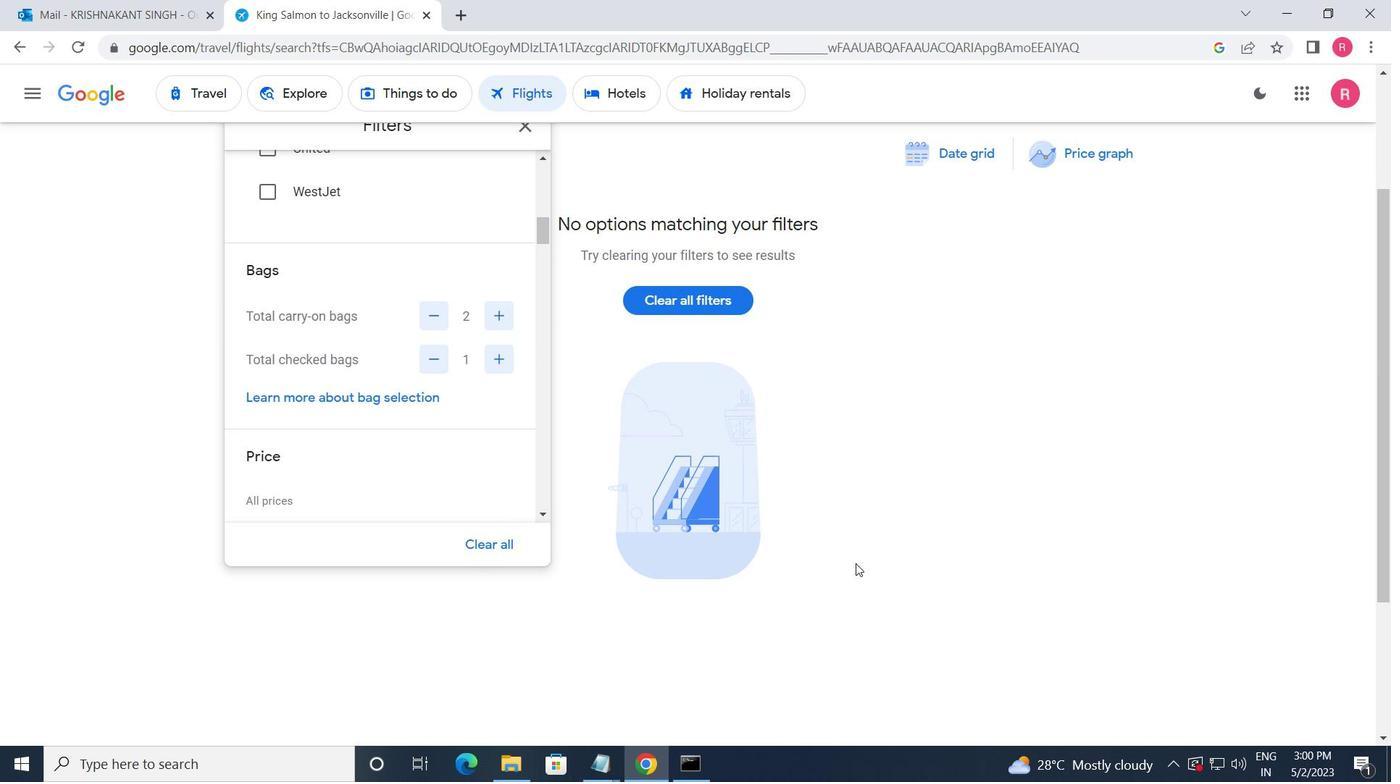 
Action: Mouse moved to (853, 556)
Screenshot: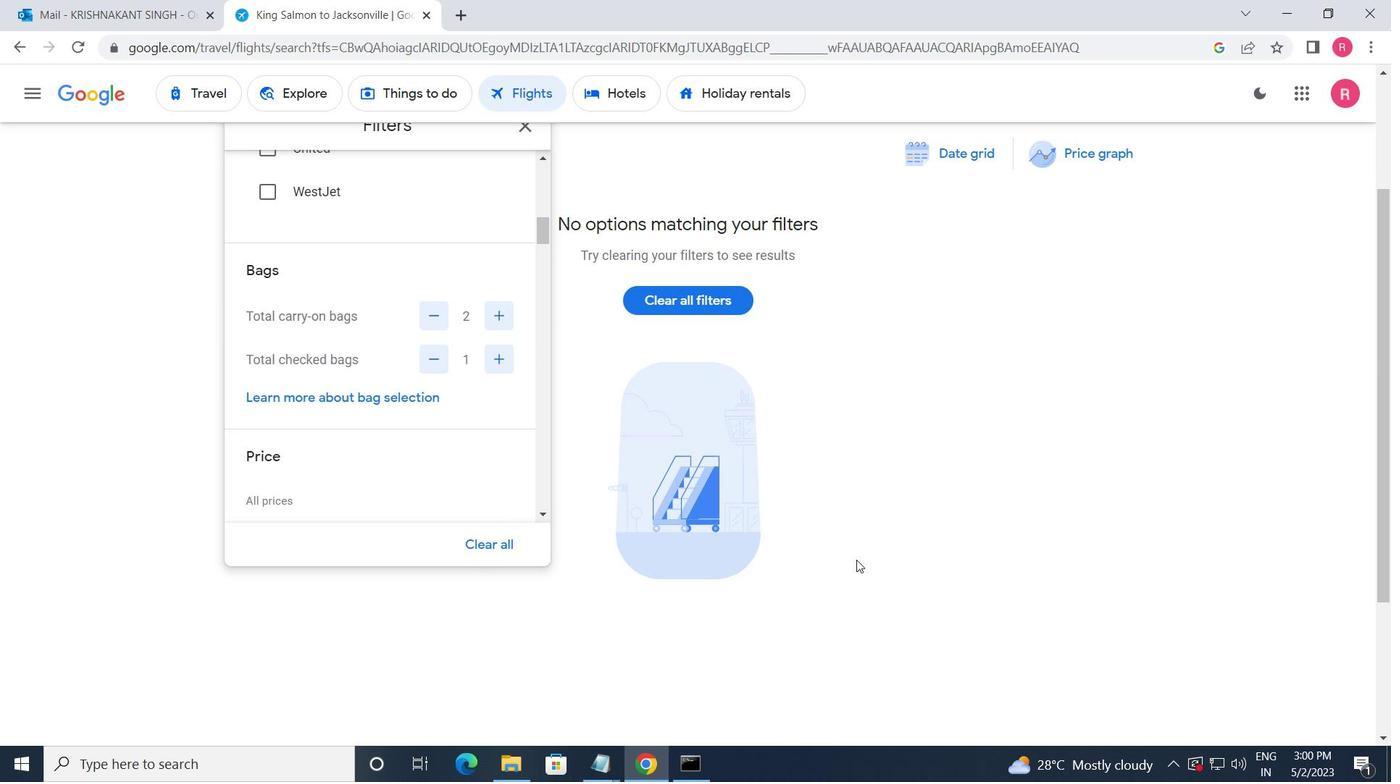 
Action: Mouse scrolled (853, 557) with delta (0, 0)
Screenshot: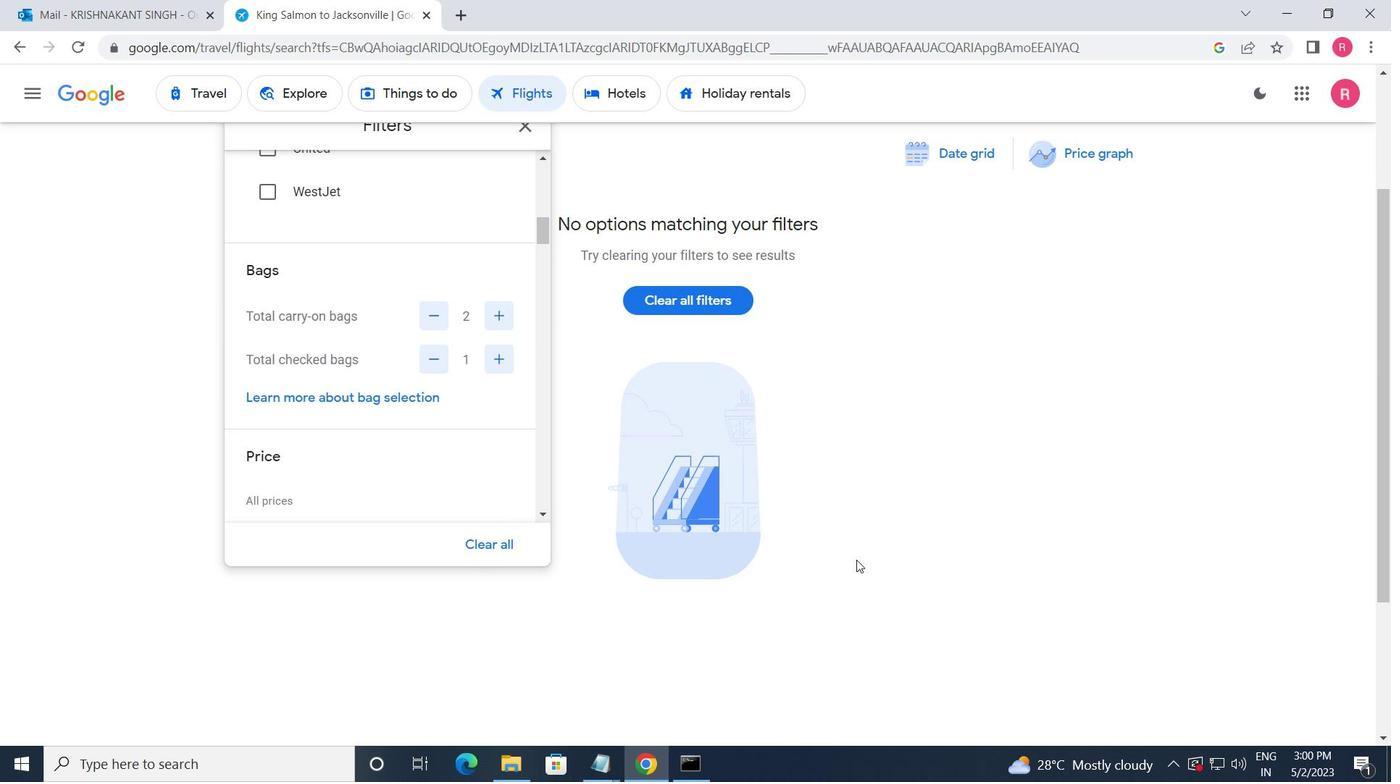 
Action: Mouse moved to (368, 547)
Screenshot: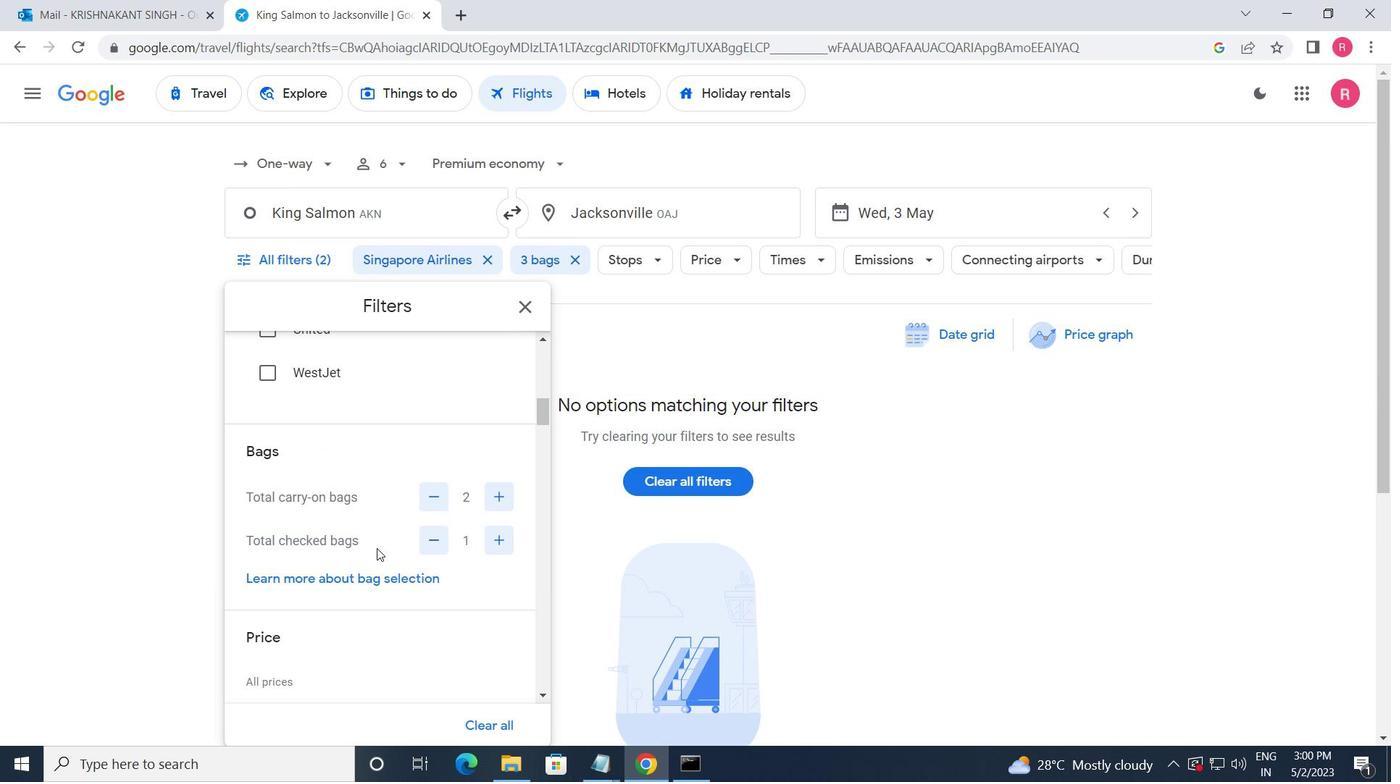 
Action: Mouse scrolled (368, 546) with delta (0, 0)
Screenshot: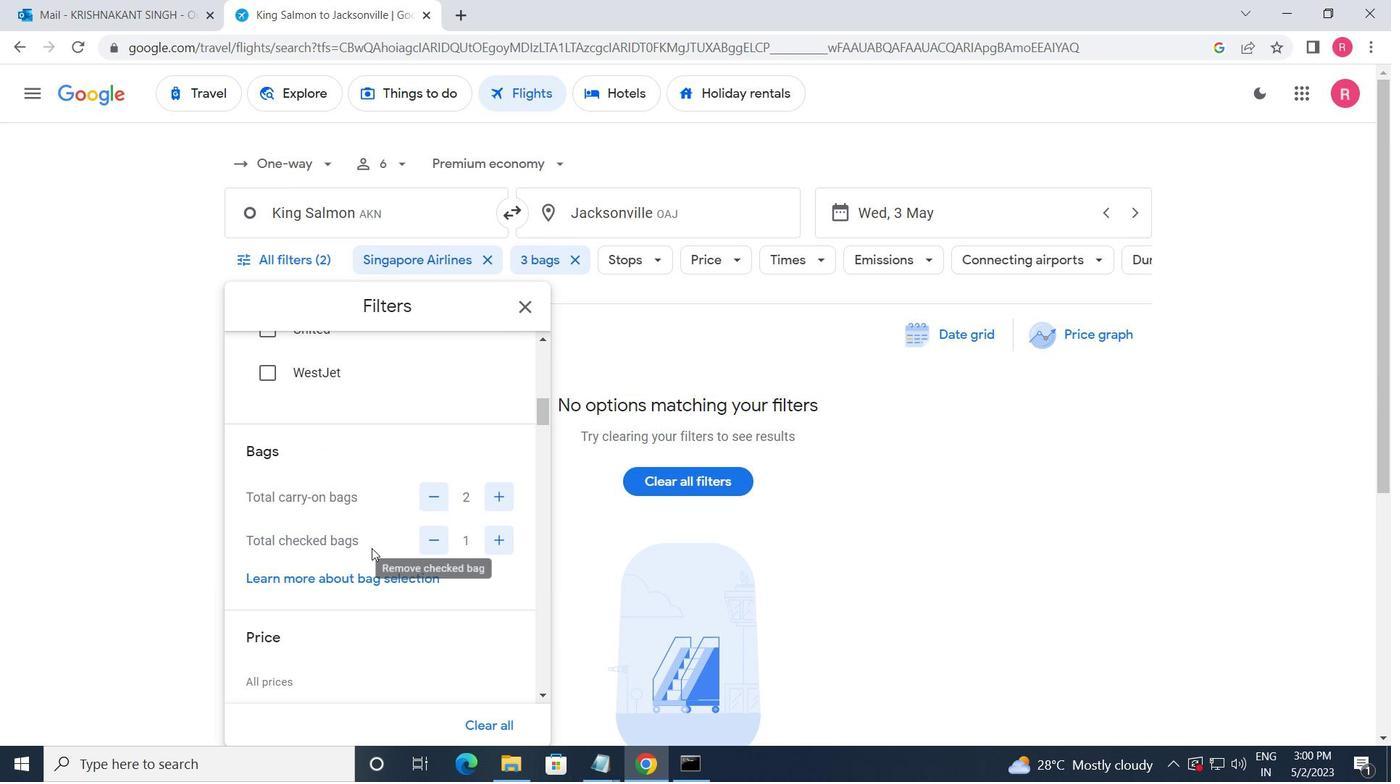 
Action: Mouse moved to (367, 546)
Screenshot: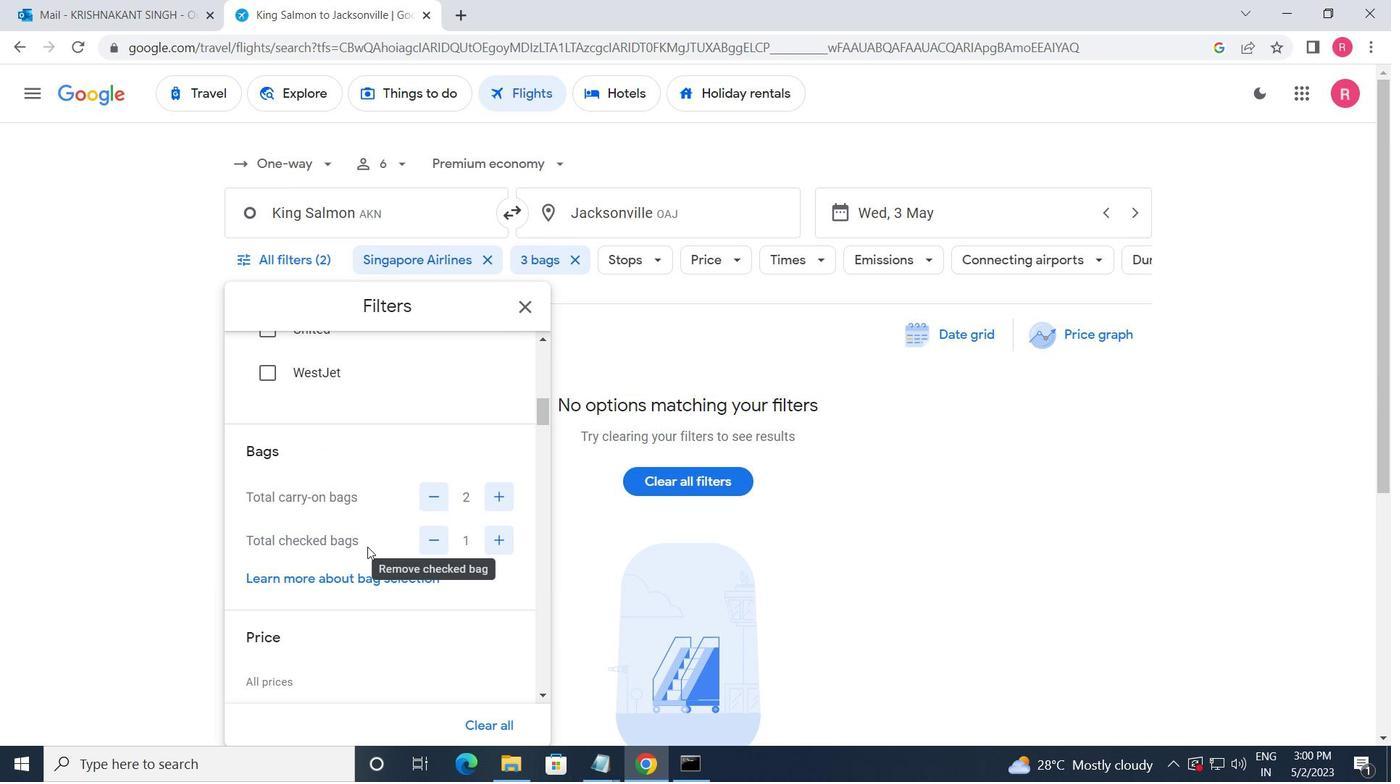 
Action: Mouse scrolled (367, 545) with delta (0, 0)
Screenshot: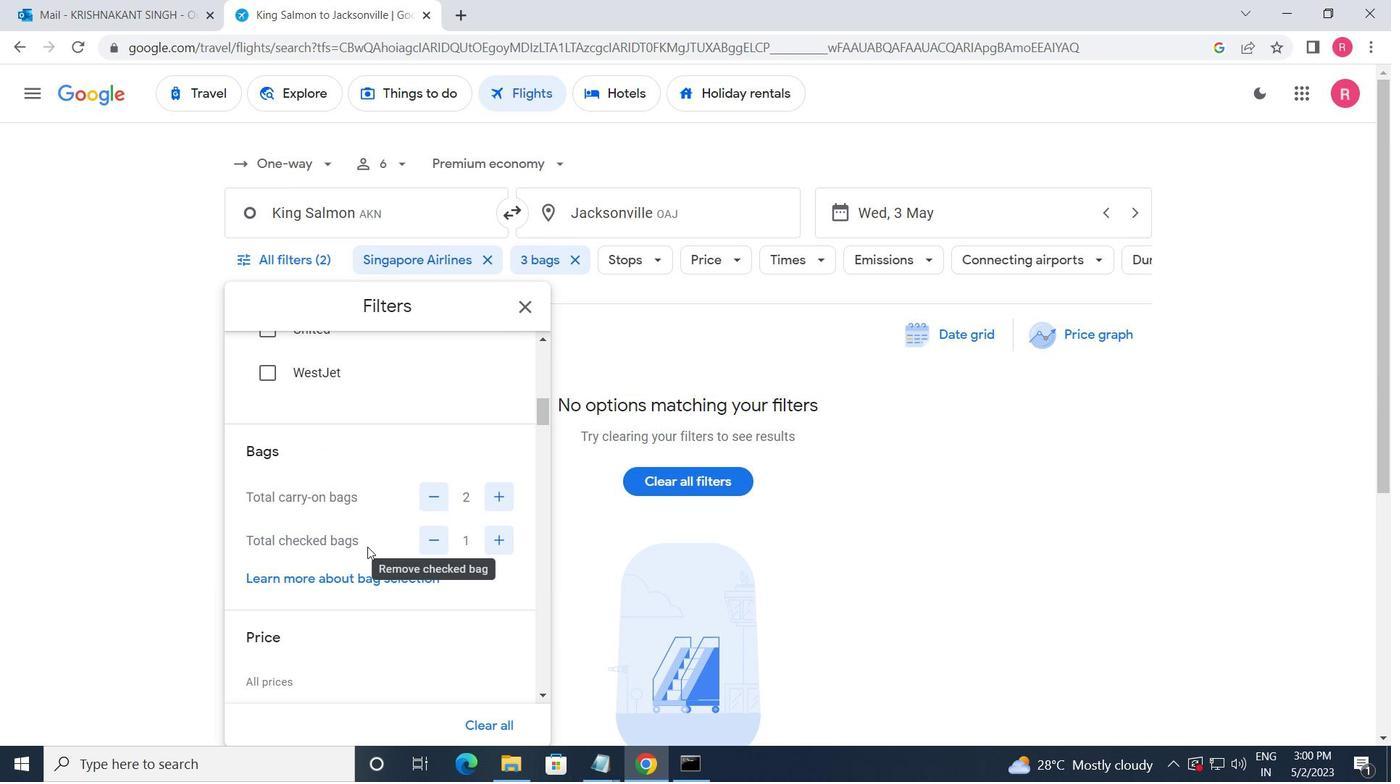 
Action: Mouse moved to (498, 540)
Screenshot: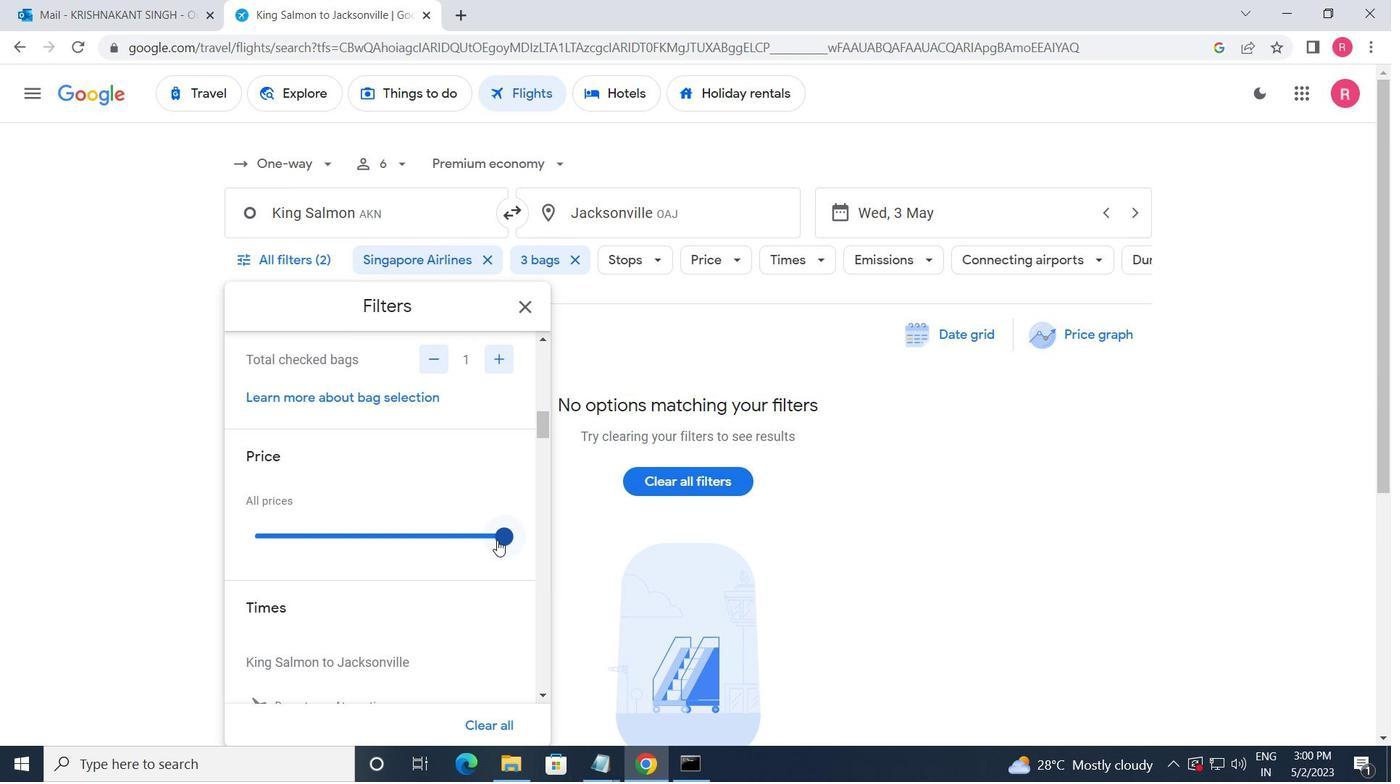 
Action: Mouse pressed left at (498, 540)
Screenshot: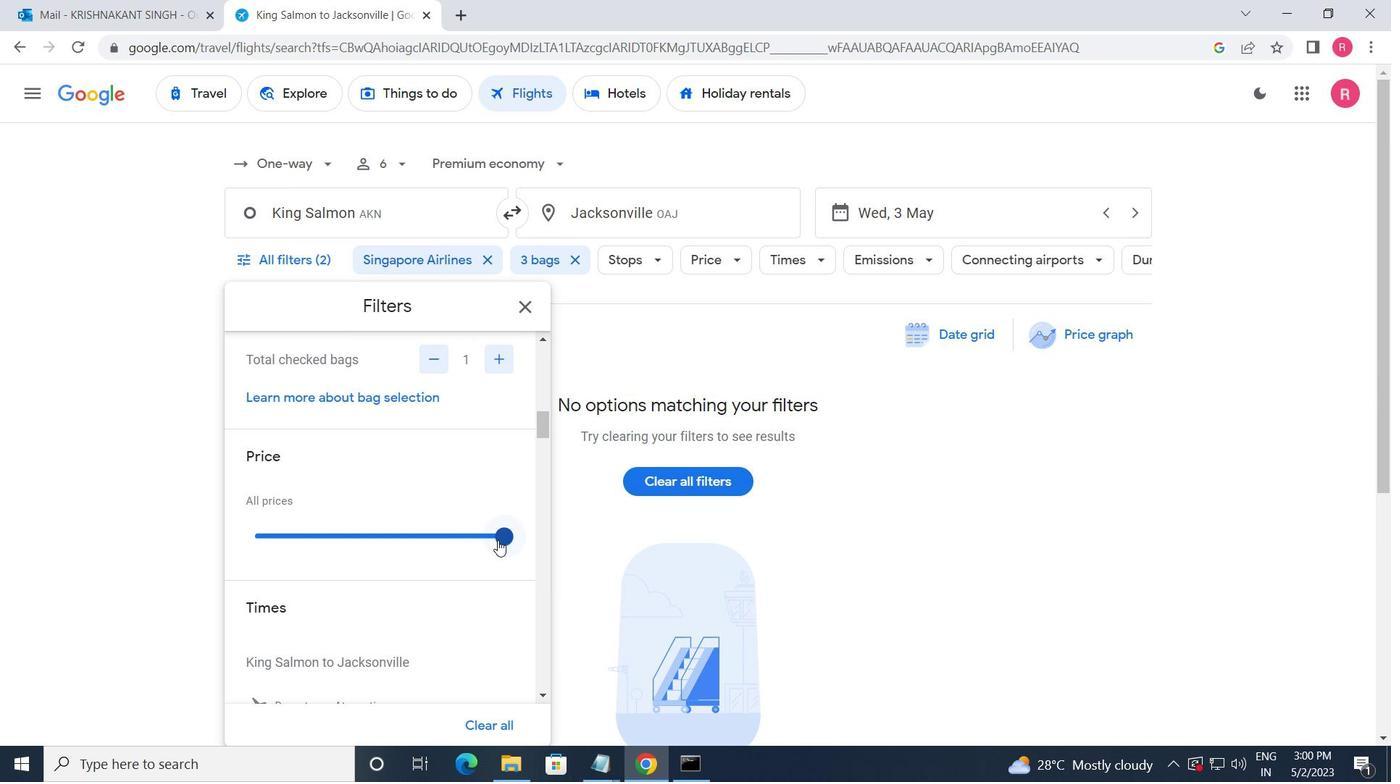 
Action: Mouse moved to (441, 552)
Screenshot: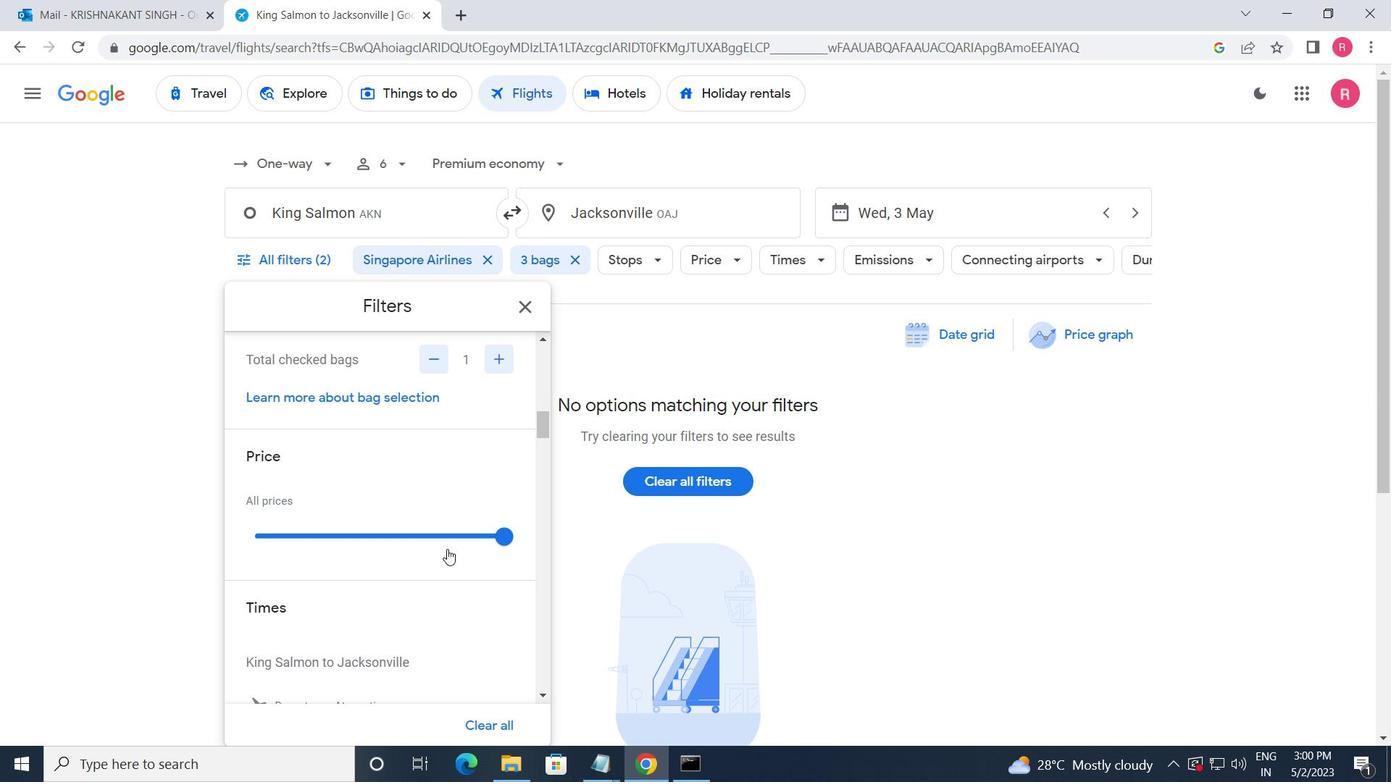 
Action: Mouse scrolled (441, 551) with delta (0, 0)
Screenshot: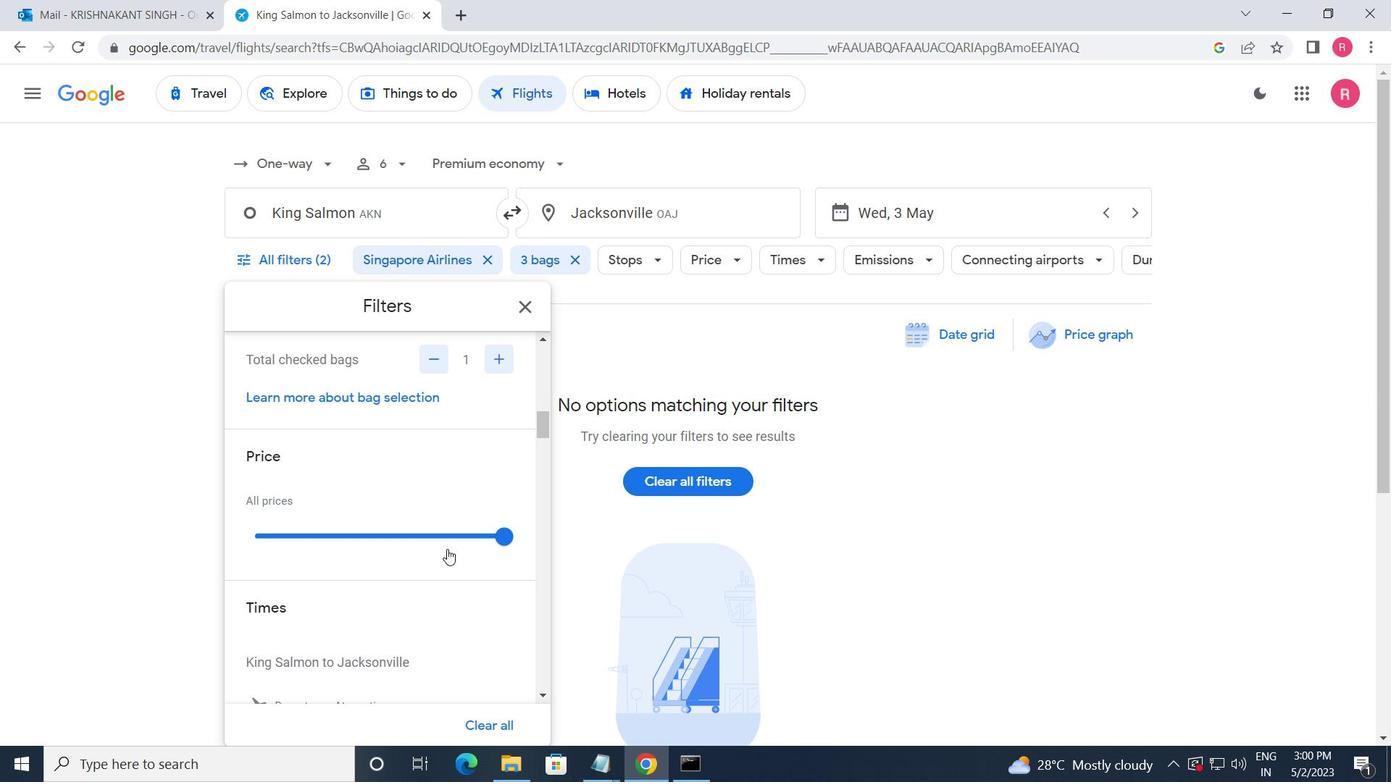 
Action: Mouse moved to (440, 553)
Screenshot: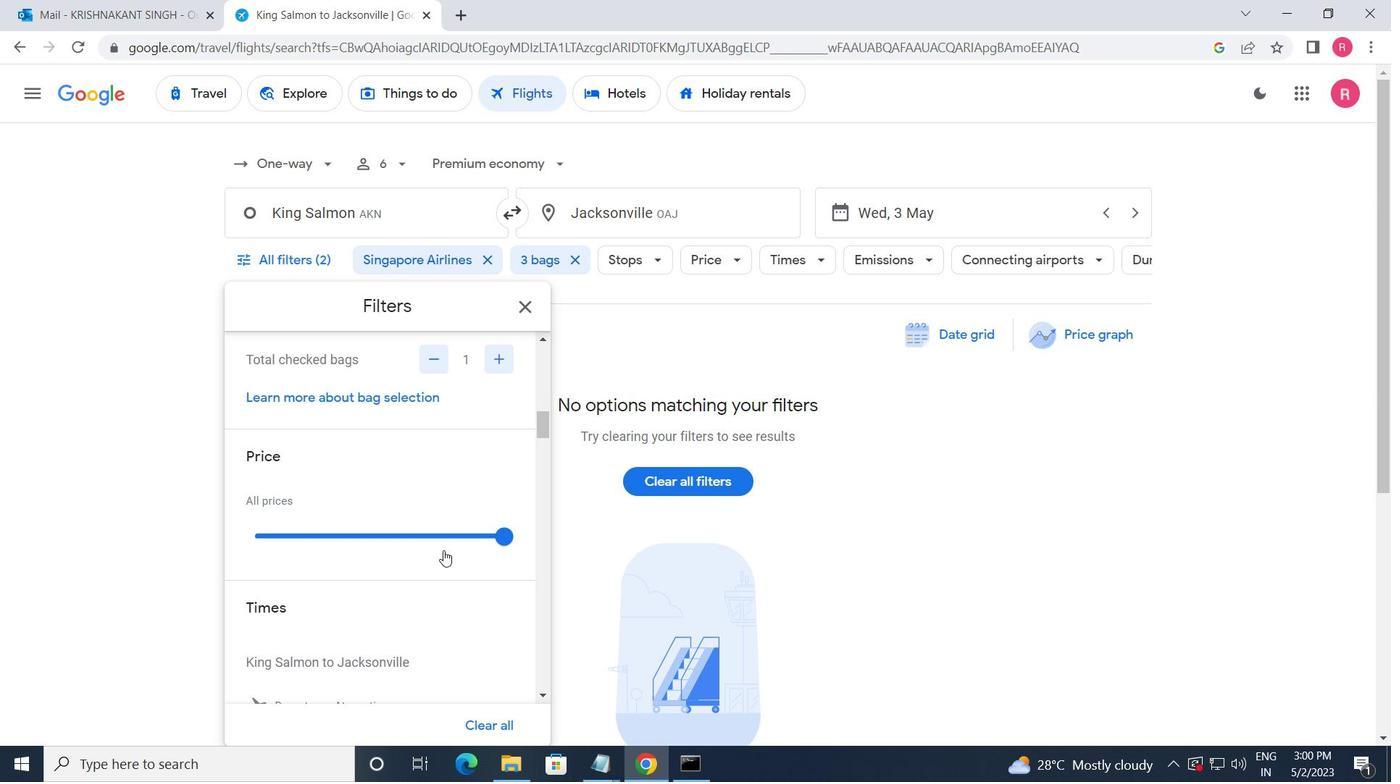 
Action: Mouse scrolled (440, 552) with delta (0, 0)
Screenshot: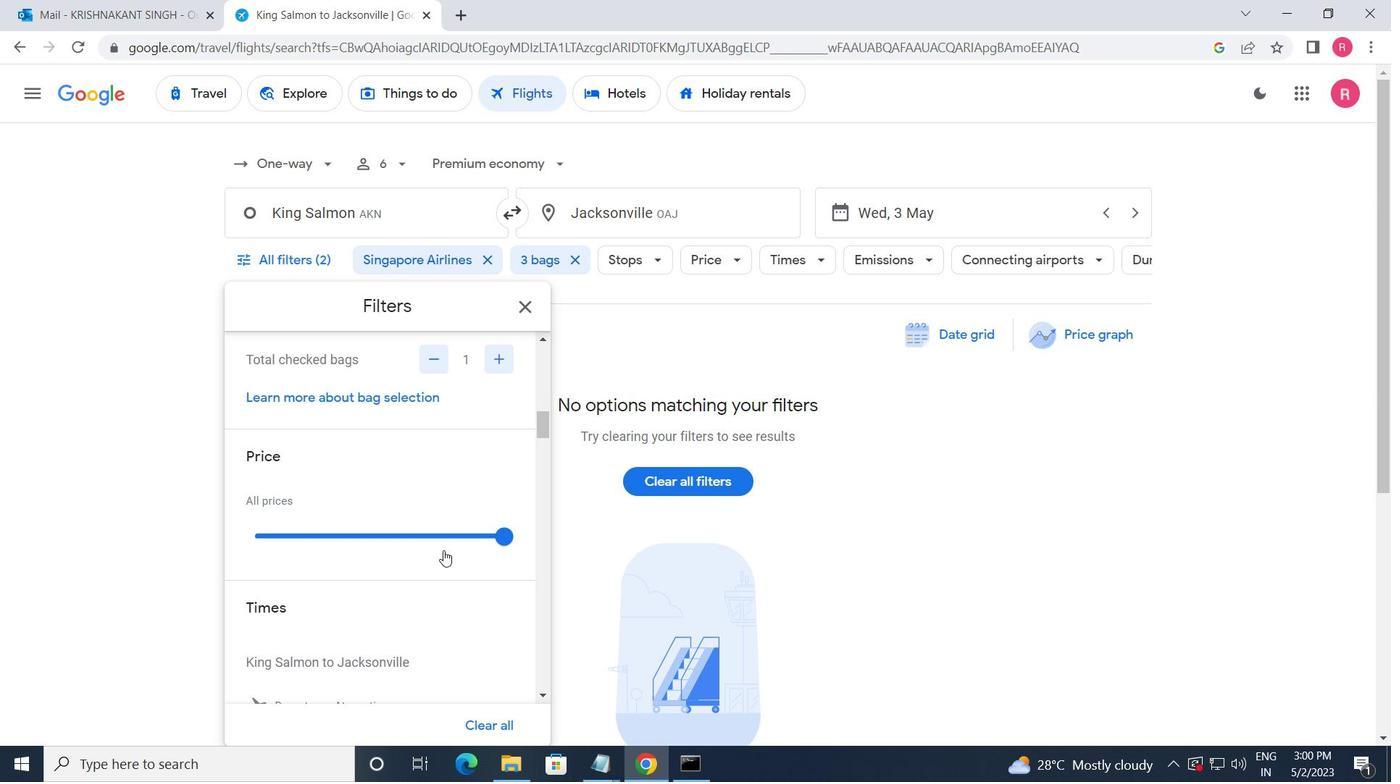 
Action: Mouse moved to (440, 553)
Screenshot: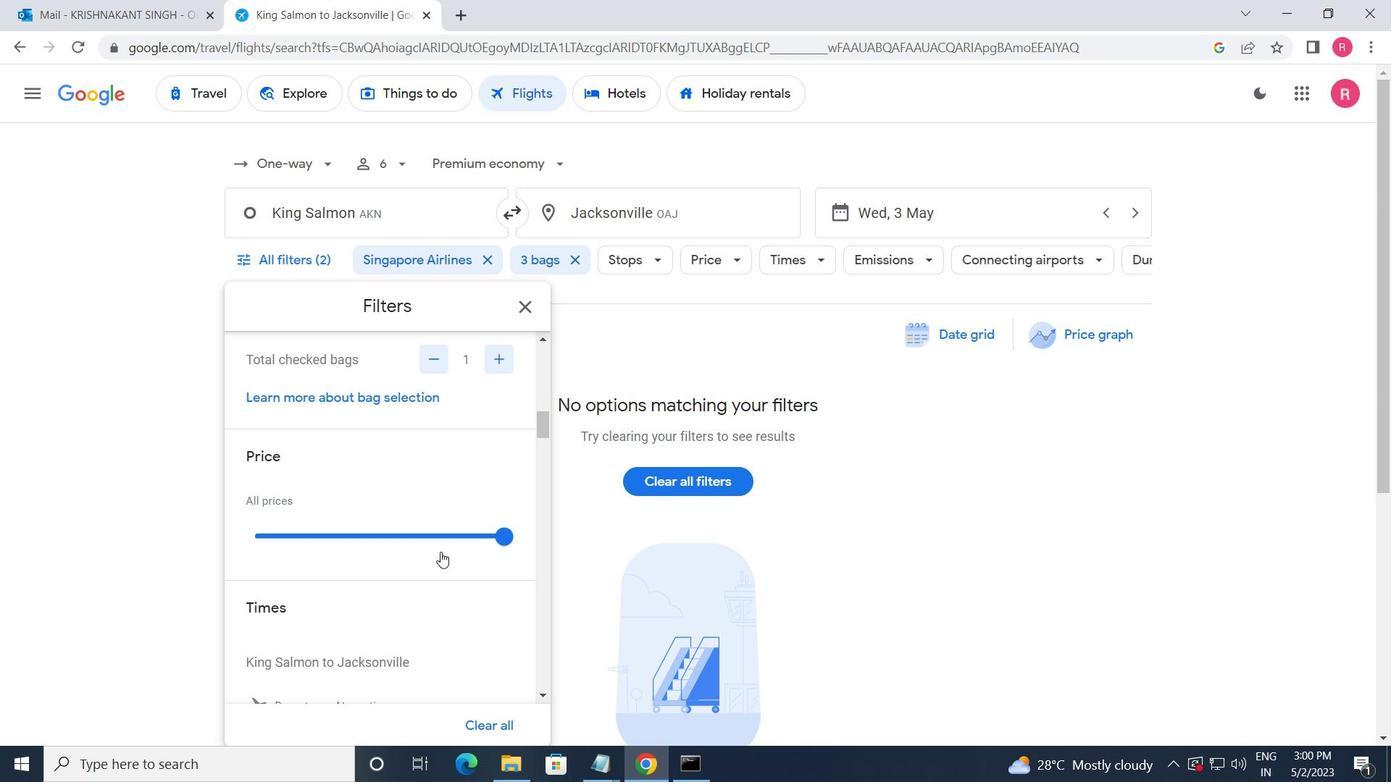 
Action: Mouse scrolled (440, 552) with delta (0, 0)
Screenshot: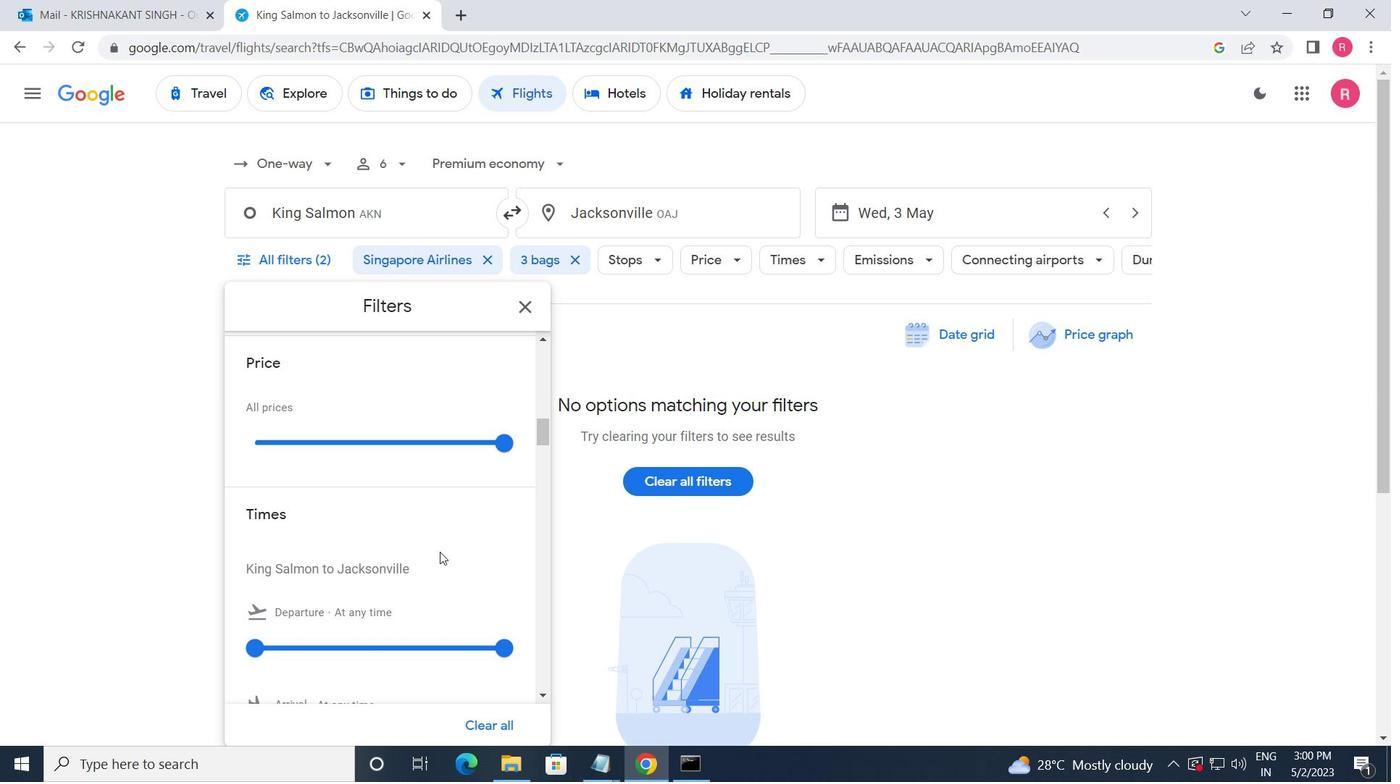 
Action: Mouse moved to (247, 481)
Screenshot: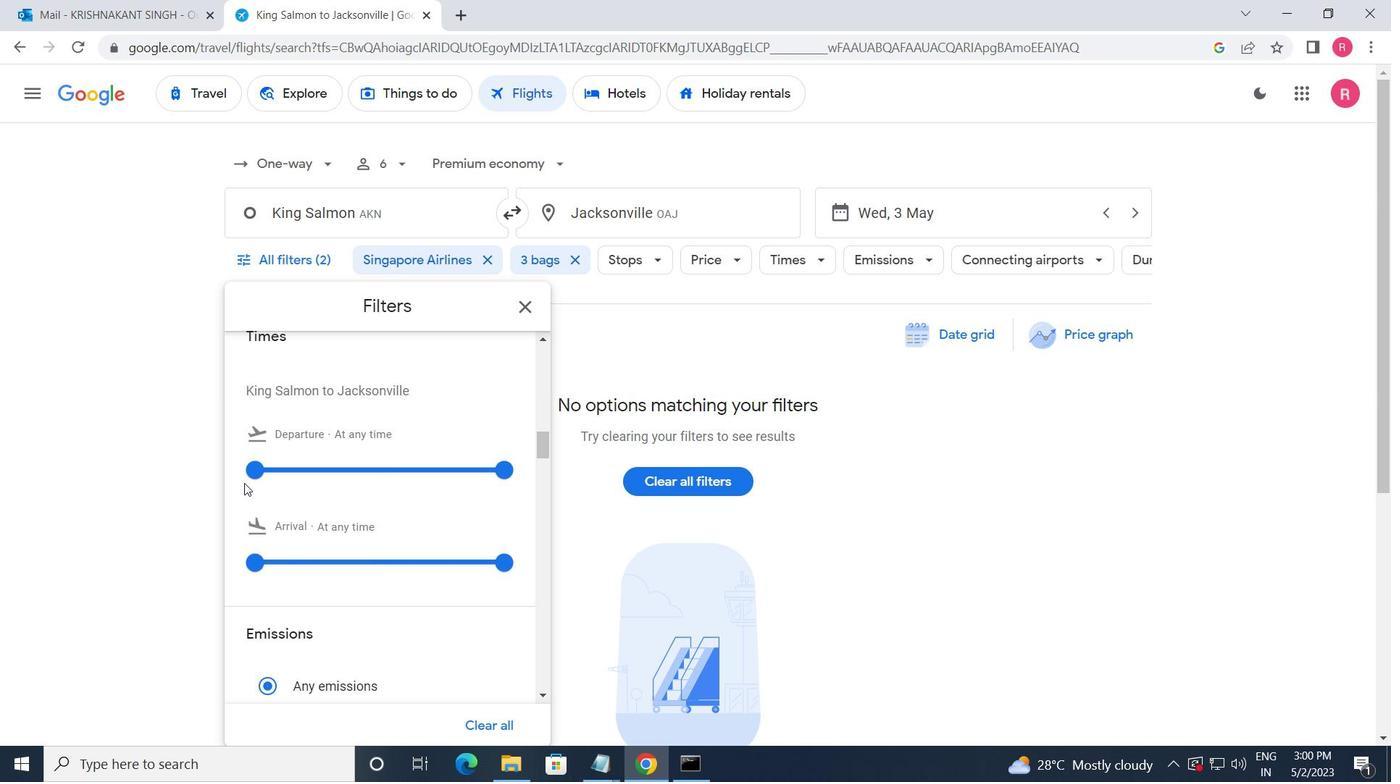 
Action: Mouse pressed left at (247, 481)
Screenshot: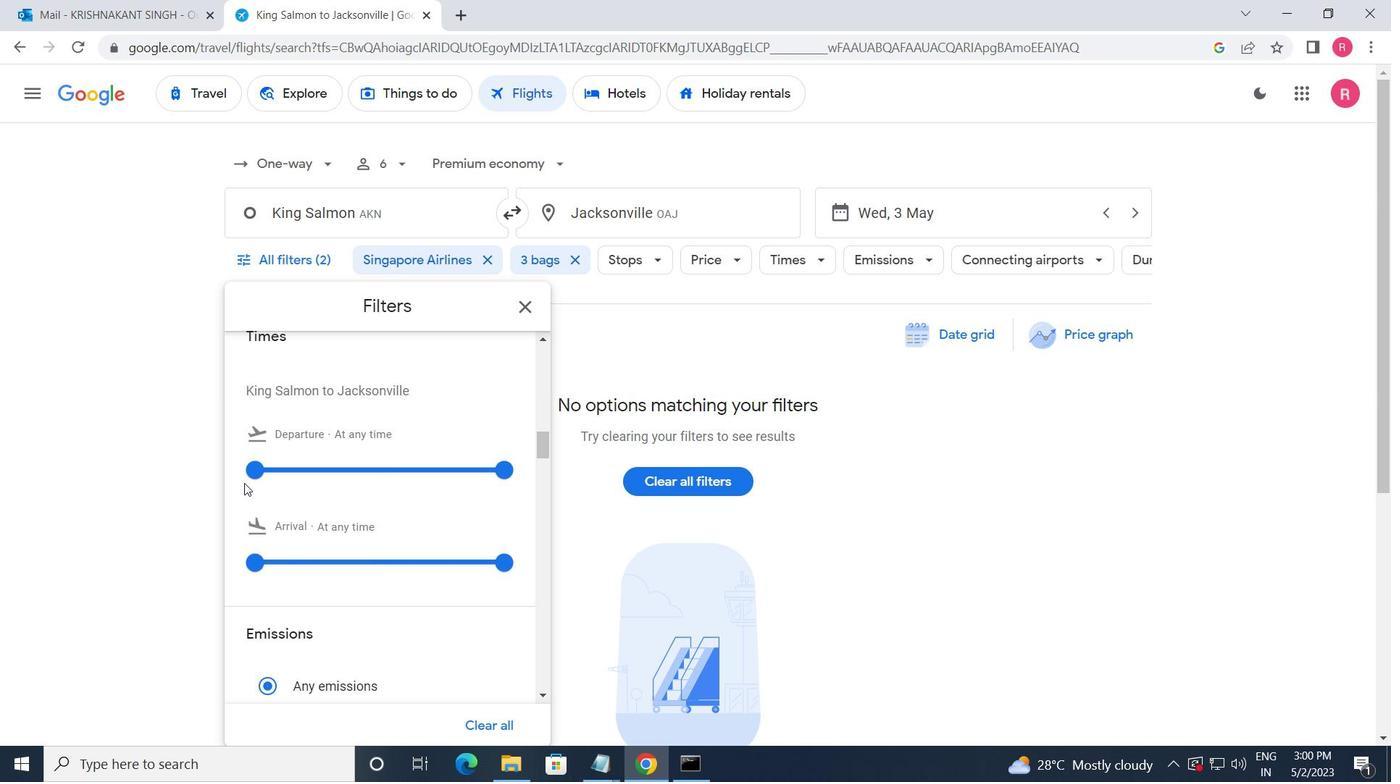 
Action: Mouse moved to (270, 476)
Screenshot: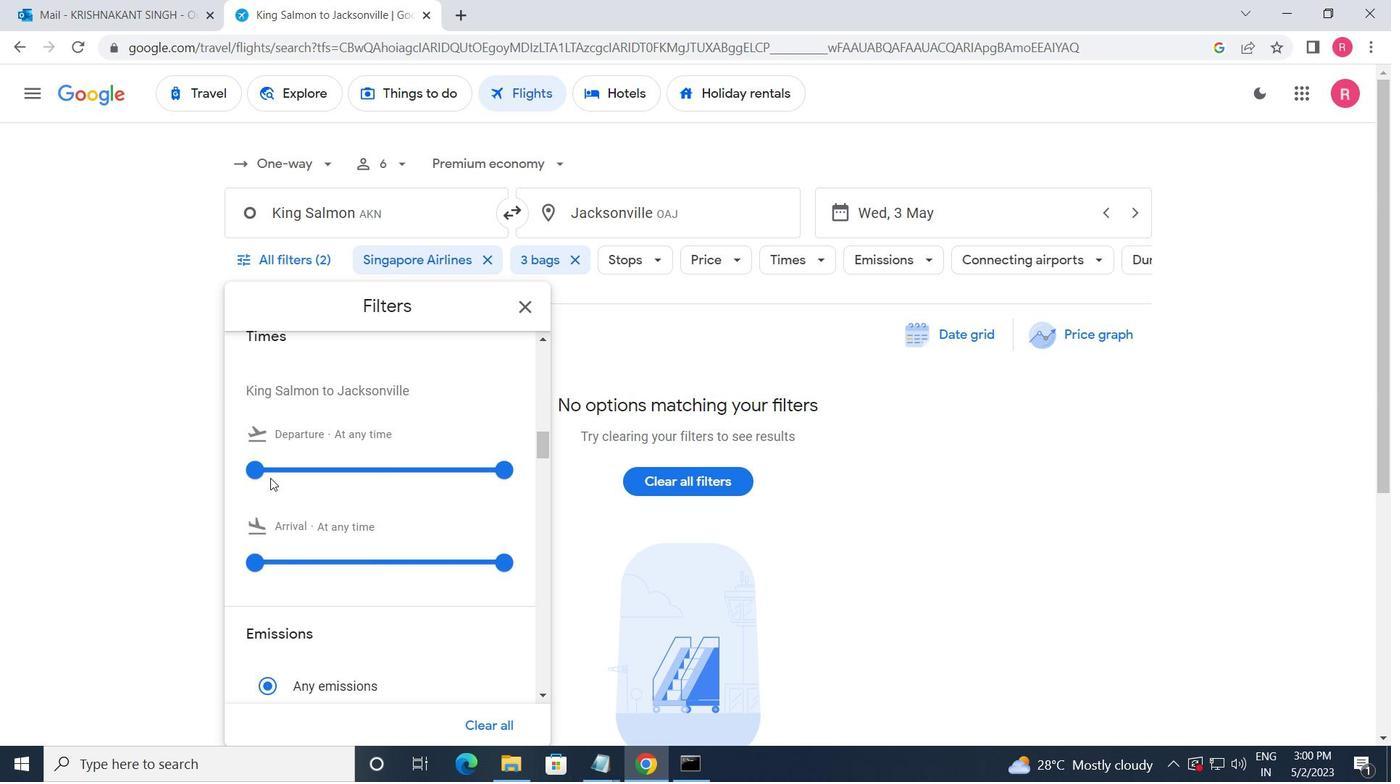 
Action: Mouse pressed left at (270, 476)
Screenshot: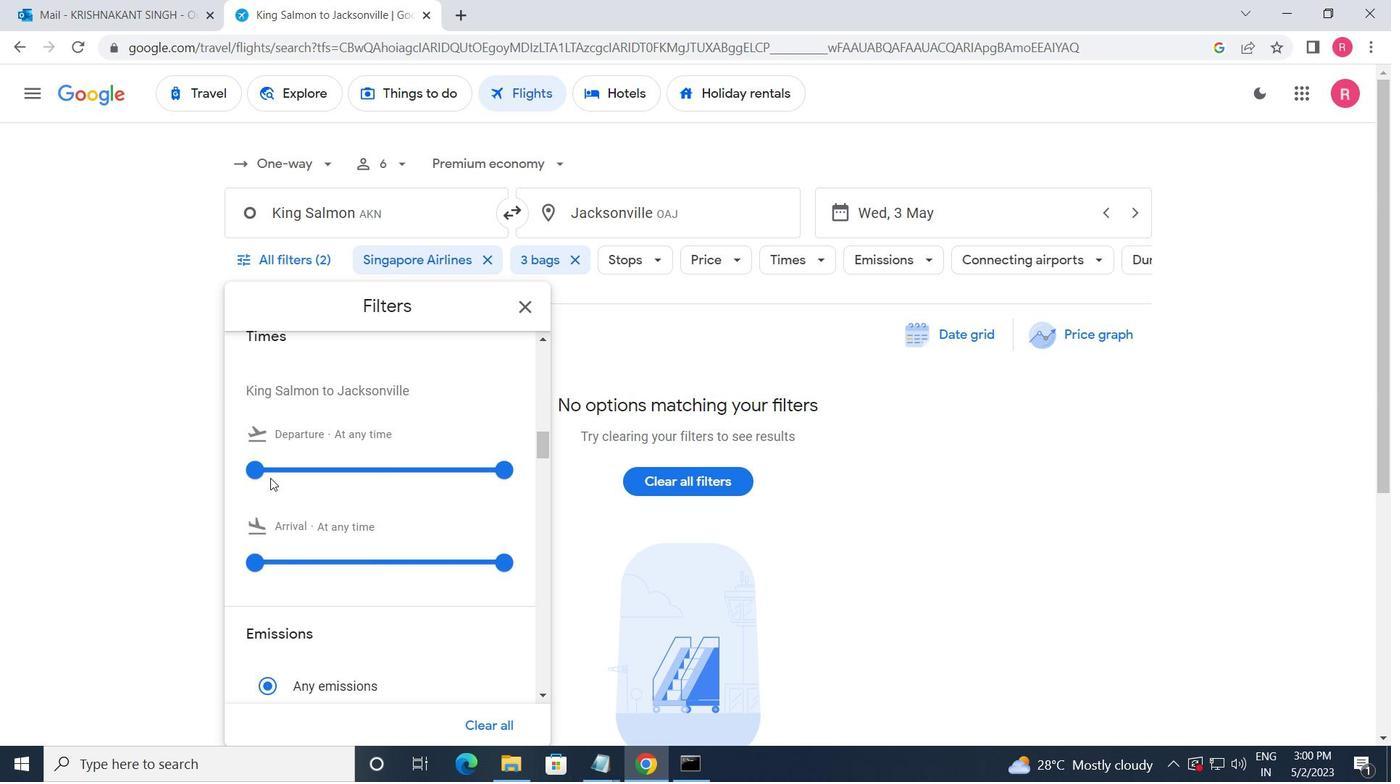 
Action: Mouse moved to (250, 470)
Screenshot: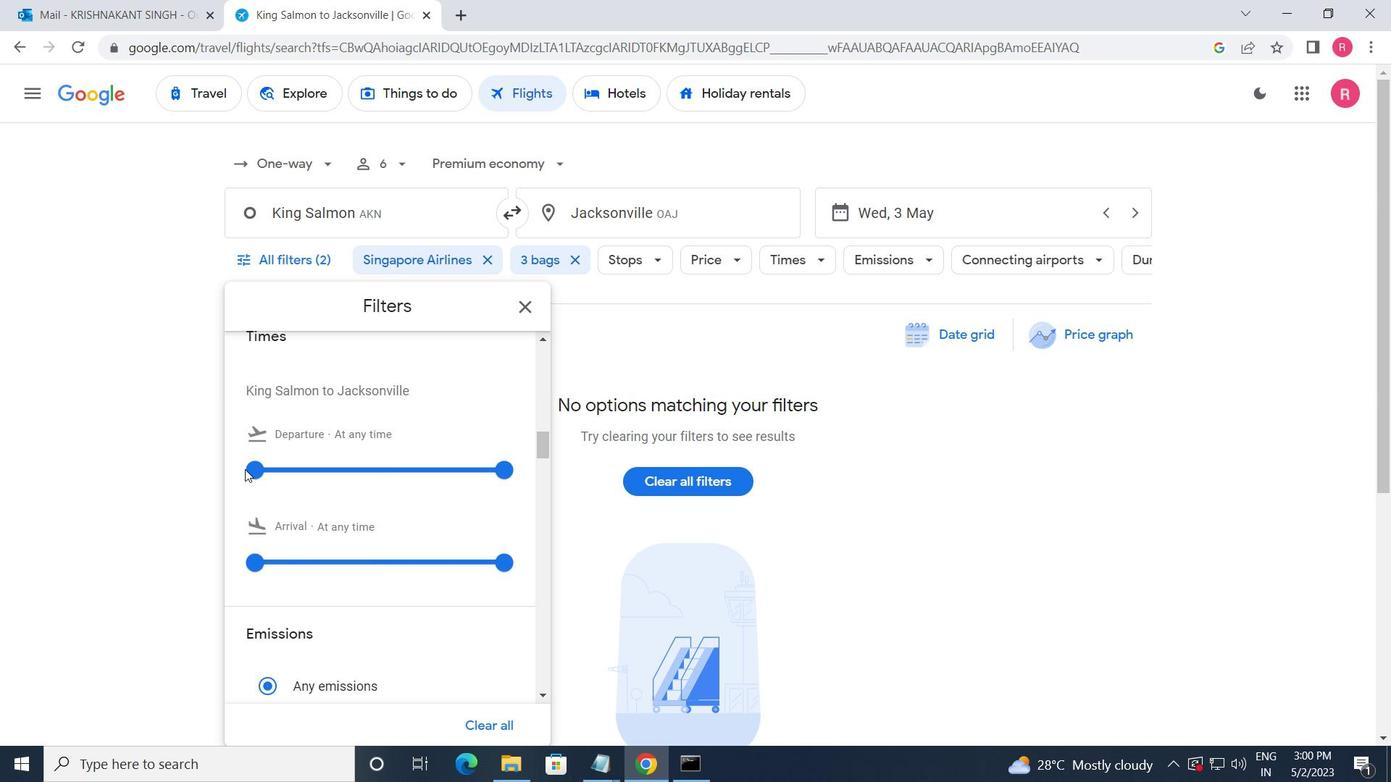 
Action: Mouse pressed left at (250, 470)
Screenshot: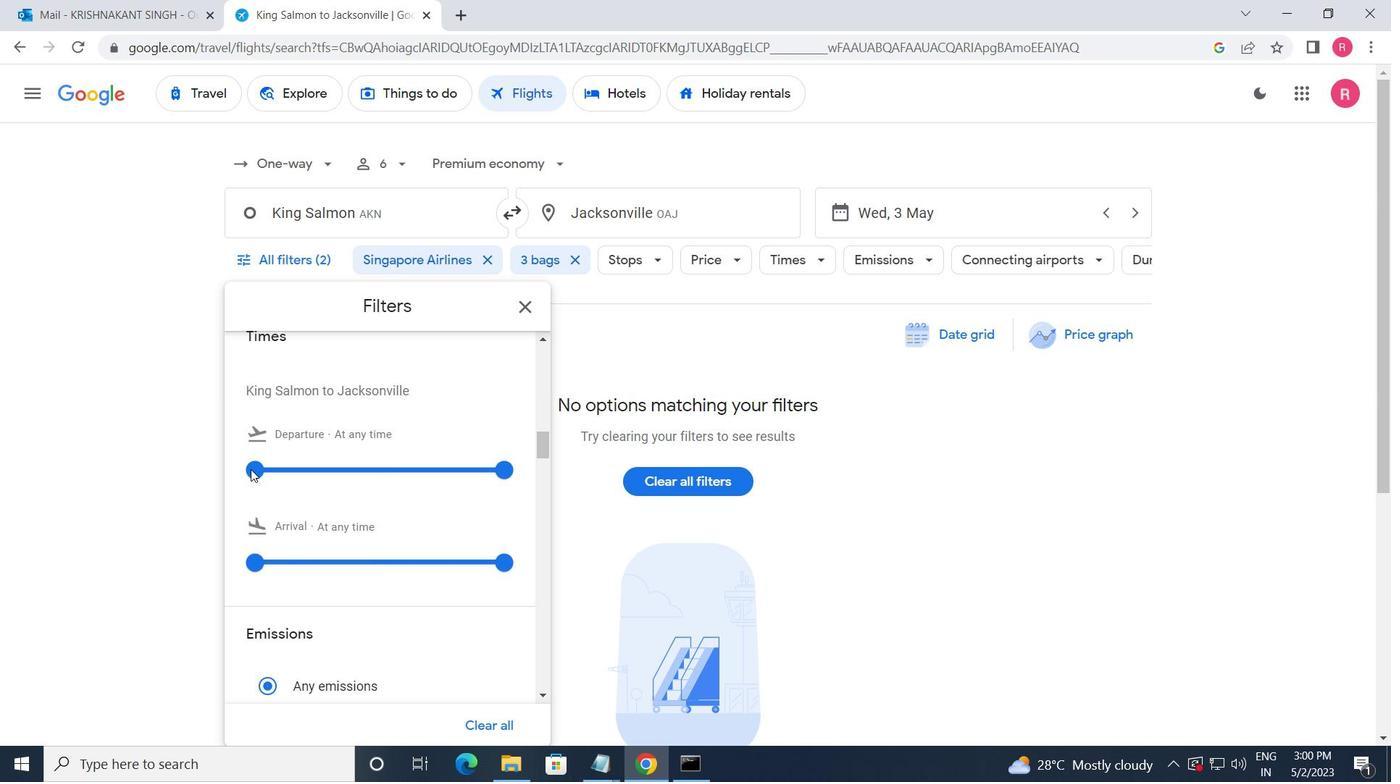 
Action: Mouse moved to (495, 474)
Screenshot: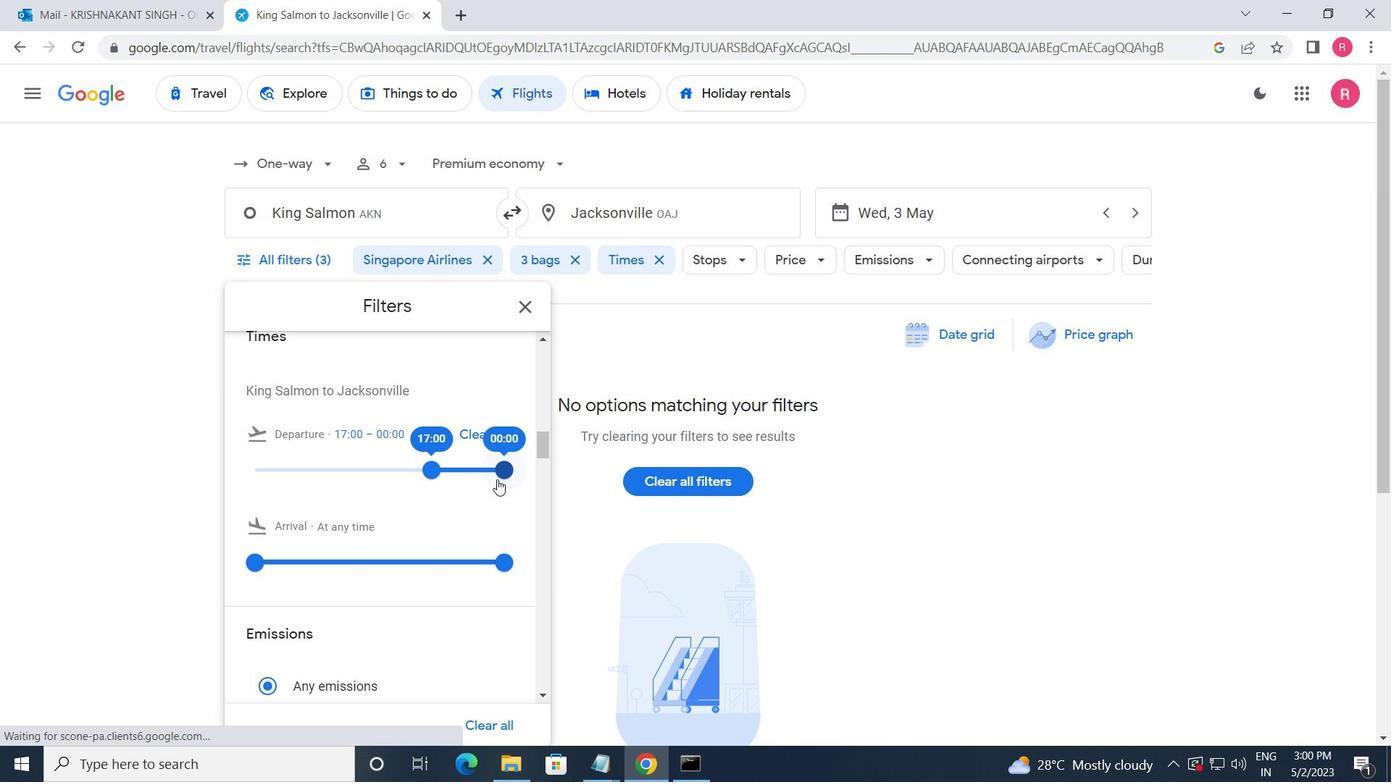 
Action: Mouse pressed left at (495, 474)
Screenshot: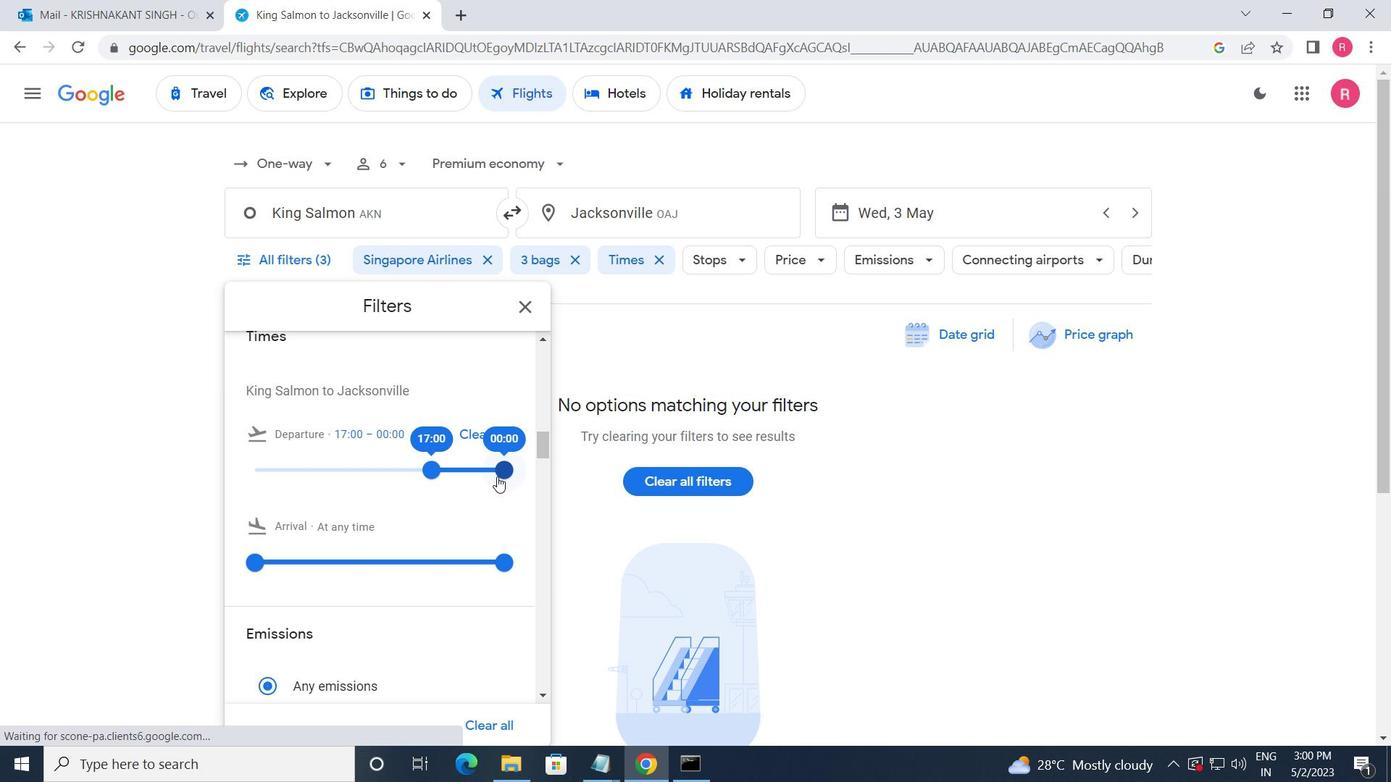 
Action: Mouse moved to (532, 303)
Screenshot: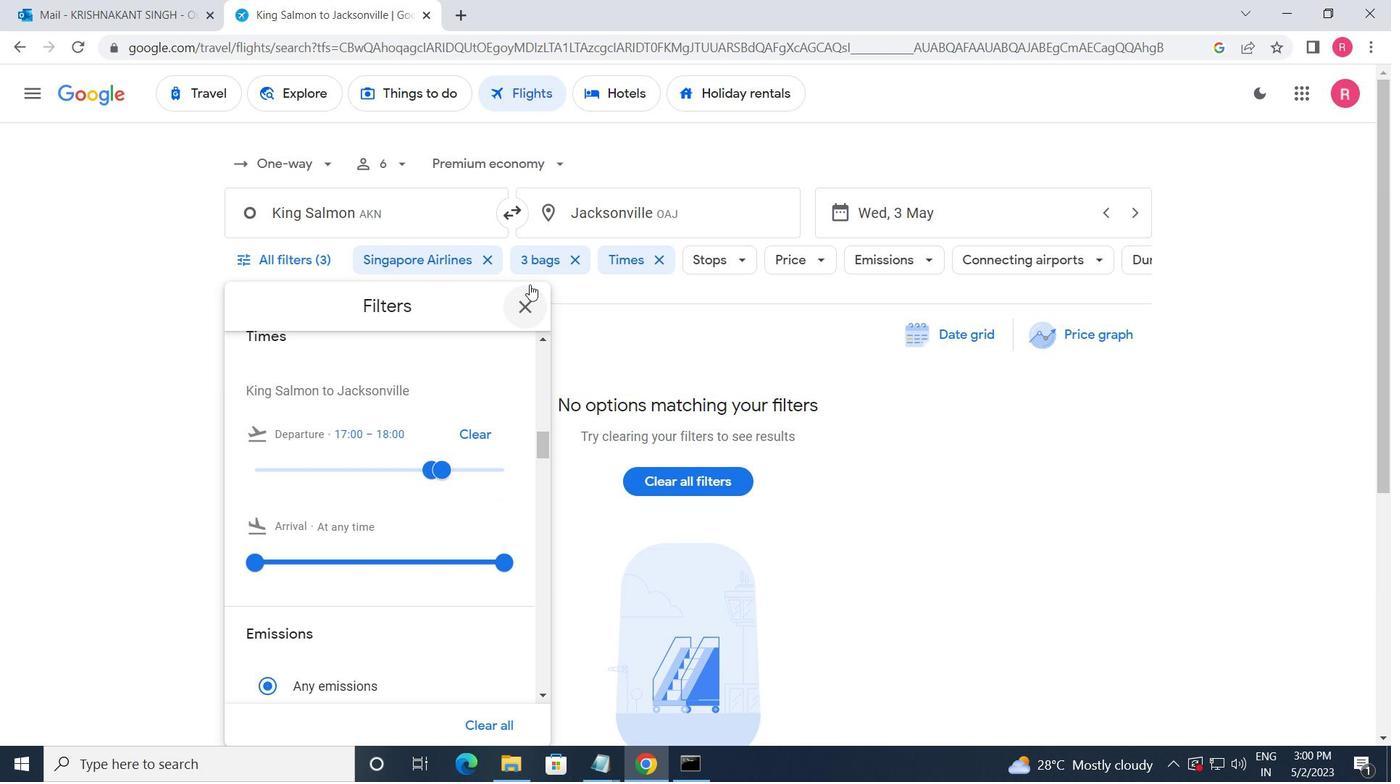 
Action: Mouse pressed left at (532, 303)
Screenshot: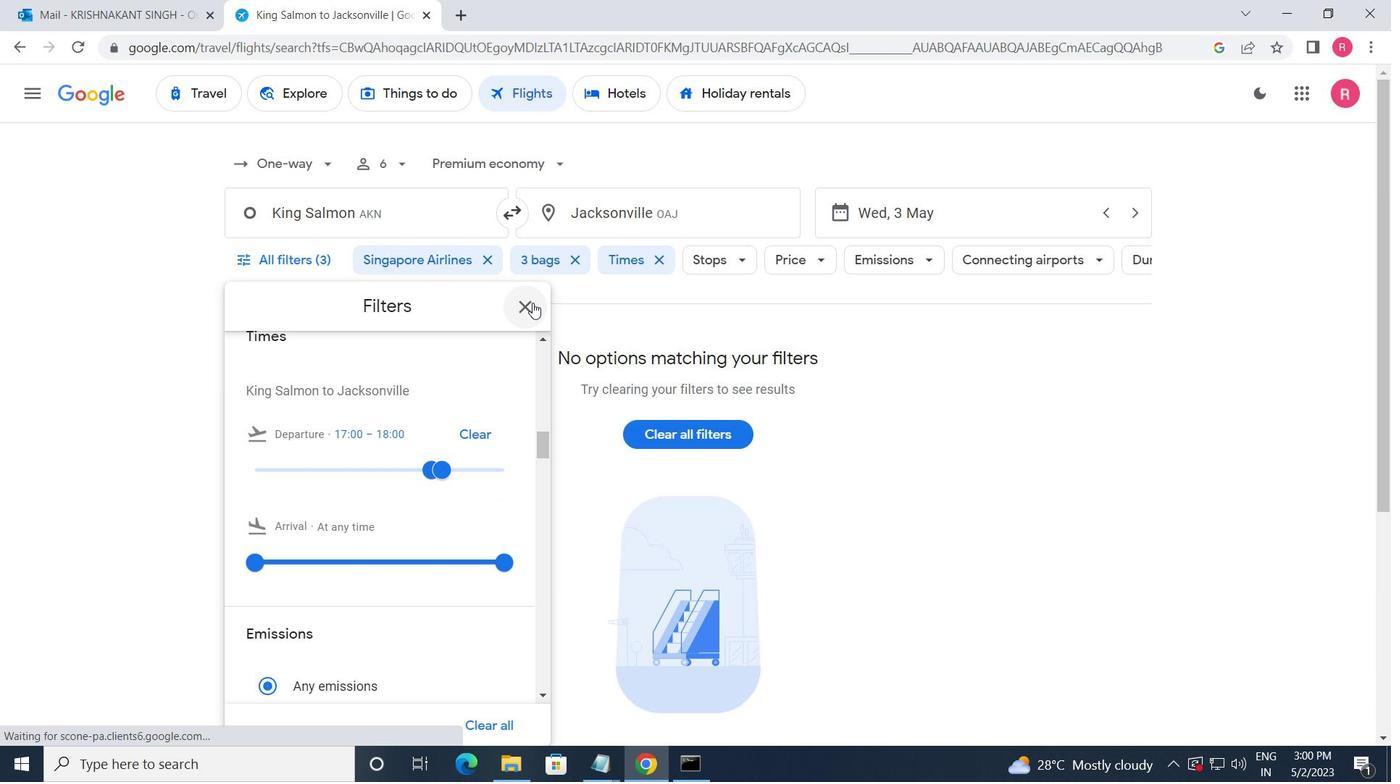
Action: Mouse moved to (433, 297)
Screenshot: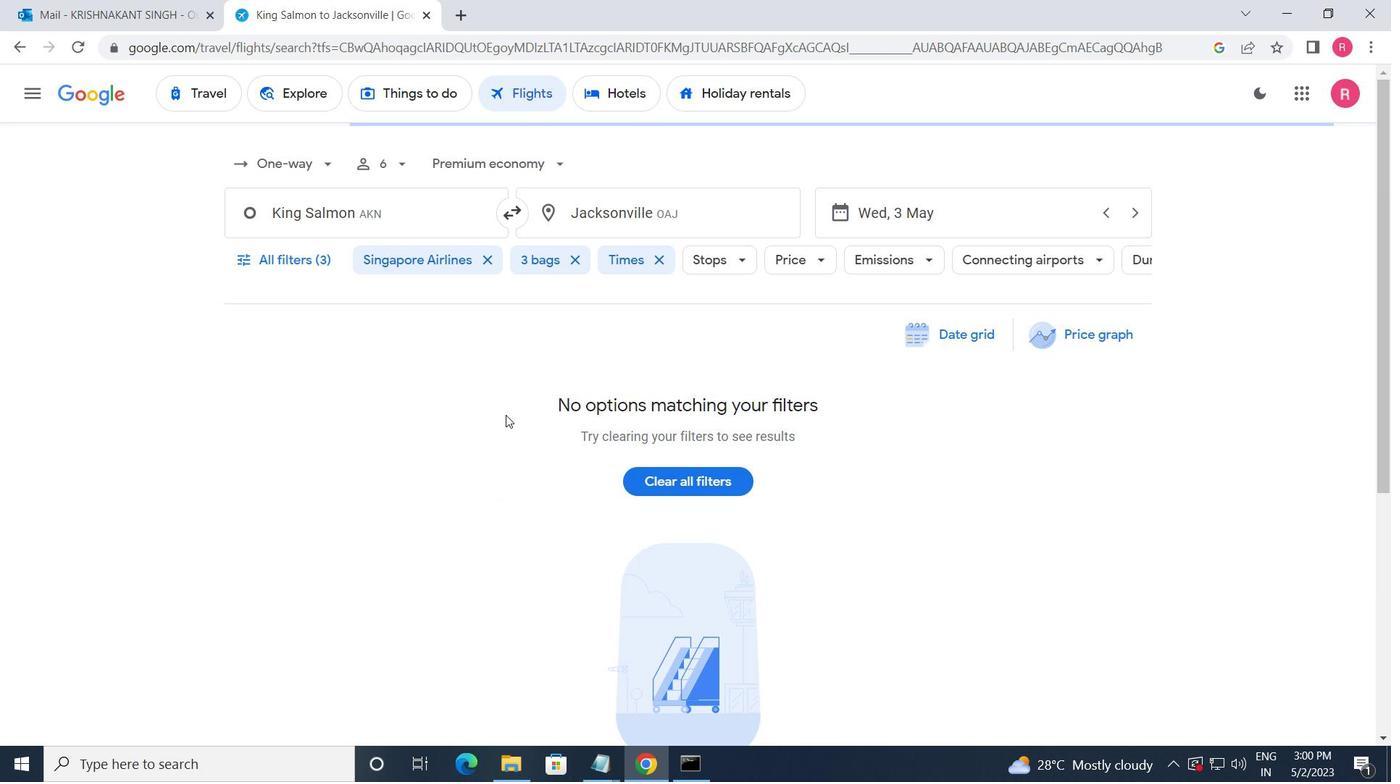 
